 Task: Open a blank worksheet and write heading  Student grades data  Add 10 students name:-  'Joshua Rivera, Zoey Coleman, Ryan Wright, Addison Bailey, Jonathan Simmons, Brooklyn Ward, Caleb Barnes, Audrey Collins, Gabriel Perry, Sofia Bell. ' in April Last week sales are  100 to 150. Math Grade:-  90, 95, 80, 92, 85,88, 90, 78, 92, 85.Science Grade:-  85, 87, 92, 88, 90, 85, 92, 80, 88, 90.English Grade:-  92, 90, 85, 90, 88, 92, 85, 82, 90, 88.History Grade:-  88, 92, 78, 95, 90, 90, 80, 85, 92, 90. Total use the formula   =SUM(D2:G2) then presss enter. Save page analysisSalesDashboard_2022
Action: Key pressed <Key.shift>Student<Key.space><Key.shift>Grades<Key.space><Key.shift><Key.shift><Key.shift><Key.shift><Key.shift><Key.shift><Key.shift><Key.shift><Key.shift><Key.shift><Key.shift><Key.shift><Key.shift><Key.shift><Key.shift><Key.shift>Data<Key.enter><Key.shift>Name<Key.enter><Key.shift><Key.shift><Key.shift><Key.shift><Key.shift>Joshua<Key.space><Key.shift>Rivera<Key.enter><Key.shift>Zoey<Key.space><Key.shift>Coleman<Key.enter><Key.shift>Ryan<Key.space><Key.shift>Wright<Key.enter><Key.shift>Addison<Key.space><Key.shift>Bailey<Key.enter><Key.shift_r><Key.shift_r><Key.shift_r><Key.shift_r><Key.shift_r><Key.shift_r><Key.shift_r><Key.shift_r><Key.shift_r>Jonathan<Key.space><Key.shift>Simmons<Key.enter>
Screenshot: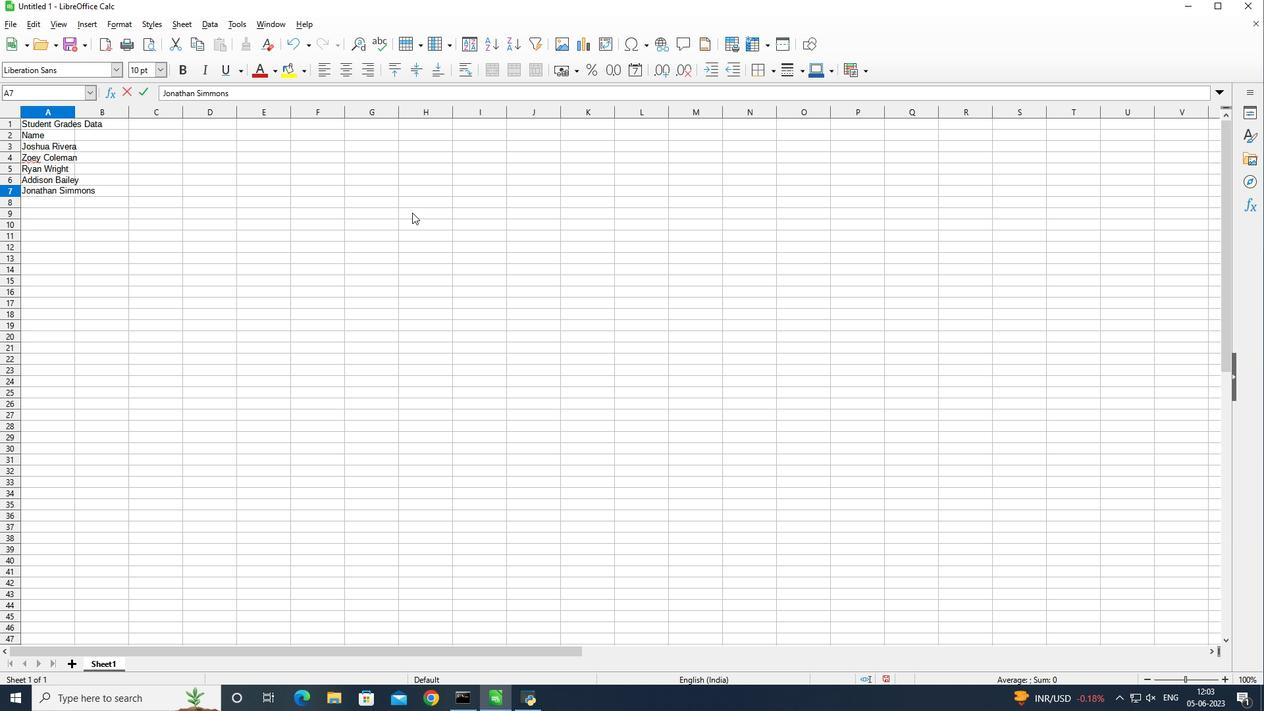 
Action: Mouse moved to (404, 251)
Screenshot: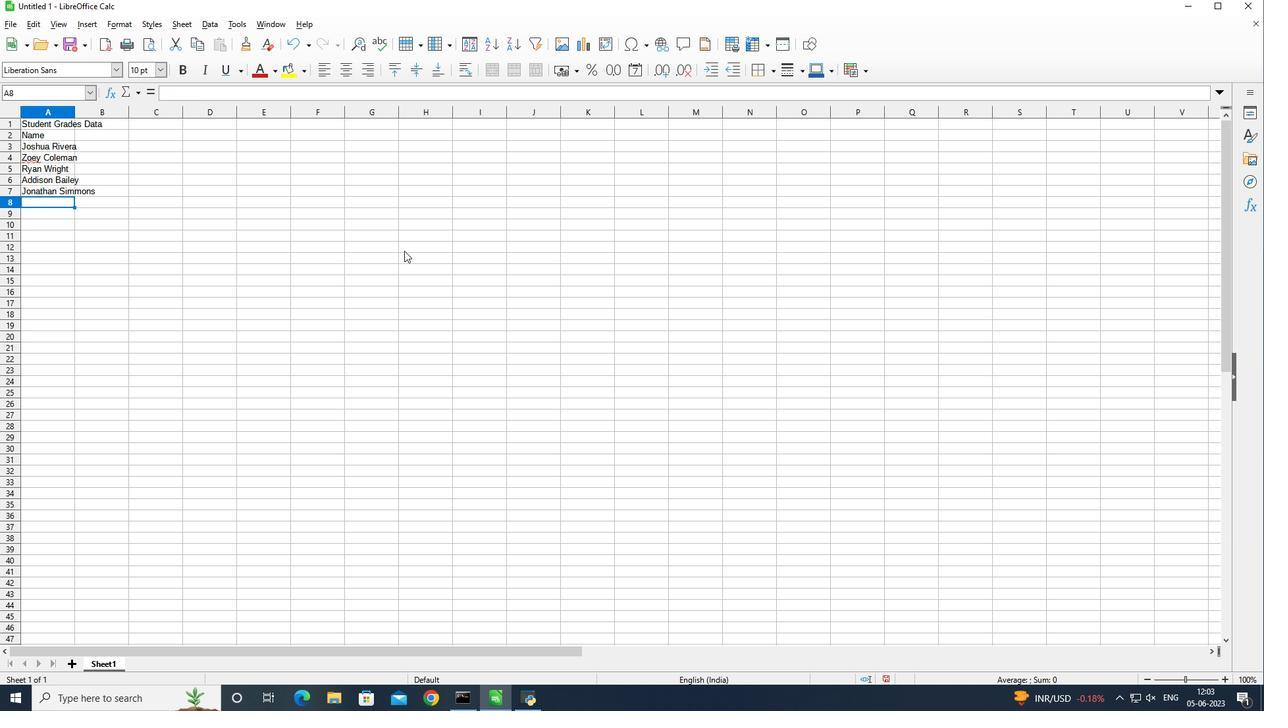 
Action: Key pressed <Key.shift>Brooklyn<Key.space><Key.shift>Ward<Key.enter><Key.shift>Caleb<Key.space><Key.shift>Barnes<Key.enter><Key.shift>Audrey<Key.space><Key.shift>Collins<Key.enter><Key.shift>Gabriel<Key.space><Key.shift_r>Perry<Key.space><Key.shift>Sfia<Key.space><Key.backspace><Key.backspace><Key.backspace><Key.backspace><Key.backspace><Key.backspace><Key.enter><Key.shift>Sofia<Key.space><Key.shift><Key.shift>Bell<Key.enter>
Screenshot: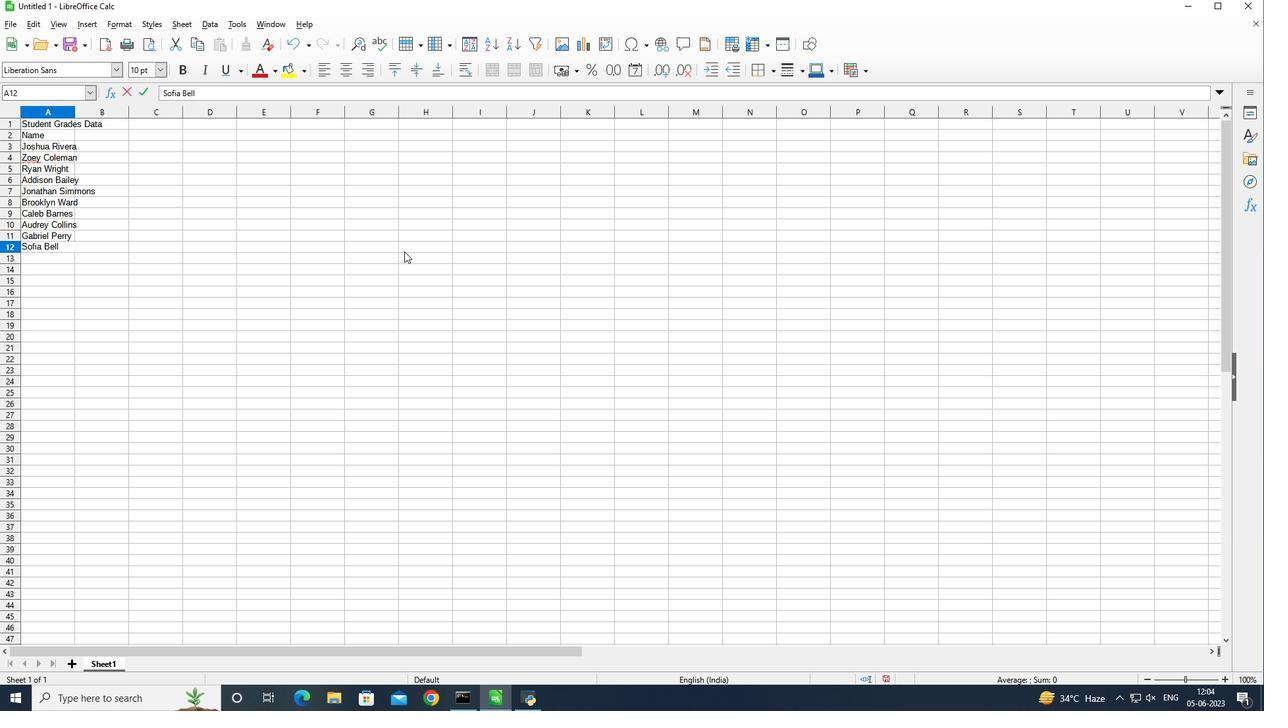 
Action: Mouse moved to (102, 136)
Screenshot: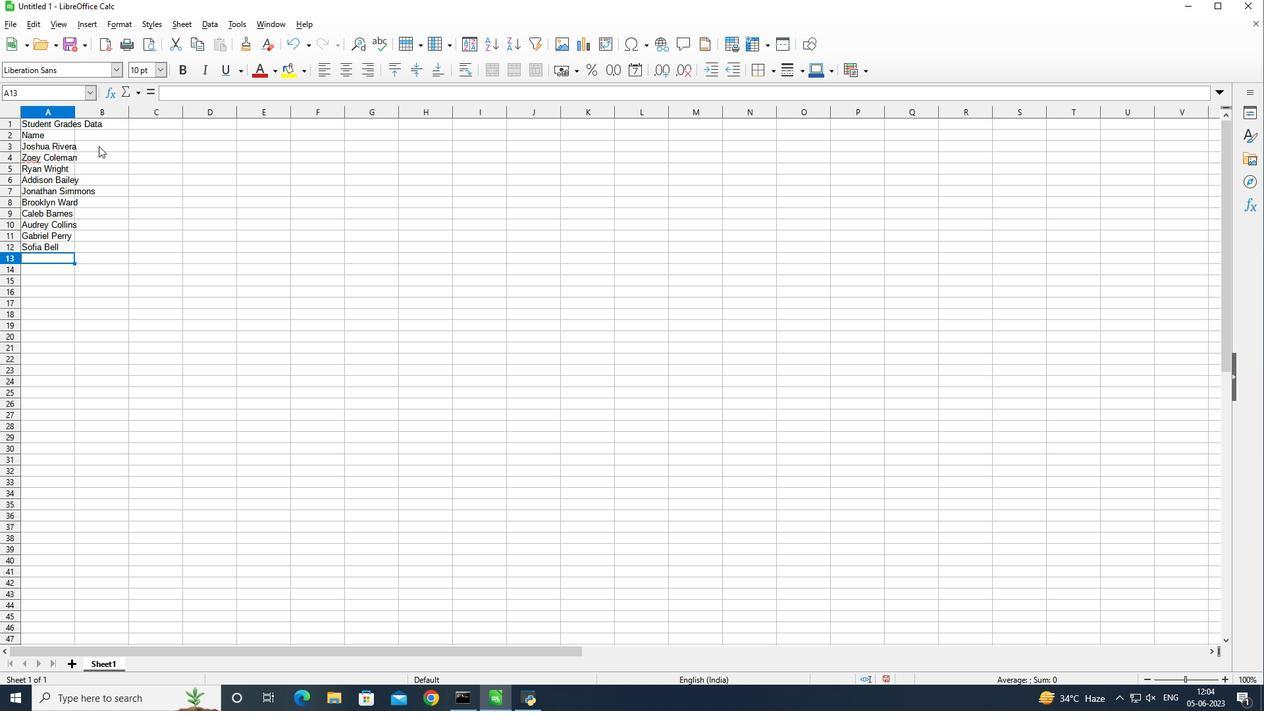 
Action: Mouse pressed left at (102, 136)
Screenshot: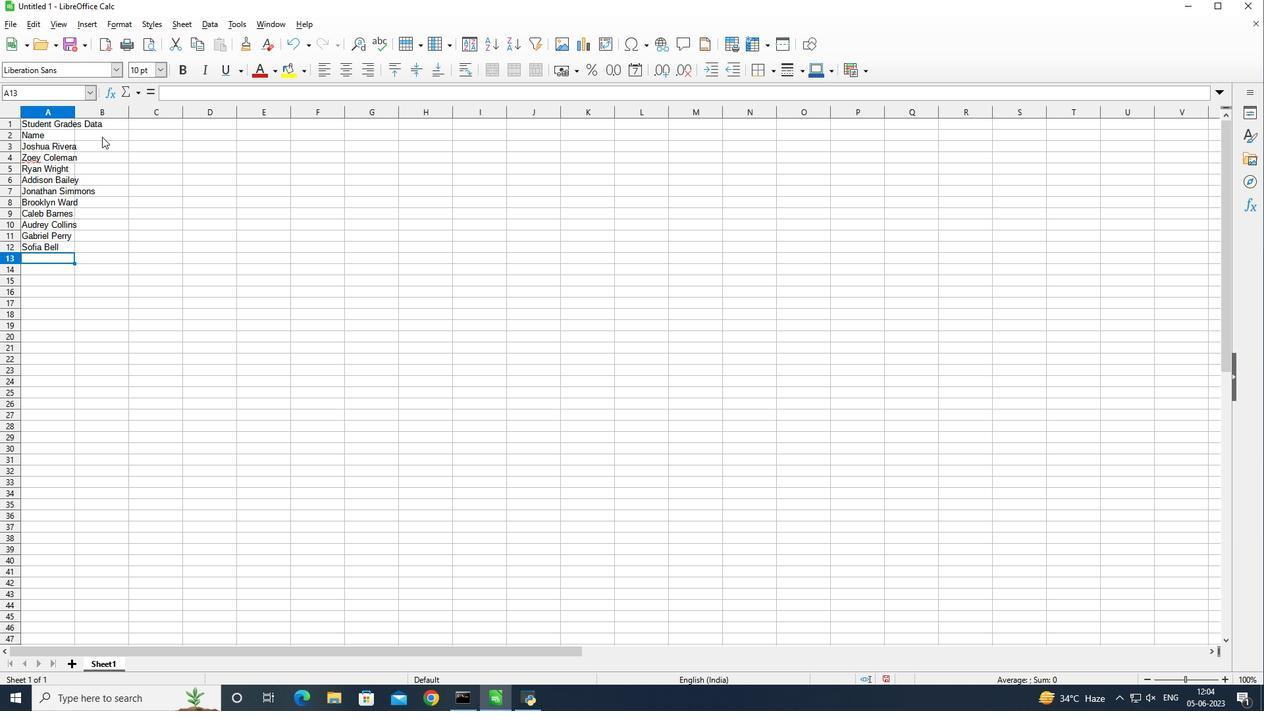 
Action: Mouse moved to (103, 216)
Screenshot: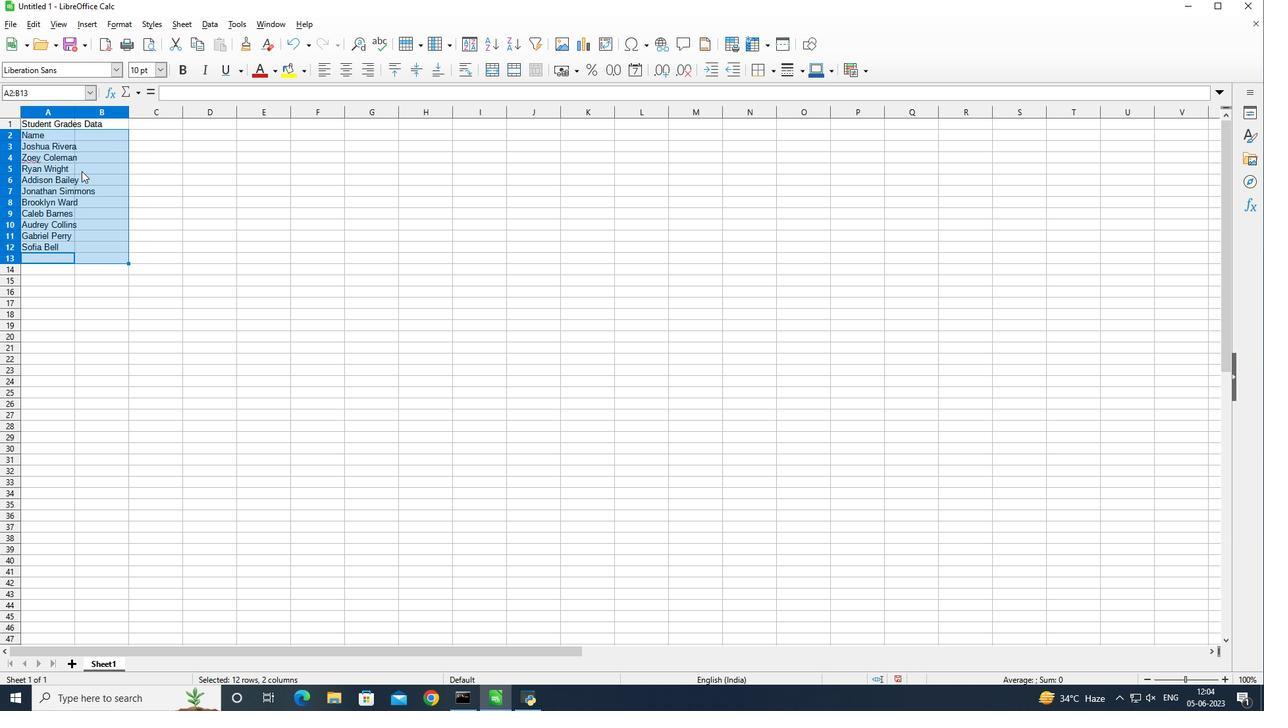 
Action: Mouse pressed left at (103, 216)
Screenshot: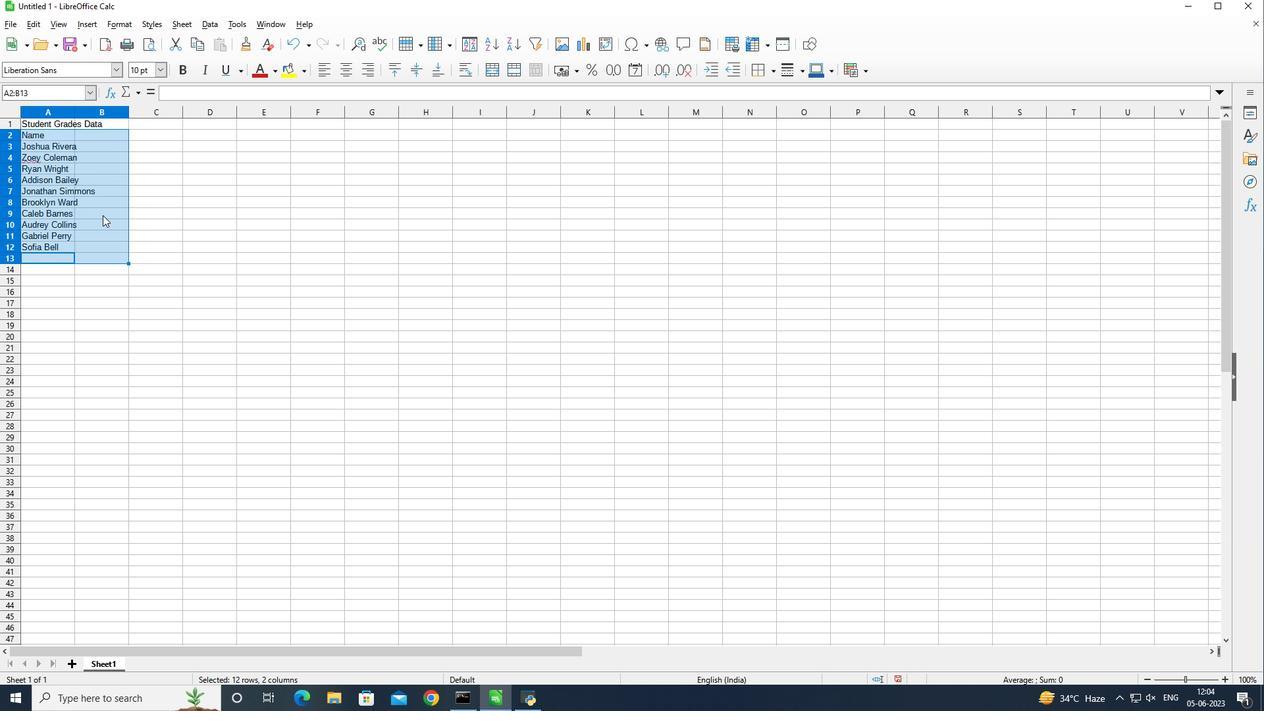 
Action: Mouse moved to (104, 251)
Screenshot: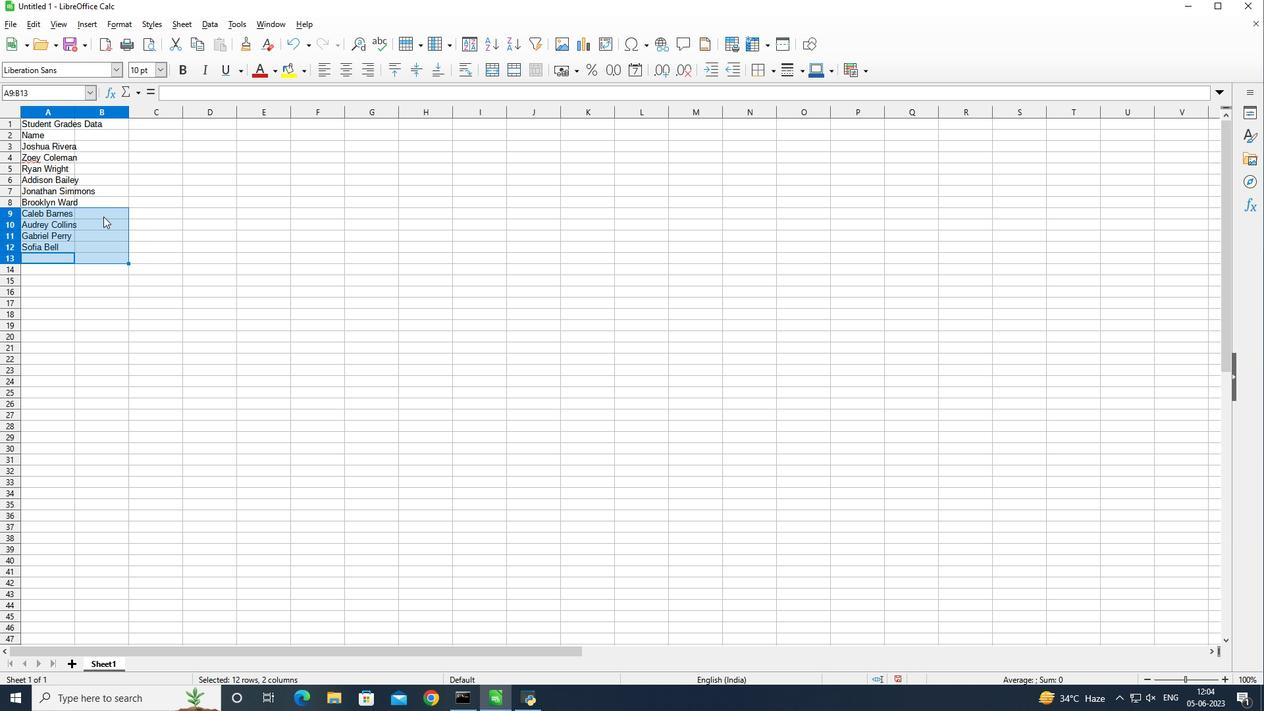 
Action: Mouse pressed left at (104, 251)
Screenshot: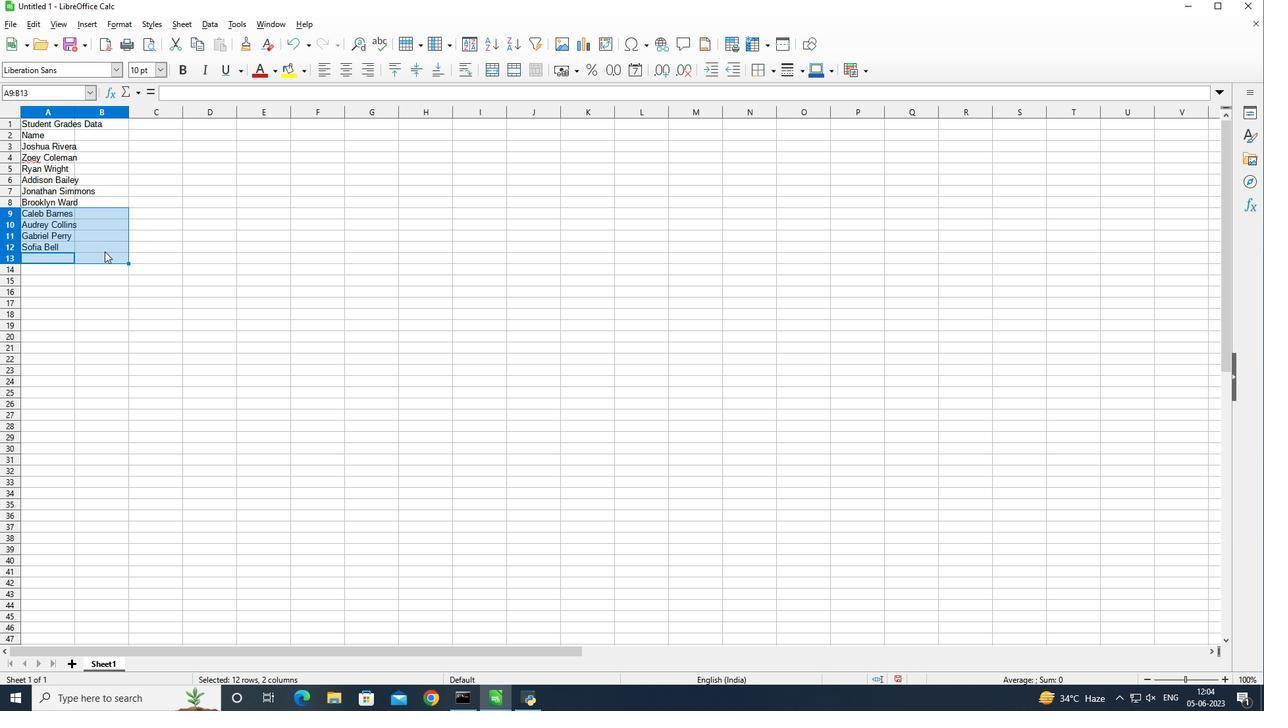 
Action: Mouse moved to (103, 212)
Screenshot: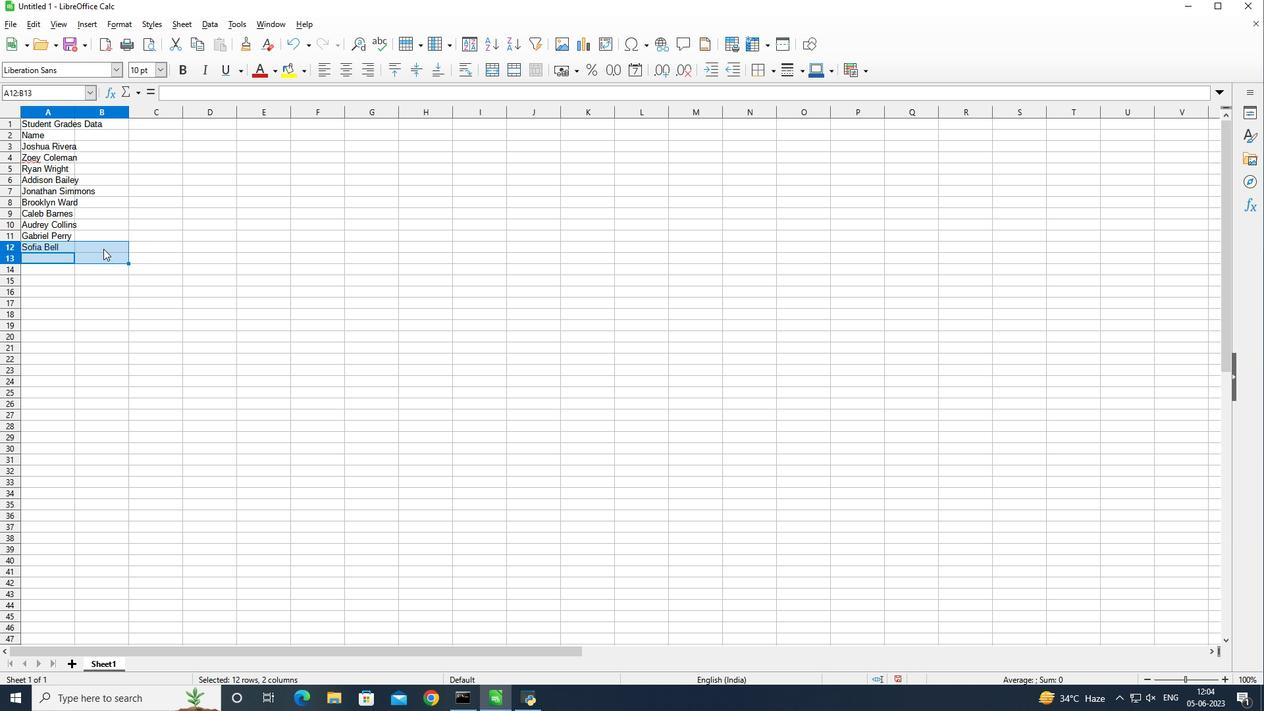 
Action: Mouse pressed left at (103, 212)
Screenshot: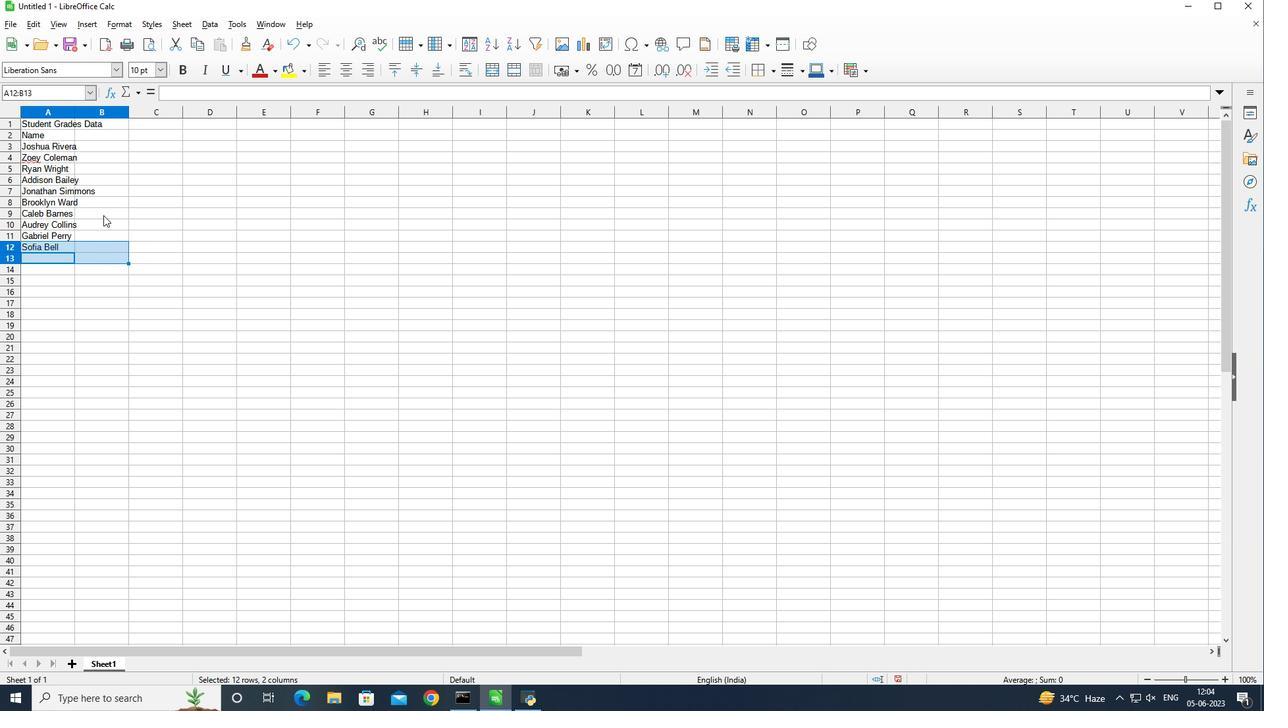 
Action: Mouse moved to (96, 250)
Screenshot: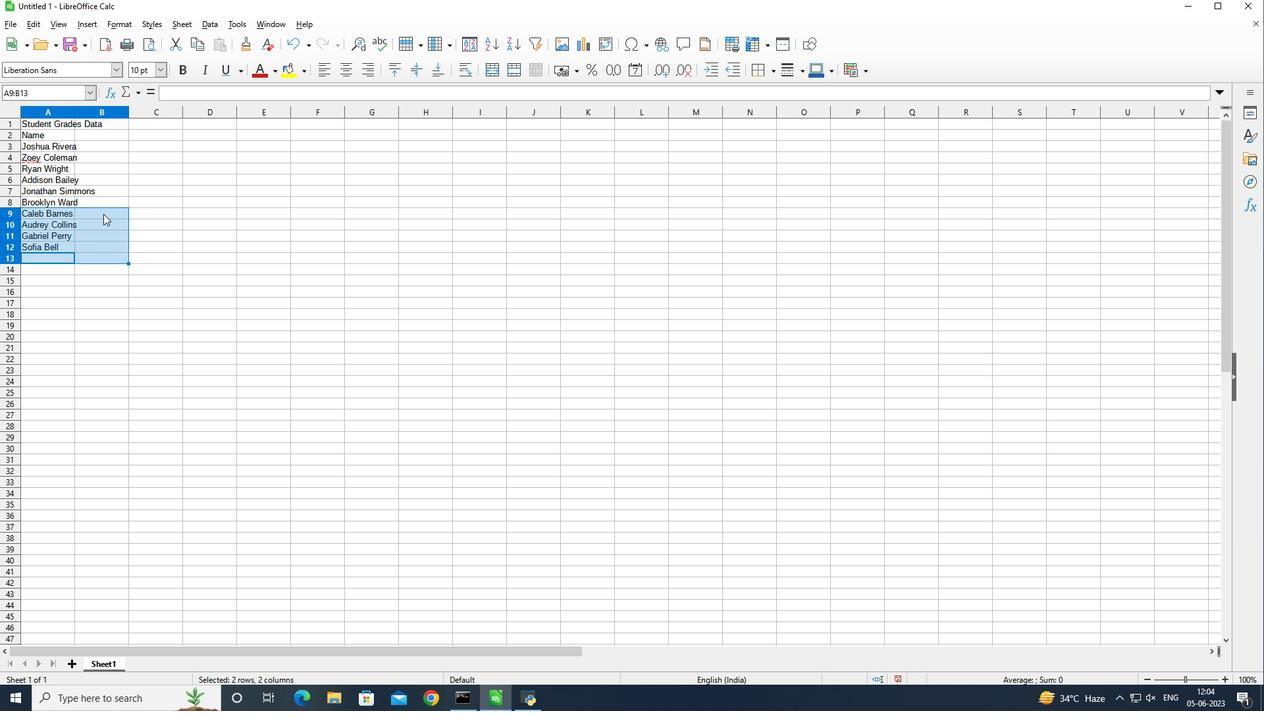 
Action: Mouse pressed left at (96, 250)
Screenshot: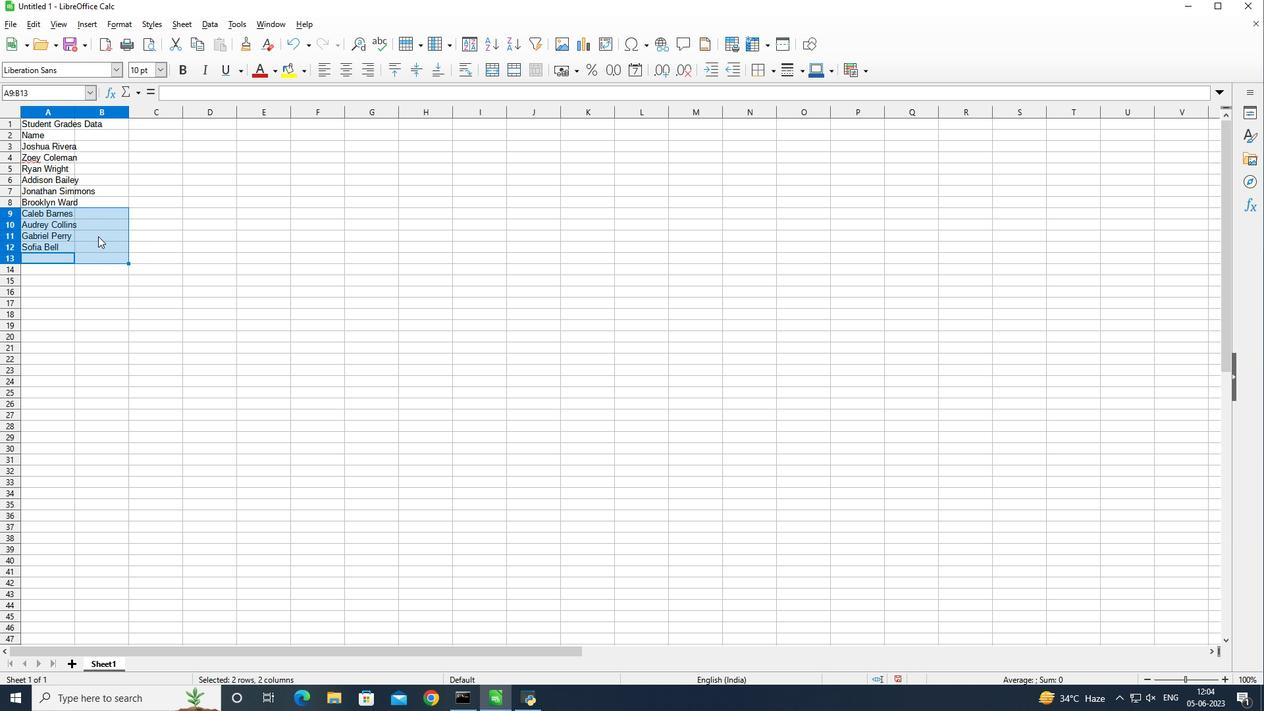 
Action: Mouse moved to (120, 67)
Screenshot: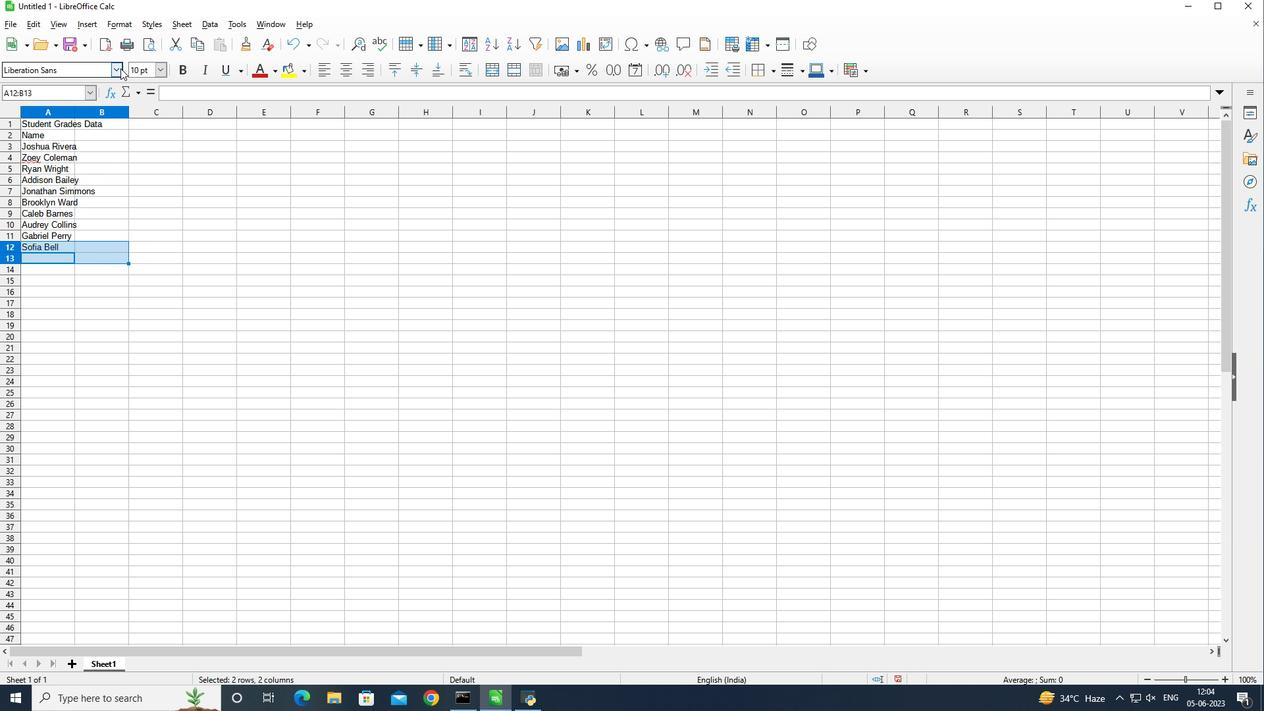 
Action: Mouse pressed left at (120, 67)
Screenshot: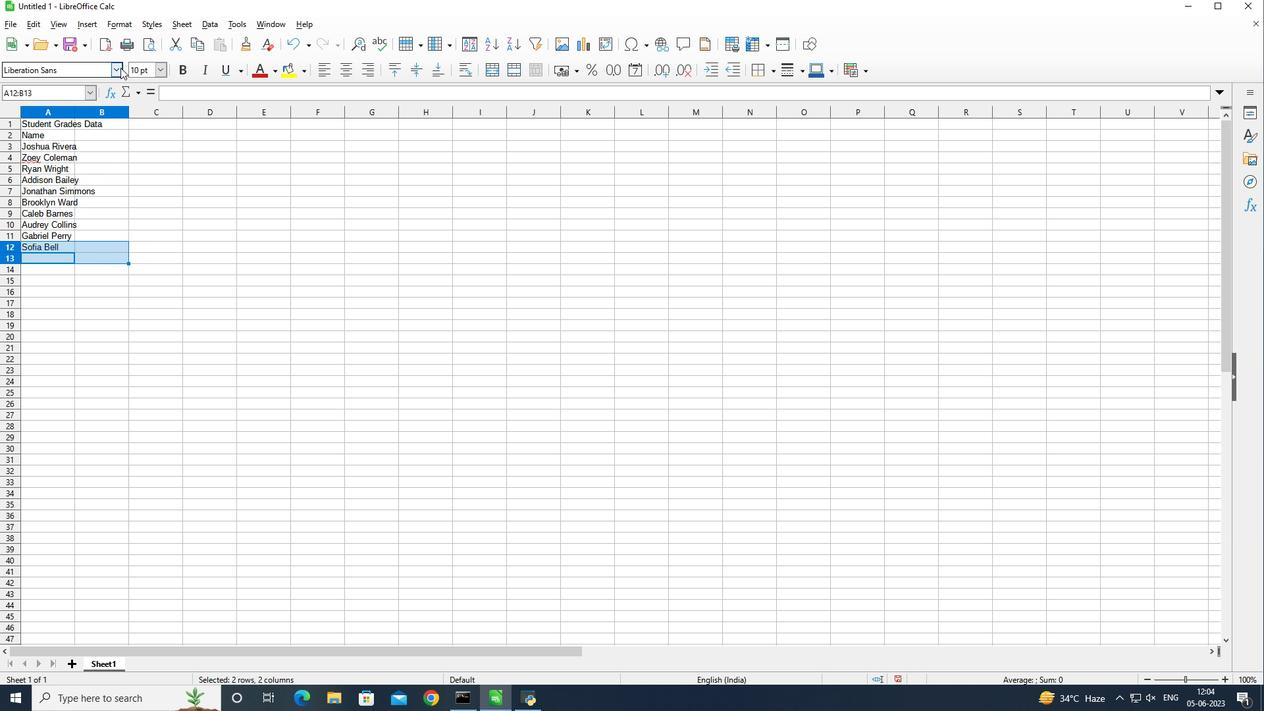 
Action: Mouse moved to (279, 153)
Screenshot: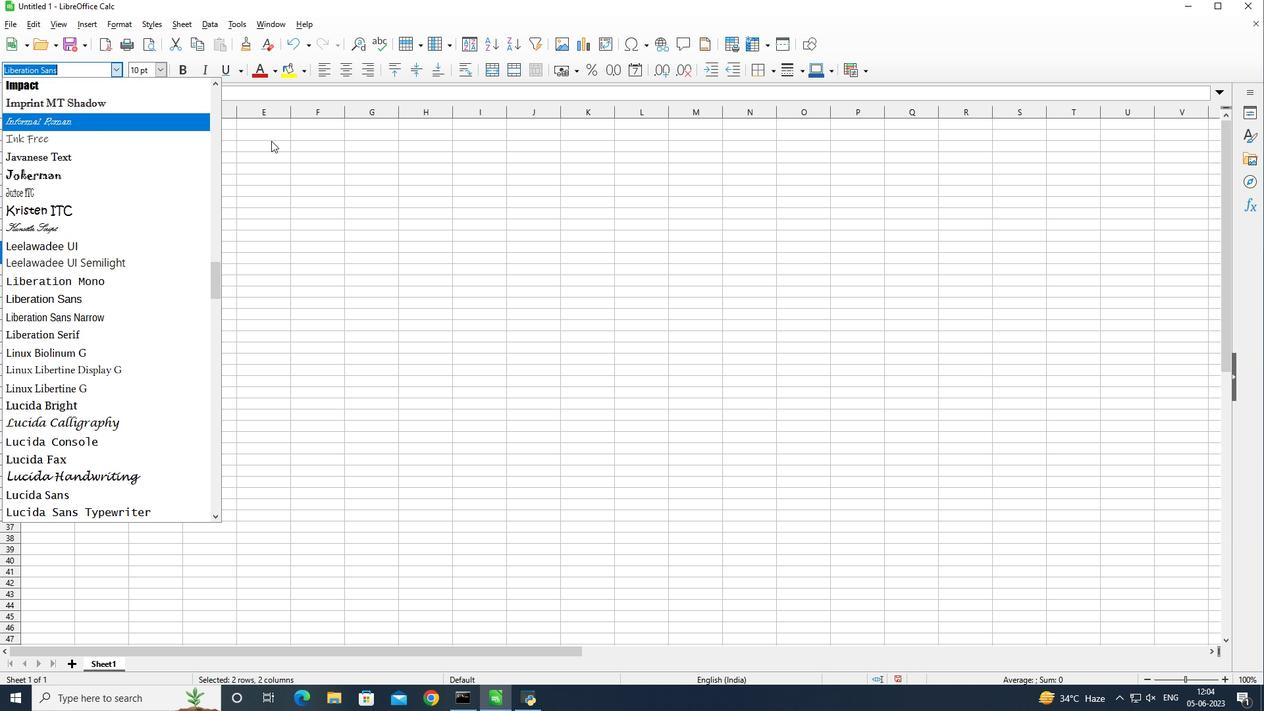 
Action: Mouse pressed left at (279, 153)
Screenshot: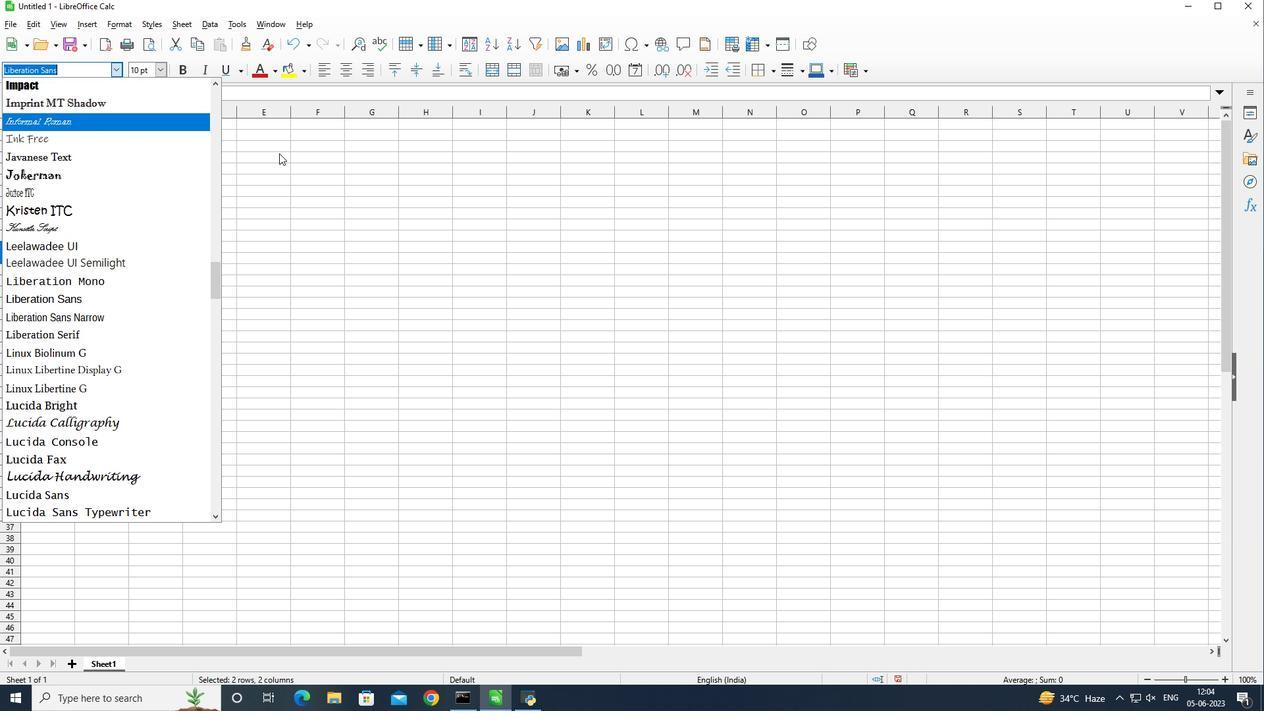 
Action: Mouse moved to (98, 144)
Screenshot: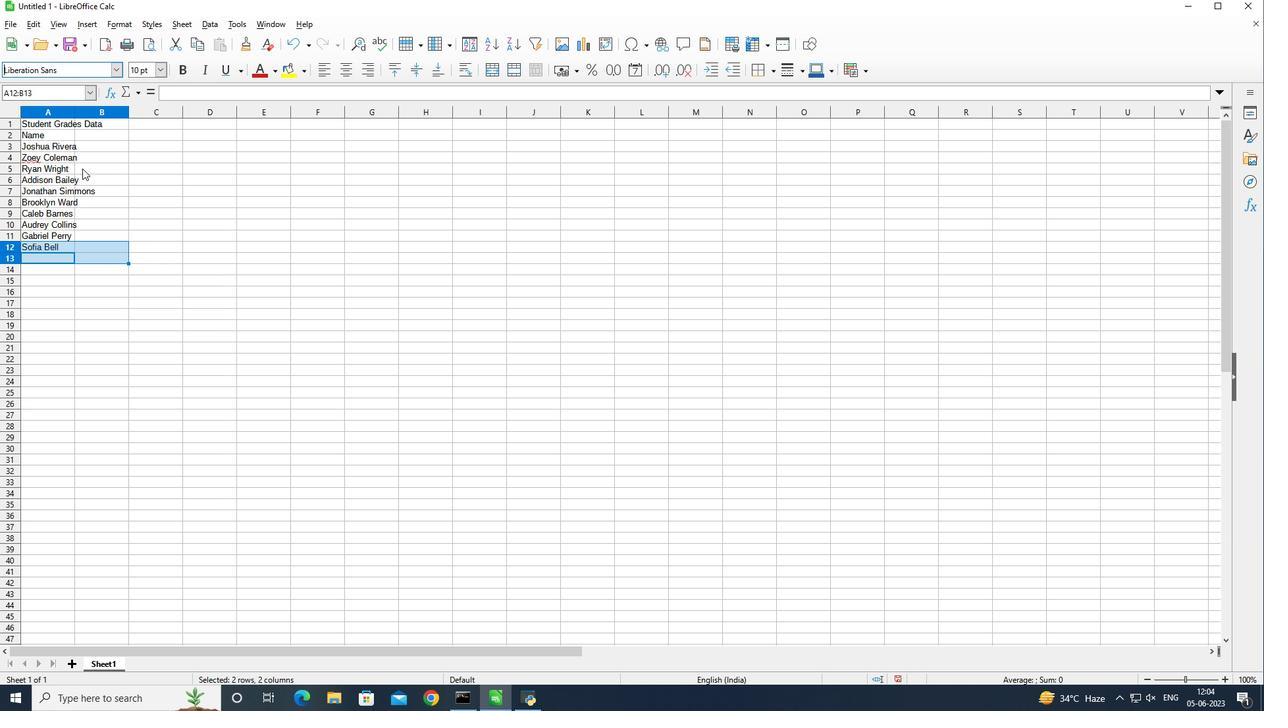 
Action: Mouse pressed left at (98, 144)
Screenshot: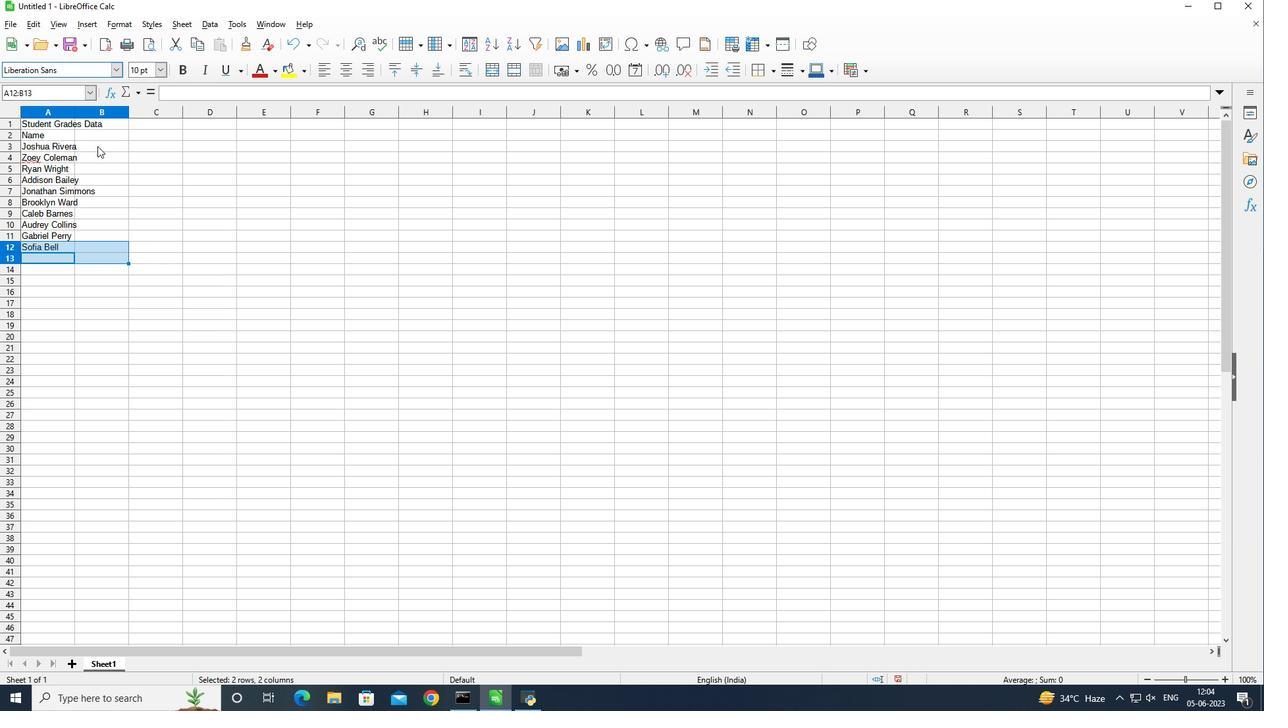 
Action: Mouse pressed left at (98, 144)
Screenshot: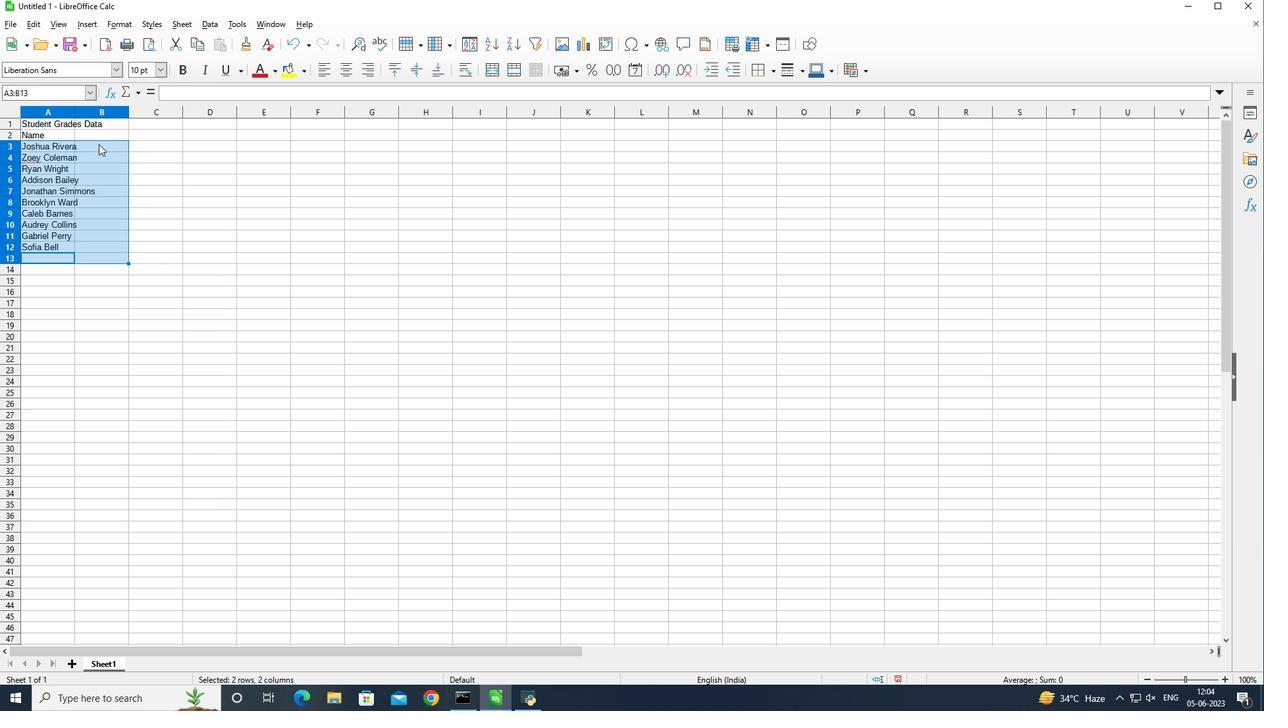 
Action: Mouse moved to (100, 133)
Screenshot: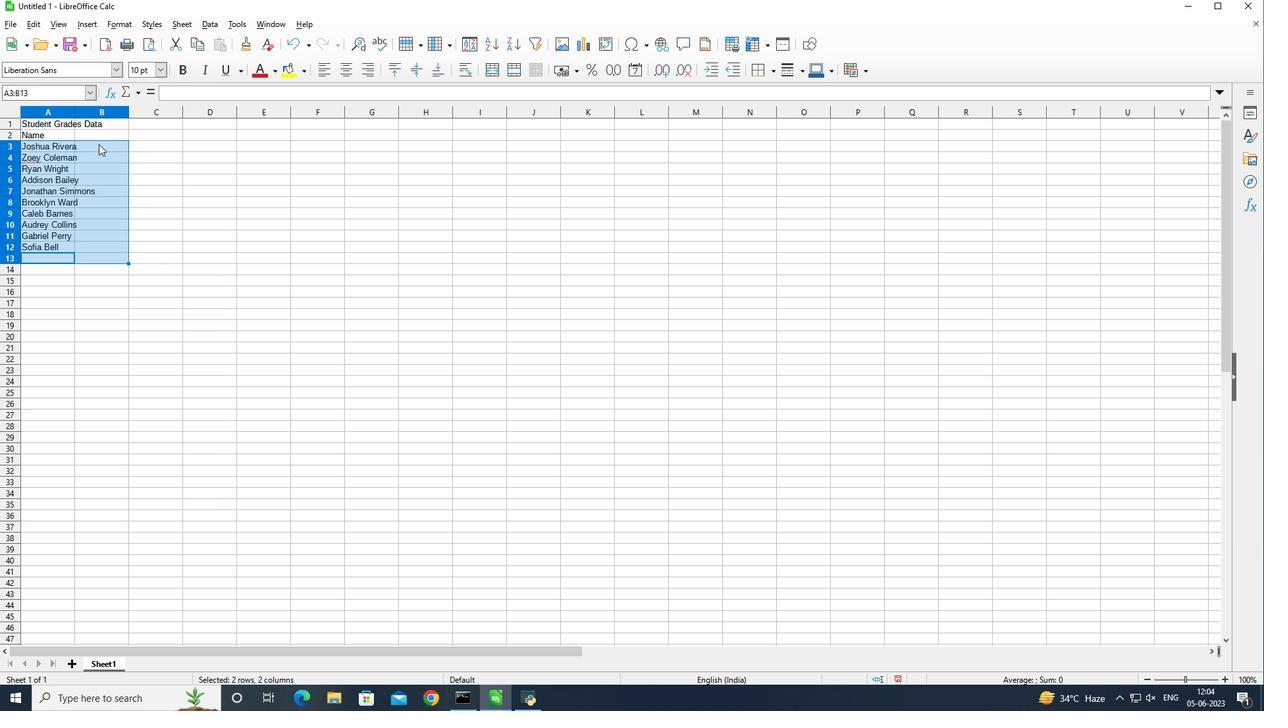 
Action: Mouse pressed left at (100, 133)
Screenshot: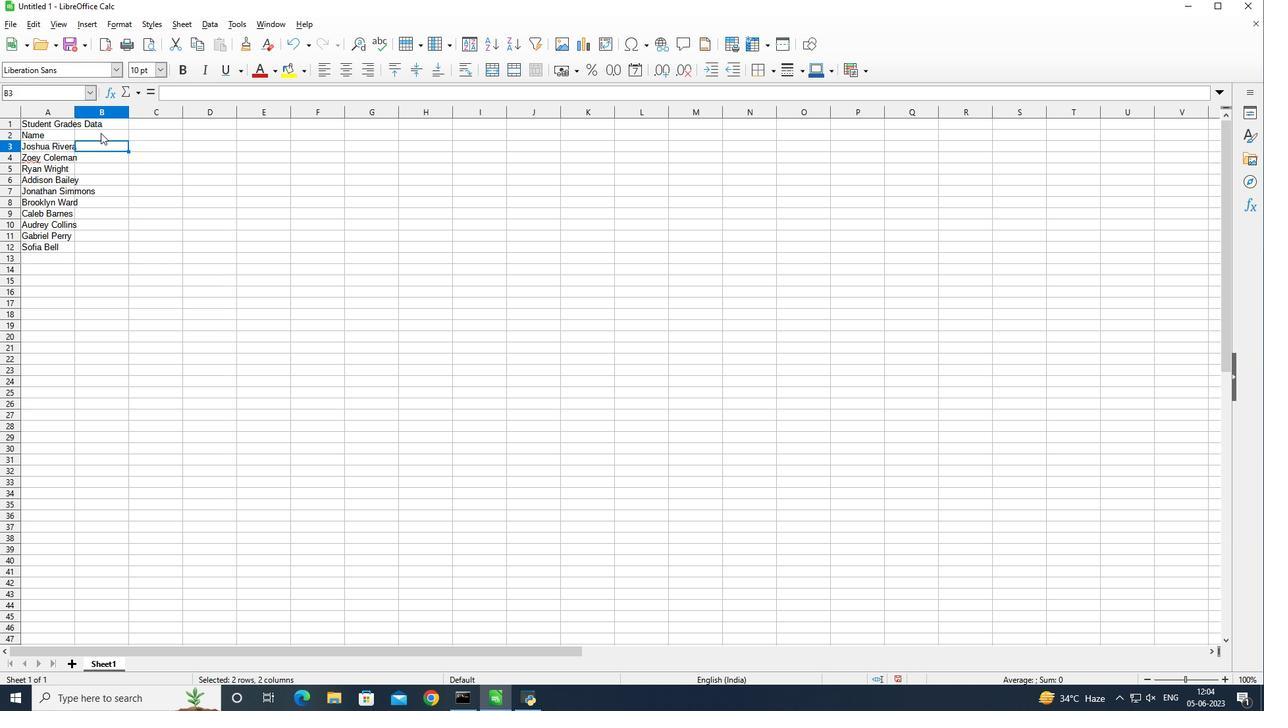 
Action: Mouse moved to (75, 111)
Screenshot: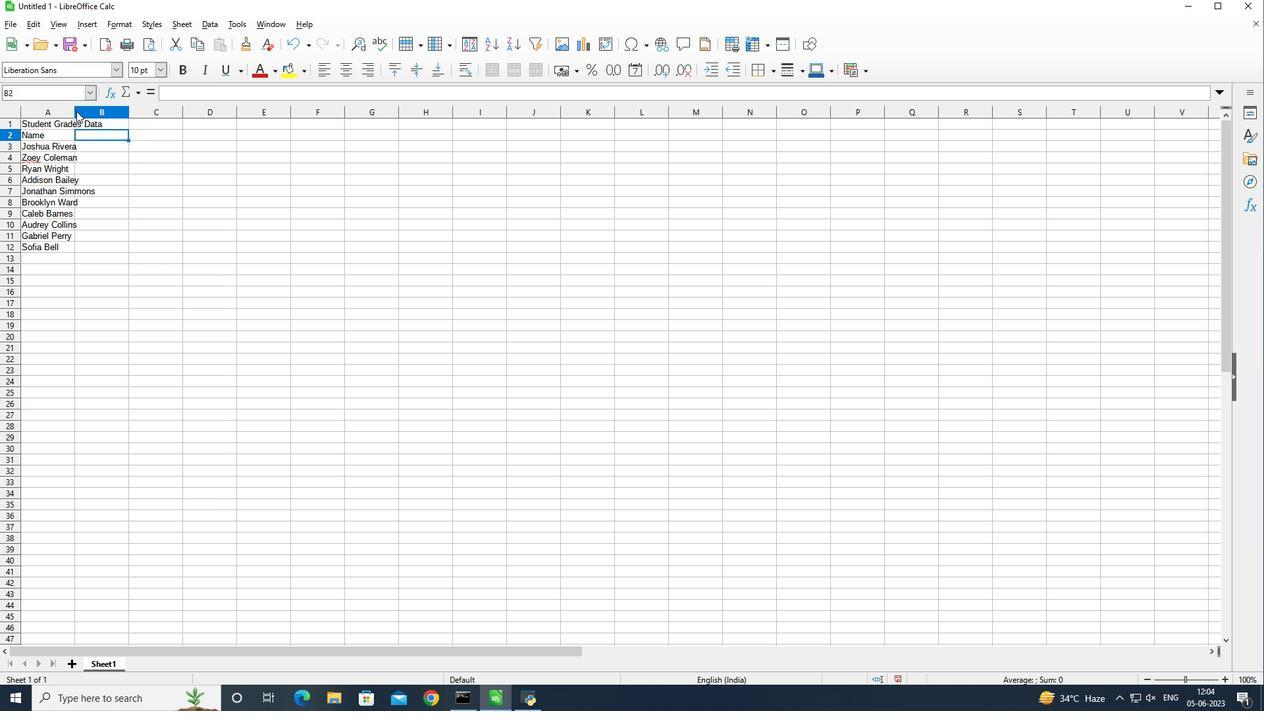 
Action: Mouse pressed left at (75, 111)
Screenshot: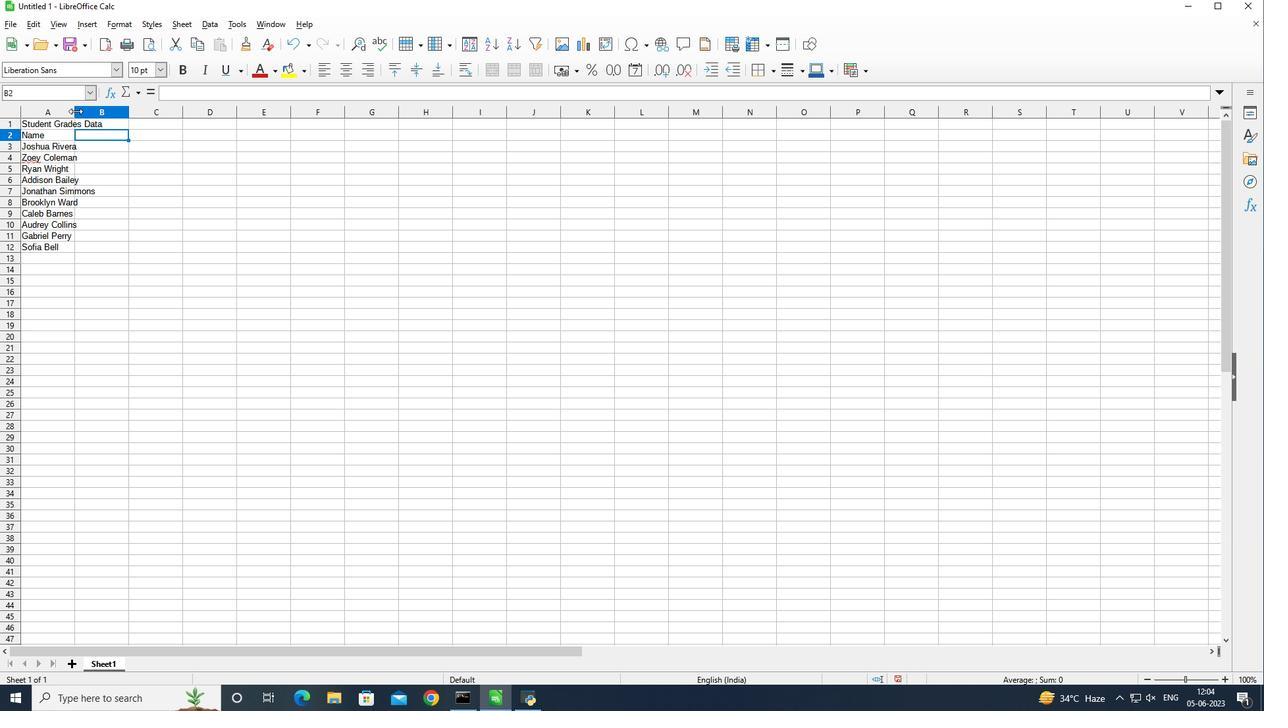 
Action: Mouse moved to (245, 270)
Screenshot: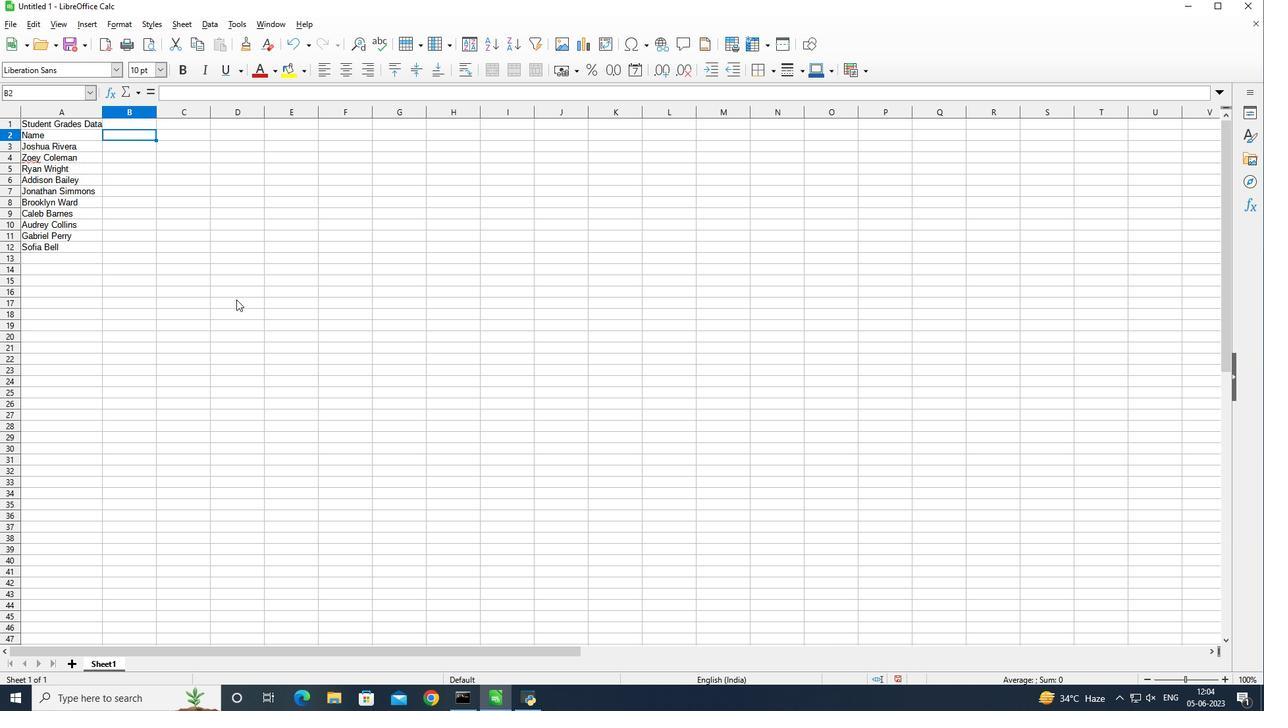 
Action: Key pressed <Key.shift>Last<Key.space><Key.shift>Week<Key.space><Key.shift>Sale<Key.space>of<Key.space><Key.shift><Key.shift><Key.shift><Key.shift><Key.shift><Key.shift><Key.shift><Key.shift><Key.shift><Key.shift><Key.shift><Key.shift><Key.shift><Key.shift><Key.shift><Key.shift><Key.shift><Key.shift><Key.shift><Key.shift><Key.shift><Key.shift><Key.shift><Key.shift><Key.shift><Key.shift><Key.shift><Key.shift><Key.shift><Key.shift><Key.shift><Key.shift><Key.shift><Key.shift><Key.shift><Key.shift><Key.shift>April<Key.enter>
Screenshot: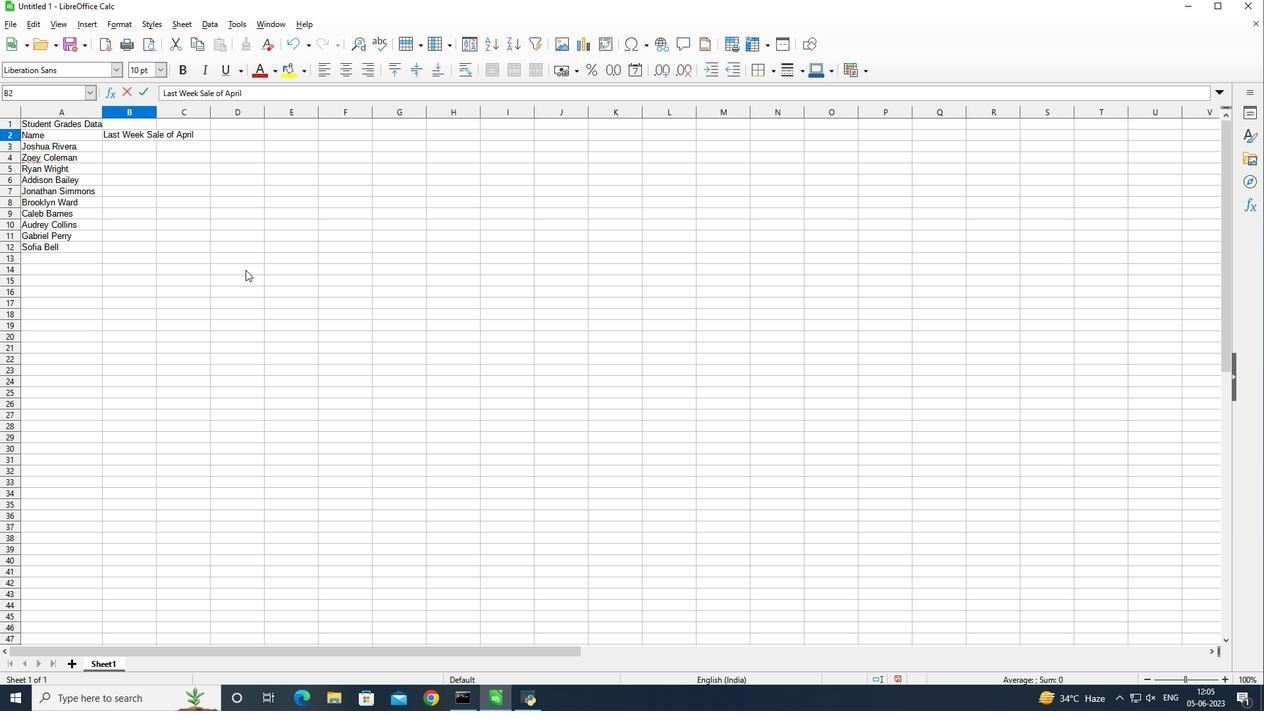 
Action: Mouse moved to (156, 113)
Screenshot: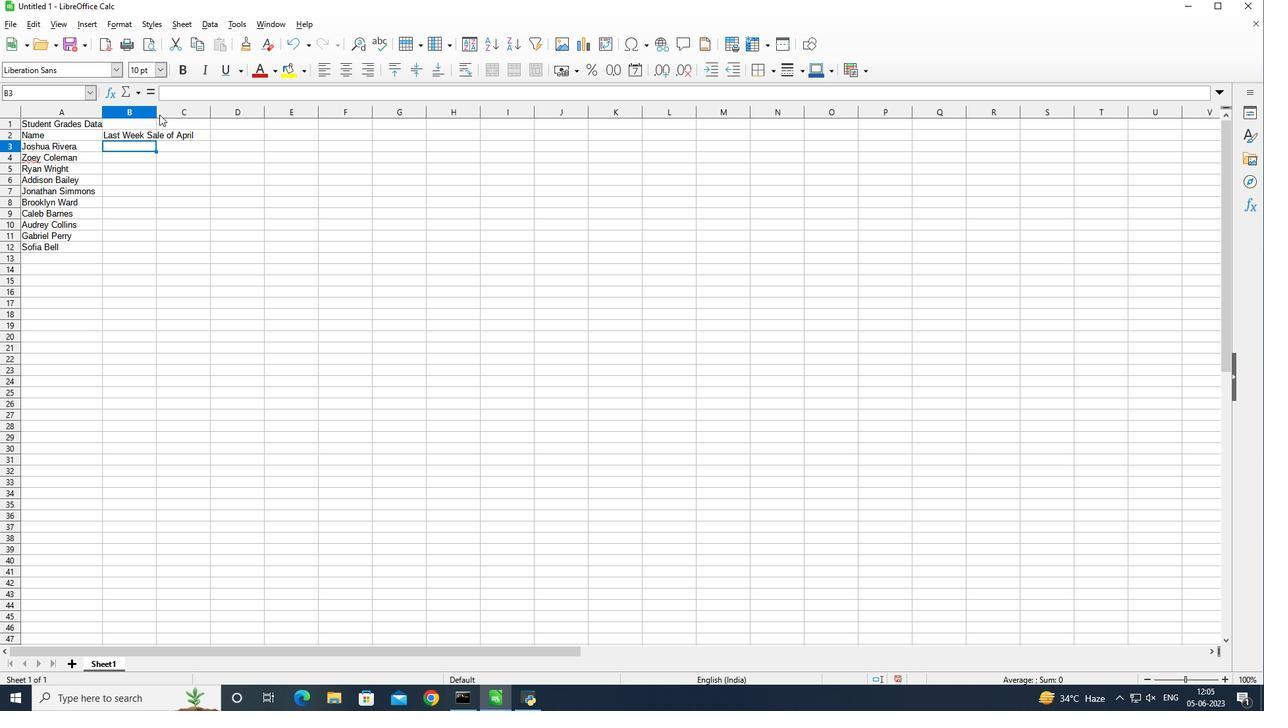 
Action: Mouse pressed left at (156, 113)
Screenshot: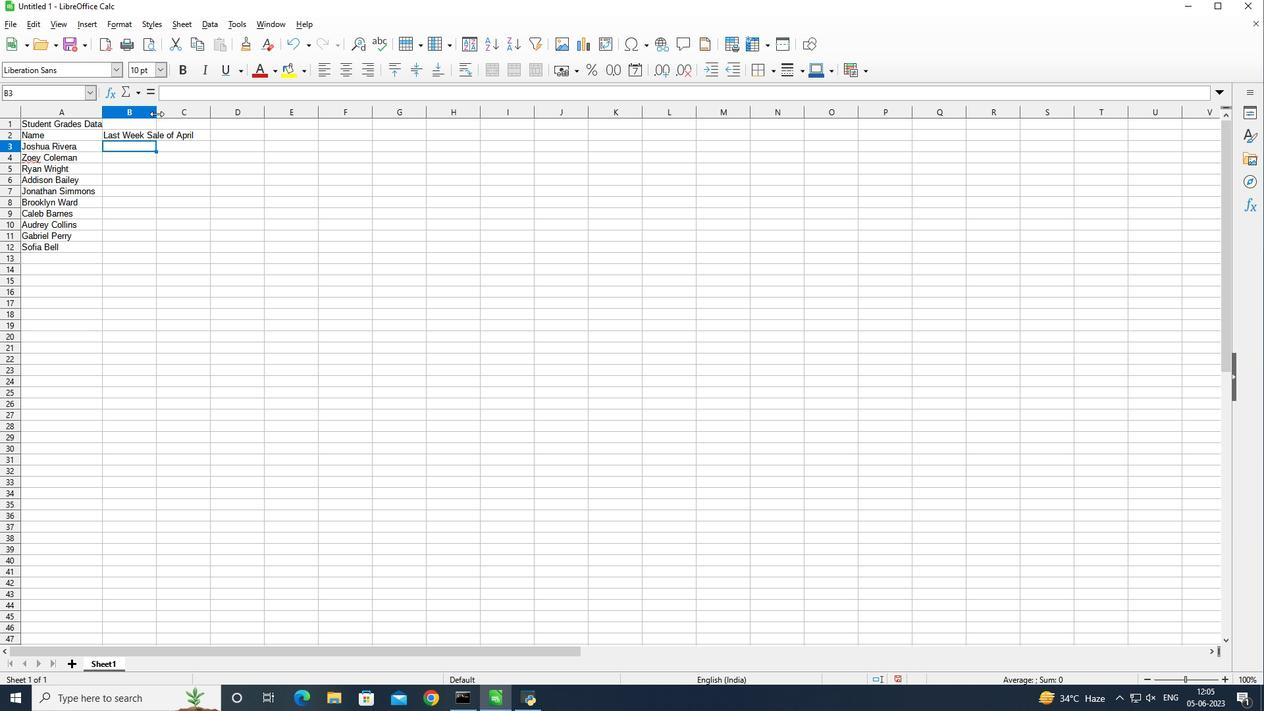
Action: Mouse moved to (190, 191)
Screenshot: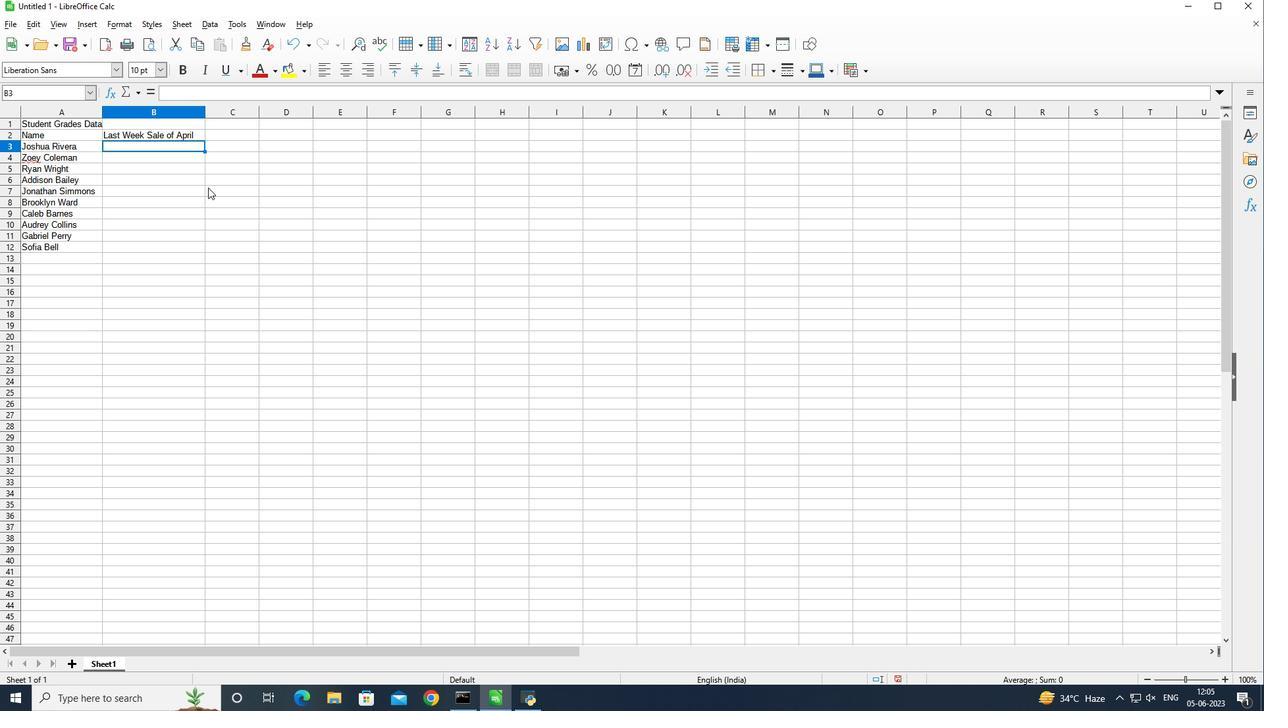 
Action: Key pressed 105<Key.enter>110<Key.enter>115<Key.enter>120<Key.enter>125<Key.enter>130<Key.enter>135<Key.enter>140<Key.enter>145<Key.enter>150
Screenshot: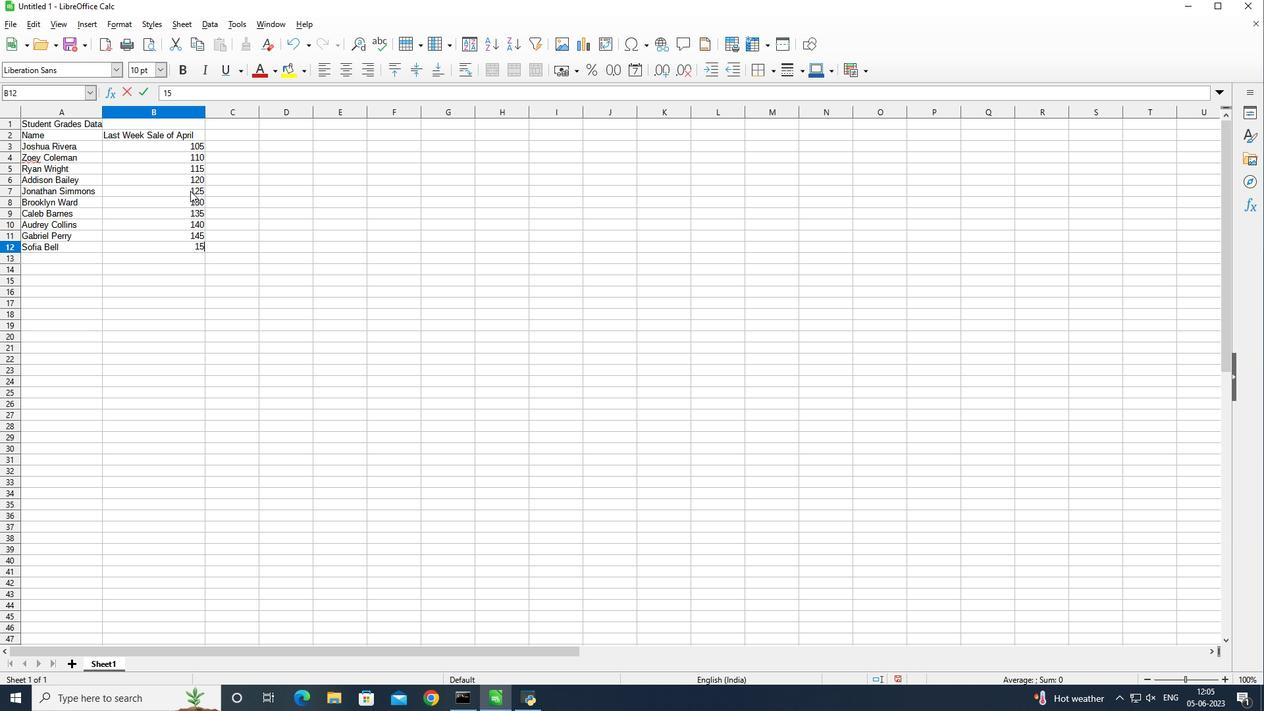 
Action: Mouse moved to (230, 132)
Screenshot: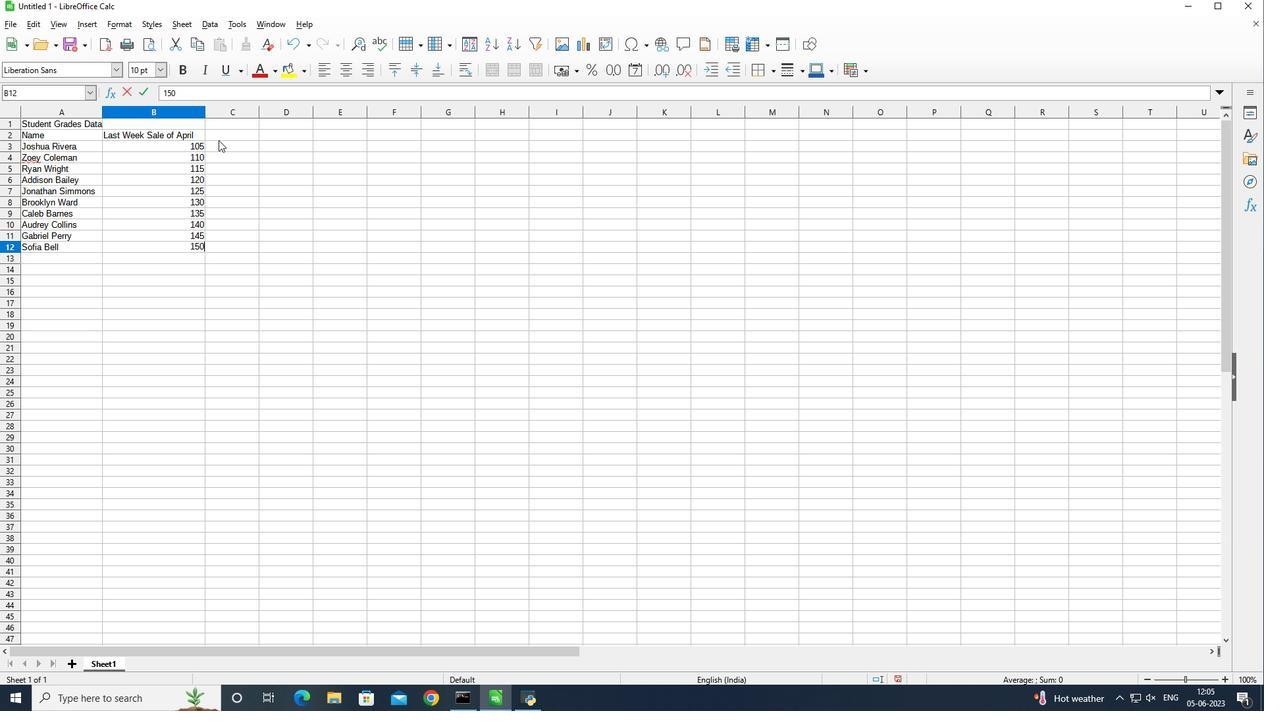 
Action: Mouse pressed left at (230, 132)
Screenshot: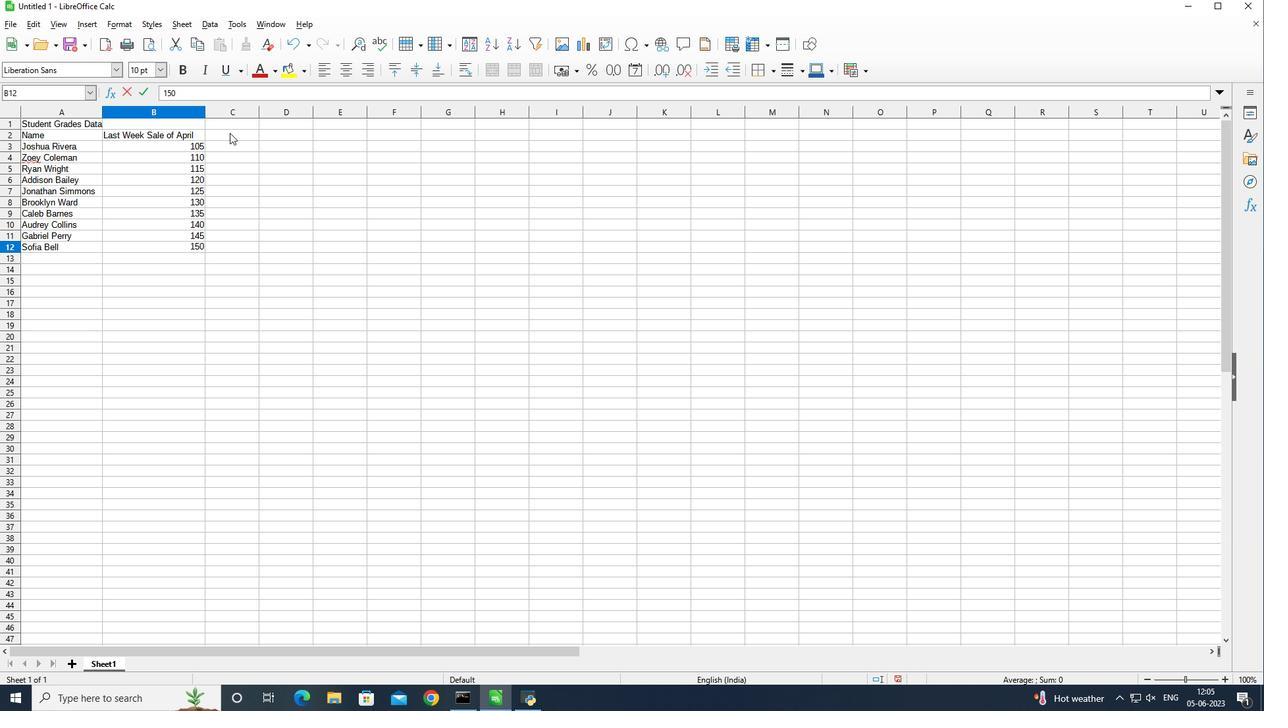 
Action: Key pressed ctrl+M<Key.shift>Math<Key.space><Key.shift>Grade<Key.enter>90<Key.enter>95<Key.enter>80<Key.enter>92<Key.enter>85<Key.enter>88<Key.enter>90<Key.enter>78<Key.enter>92<Key.enter>85<Key.enter>
Screenshot: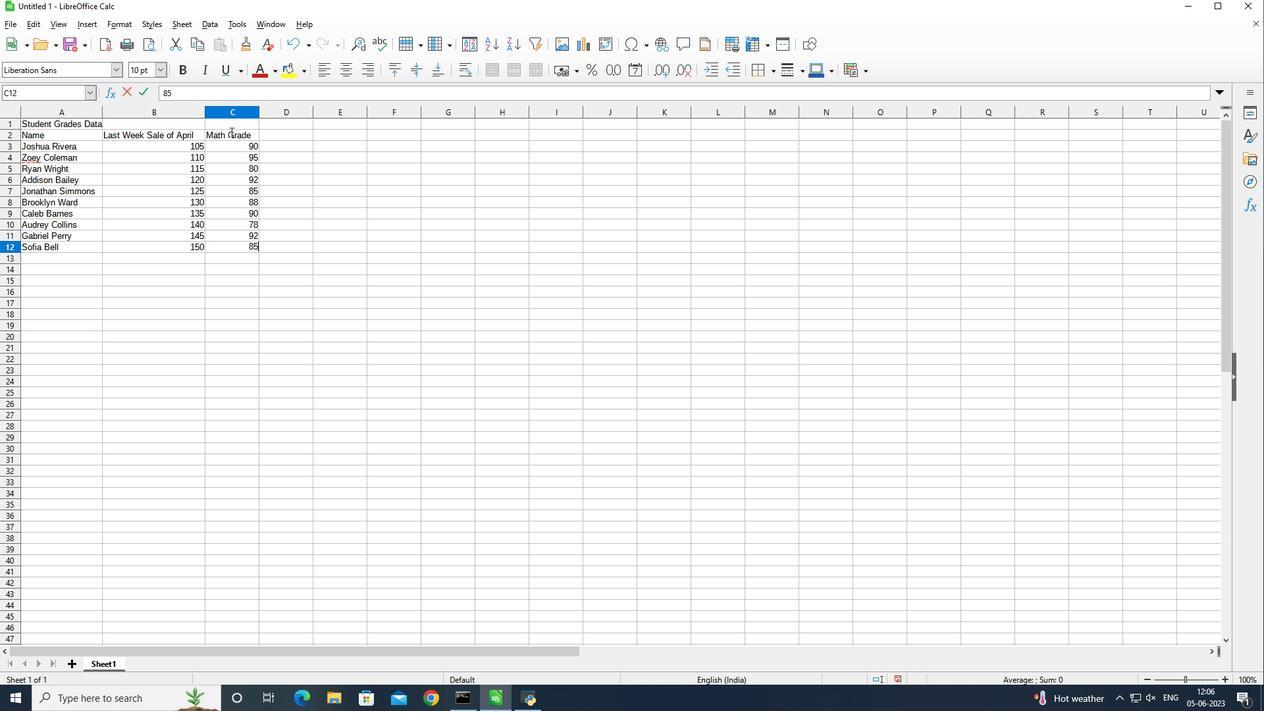 
Action: Mouse moved to (288, 127)
Screenshot: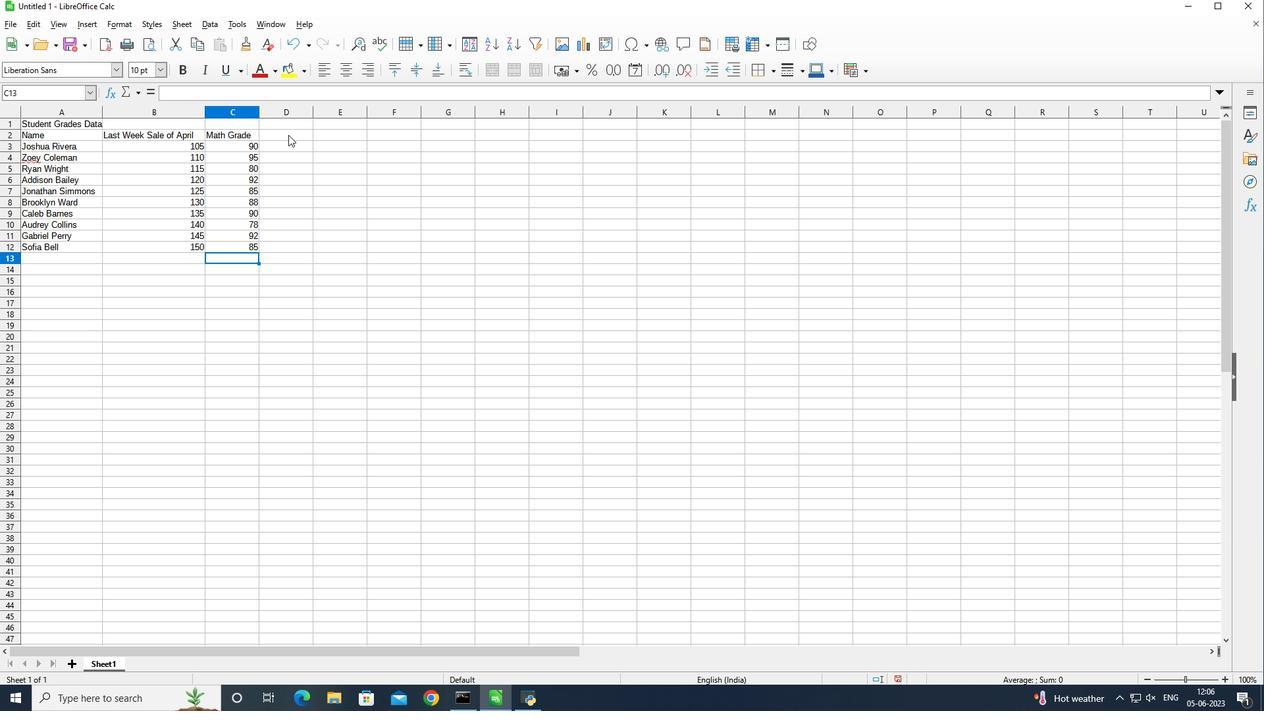 
Action: Mouse pressed left at (288, 127)
Screenshot: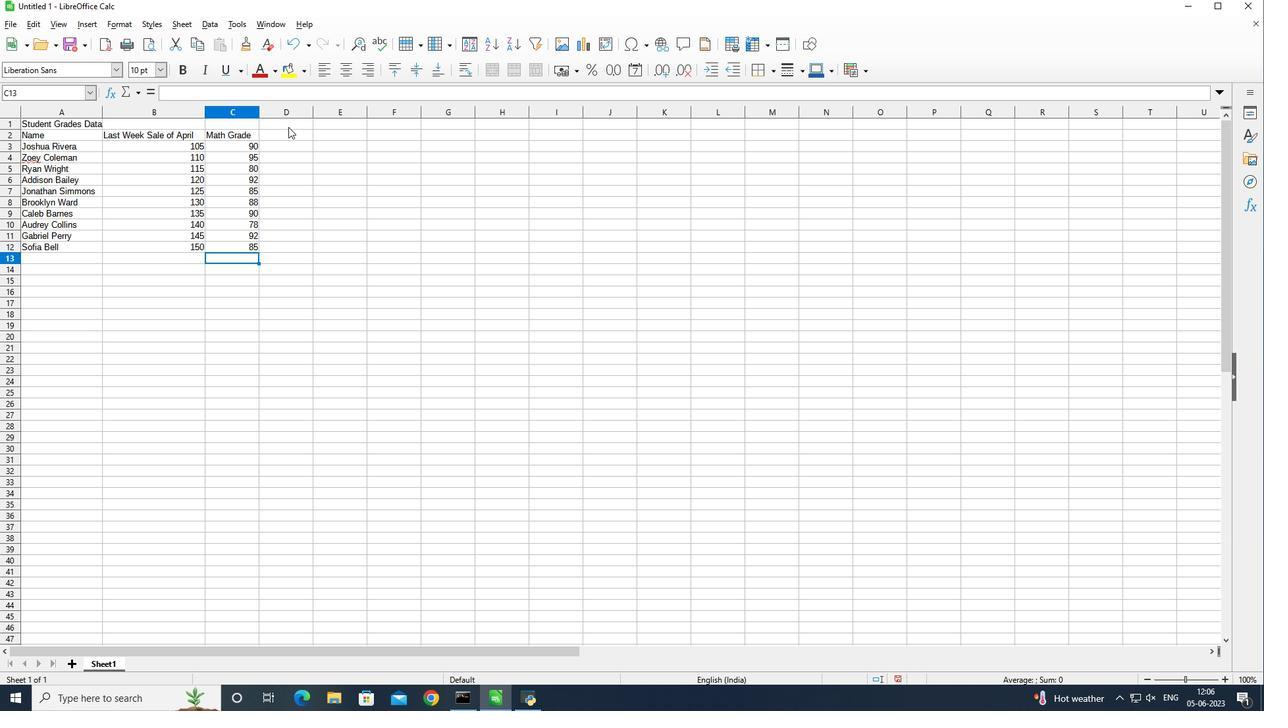 
Action: Mouse moved to (278, 138)
Screenshot: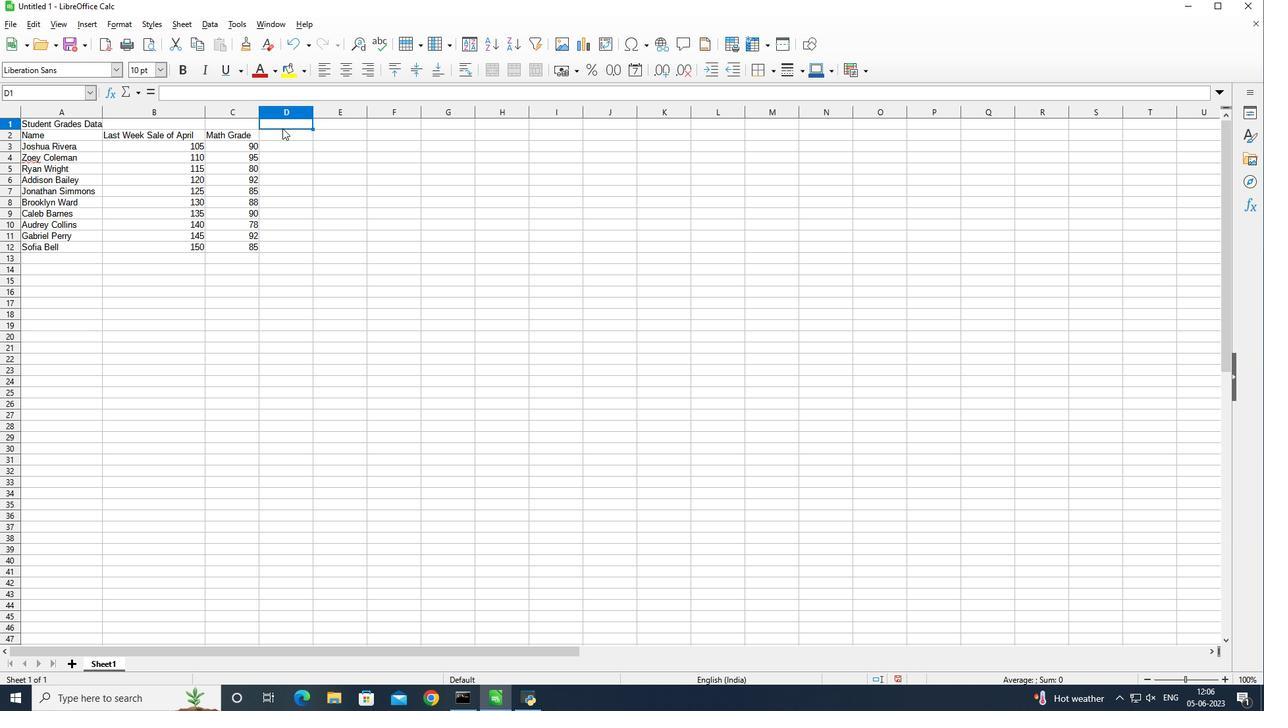 
Action: Mouse pressed left at (278, 138)
Screenshot: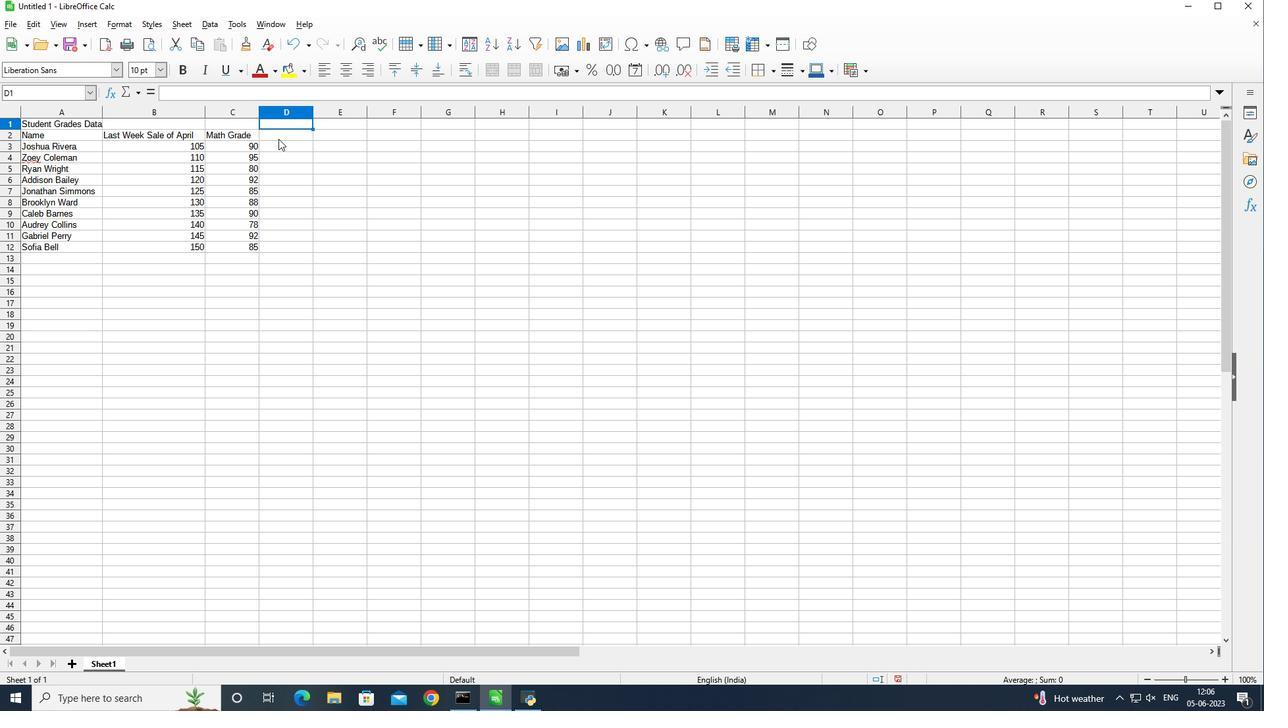
Action: Mouse moved to (357, 188)
Screenshot: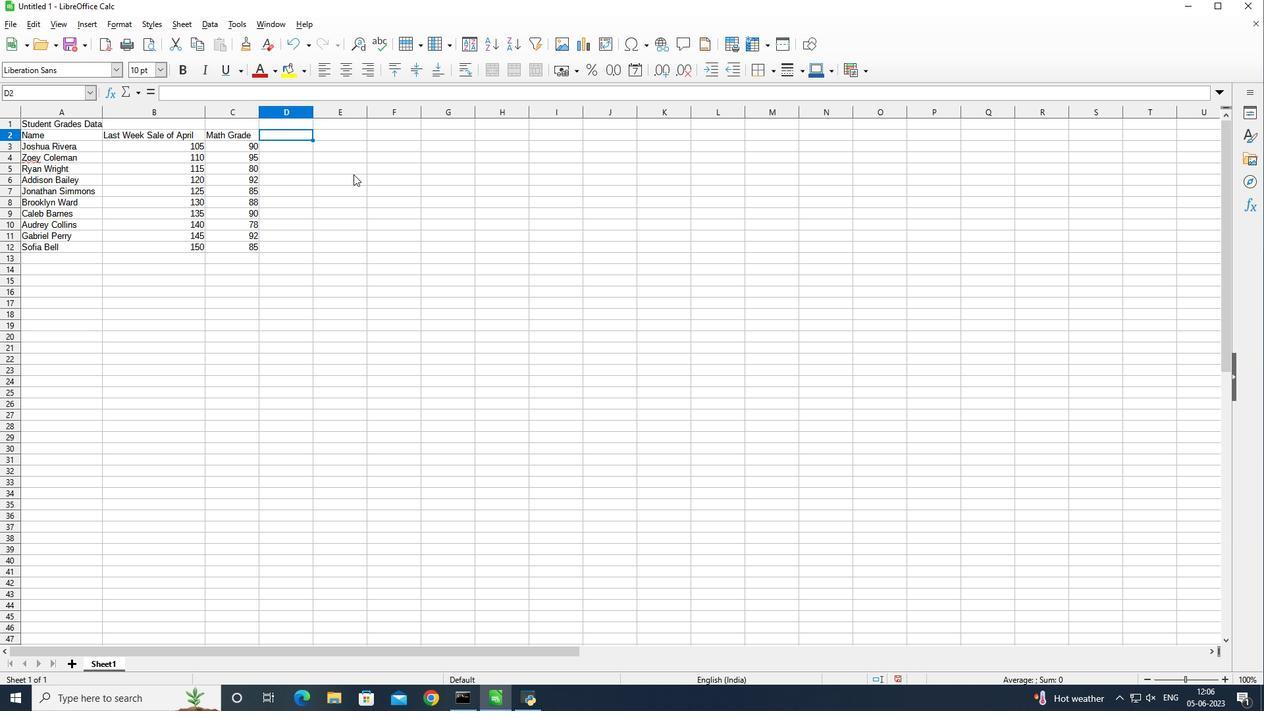 
Action: Key pressed <Key.shift>Science<Key.space><Key.shift>Grade<Key.enter>85<Key.enter>87<Key.enter>92<Key.enter>88<Key.enter>90<Key.enter>85<Key.enter>92<Key.enter>80<Key.enter>88<Key.enter>90
Screenshot: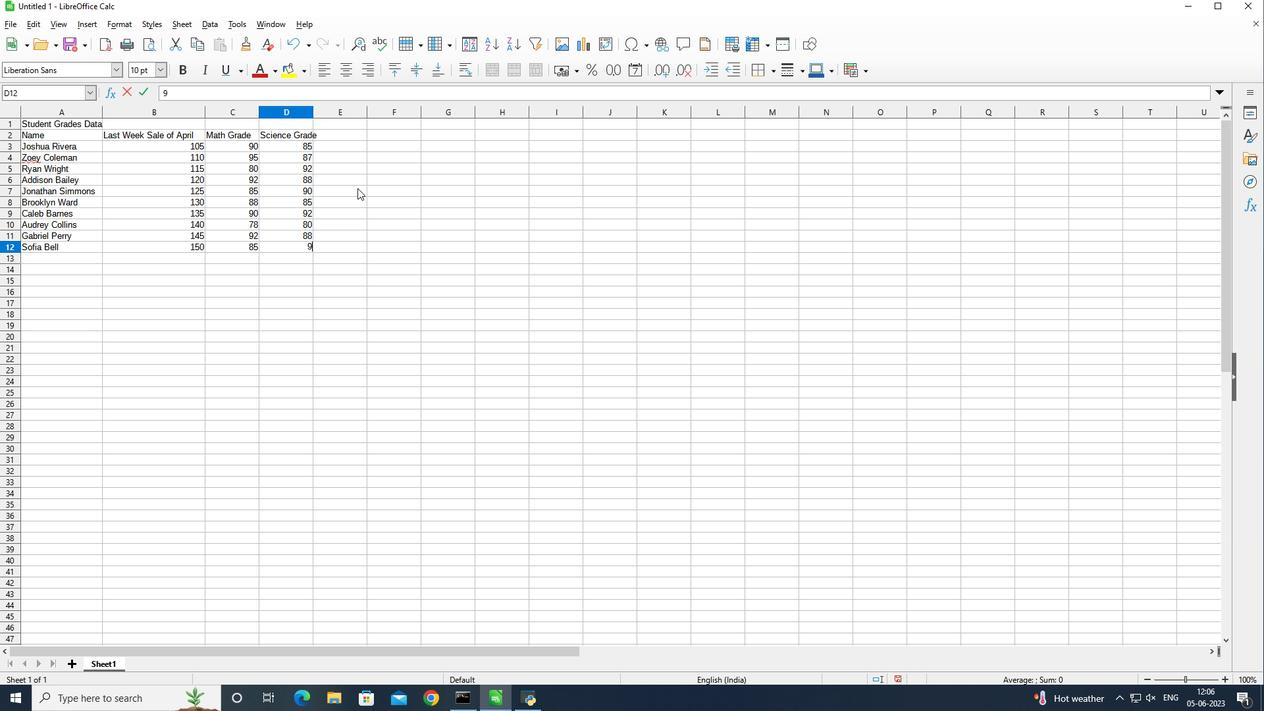 
Action: Mouse moved to (346, 136)
Screenshot: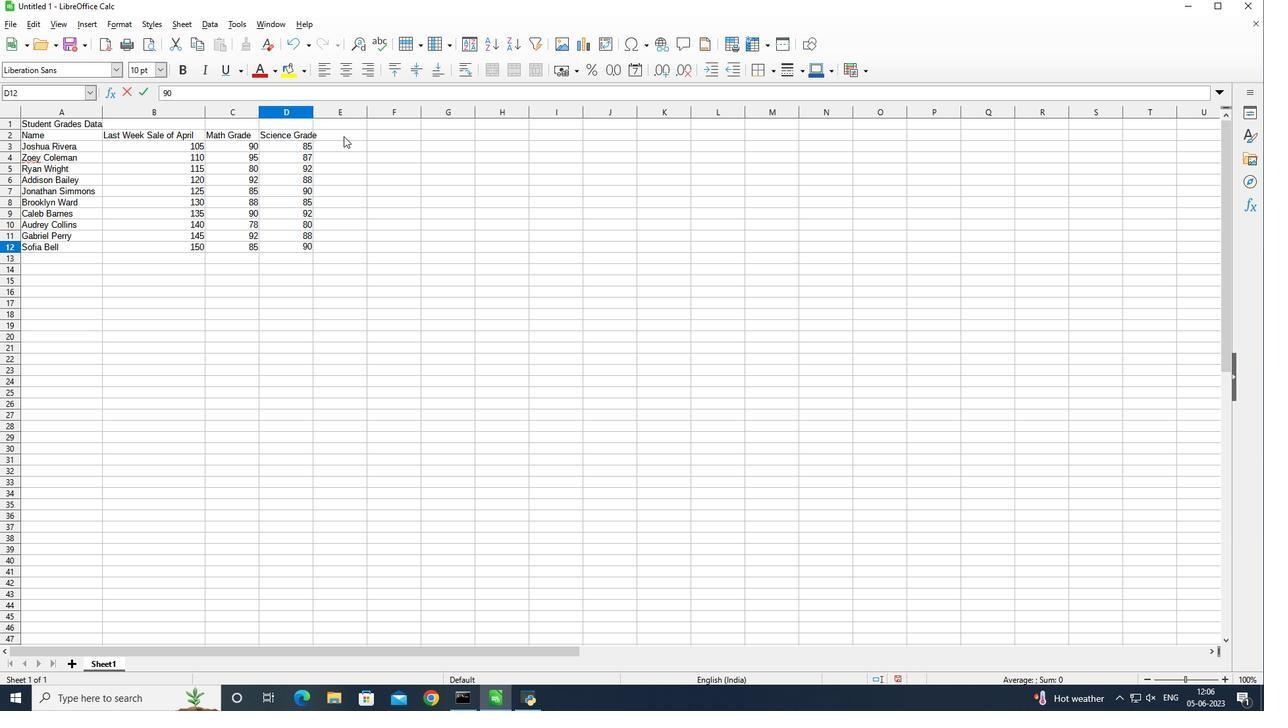 
Action: Mouse pressed left at (346, 136)
Screenshot: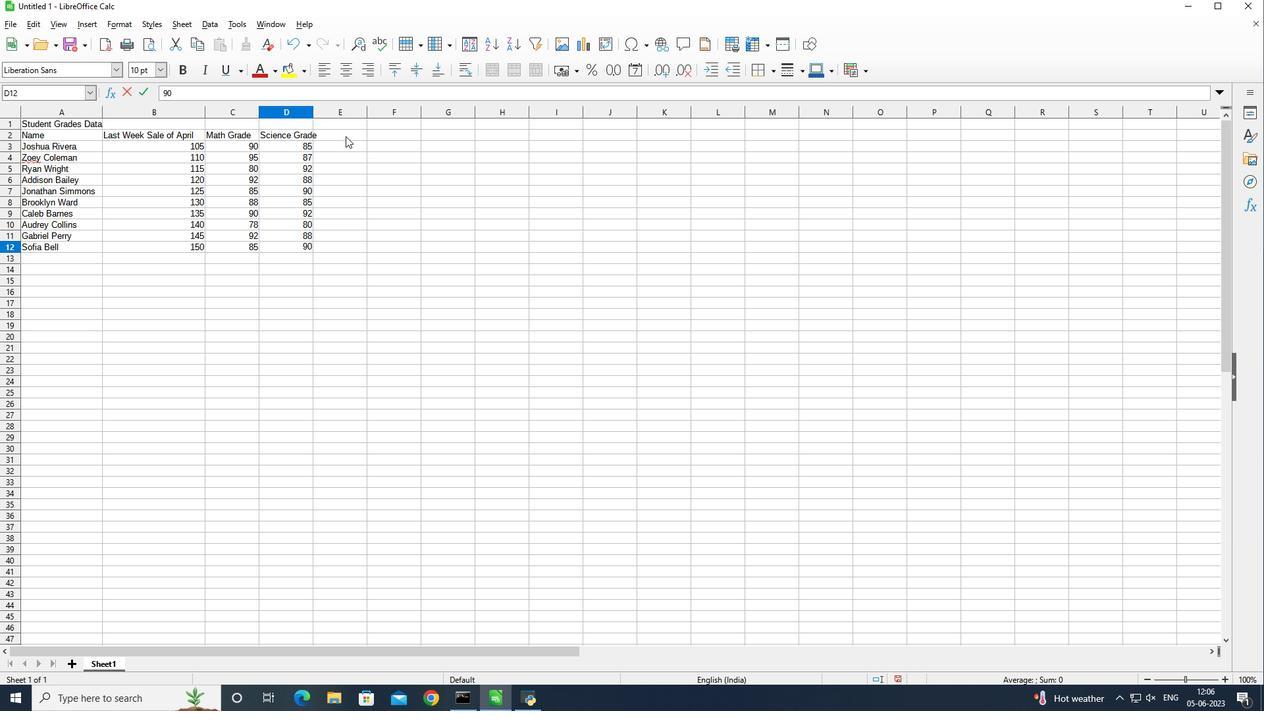 
Action: Mouse moved to (312, 112)
Screenshot: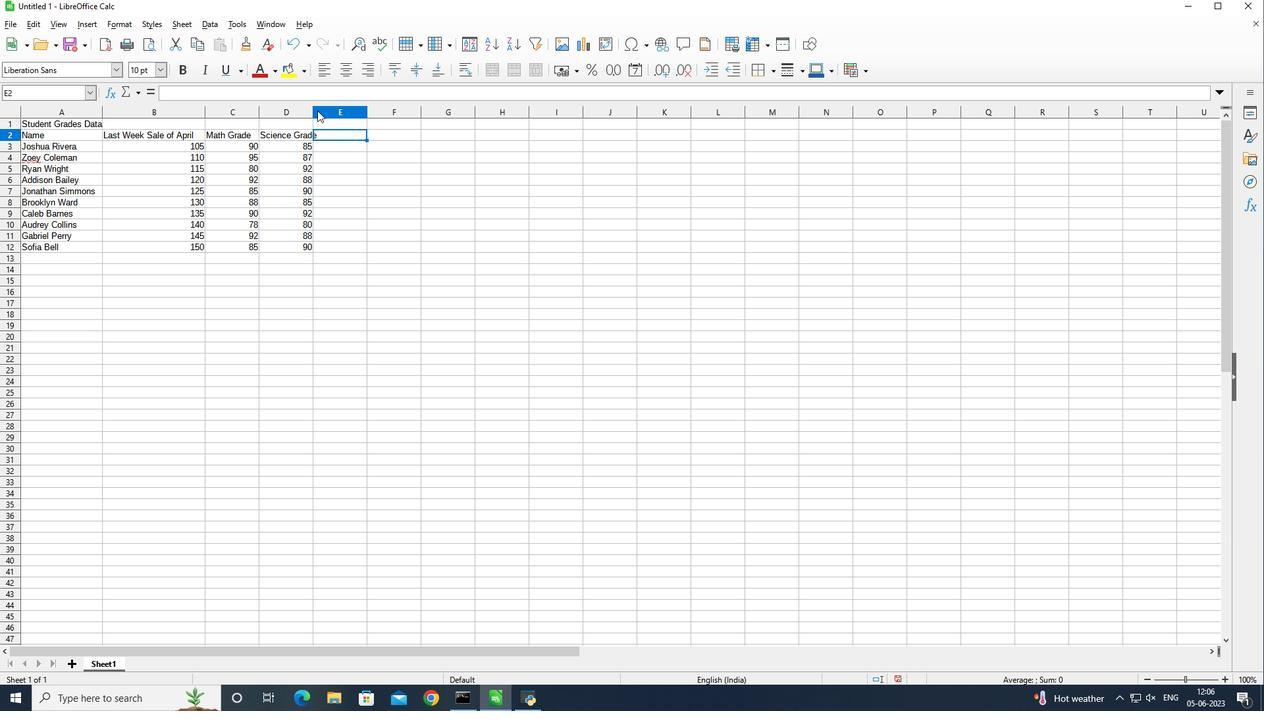 
Action: Mouse pressed left at (312, 112)
Screenshot: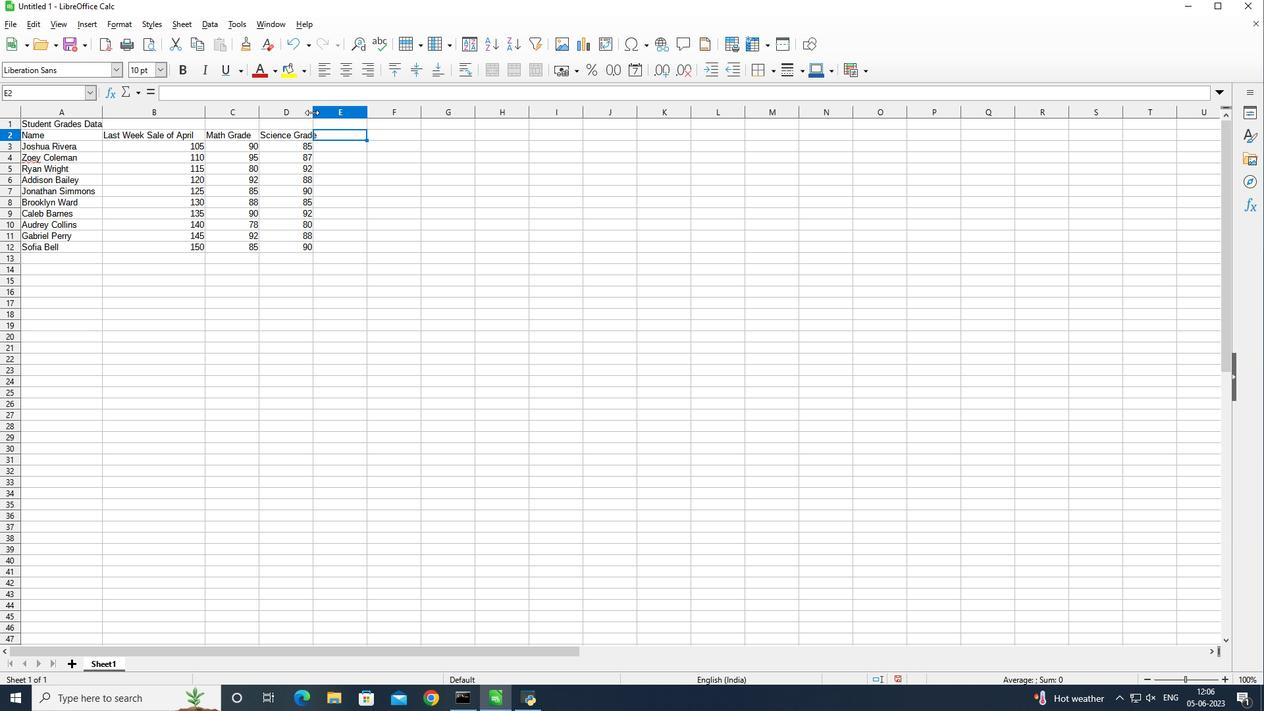 
Action: Mouse moved to (391, 181)
Screenshot: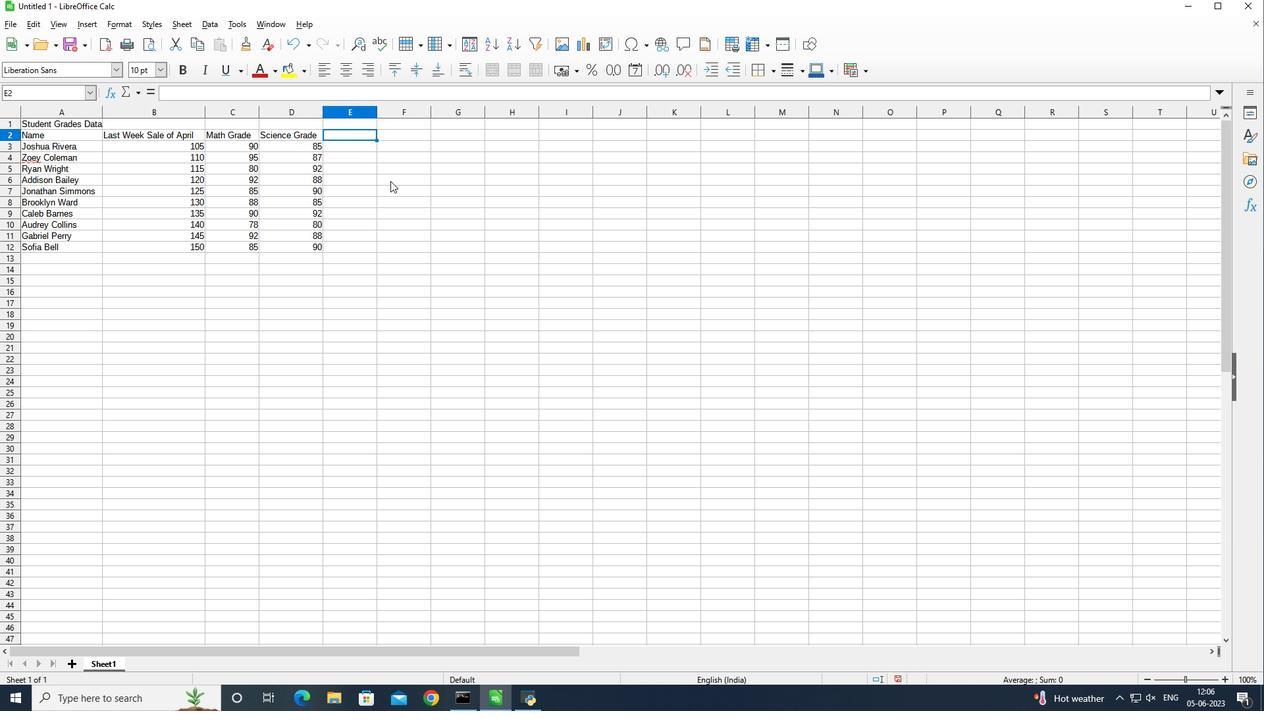 
Action: Key pressed <Key.shift><Key.shift><Key.shift><Key.shift>English<Key.enter>
Screenshot: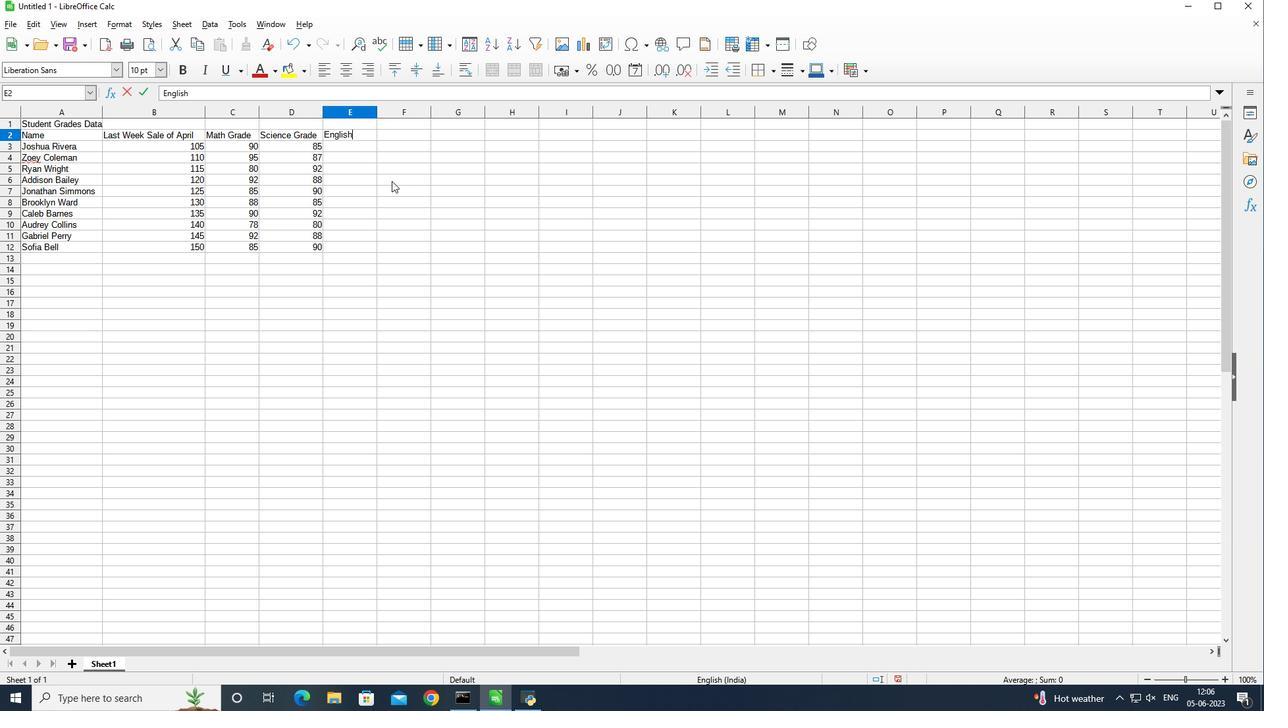 
Action: Mouse moved to (353, 135)
Screenshot: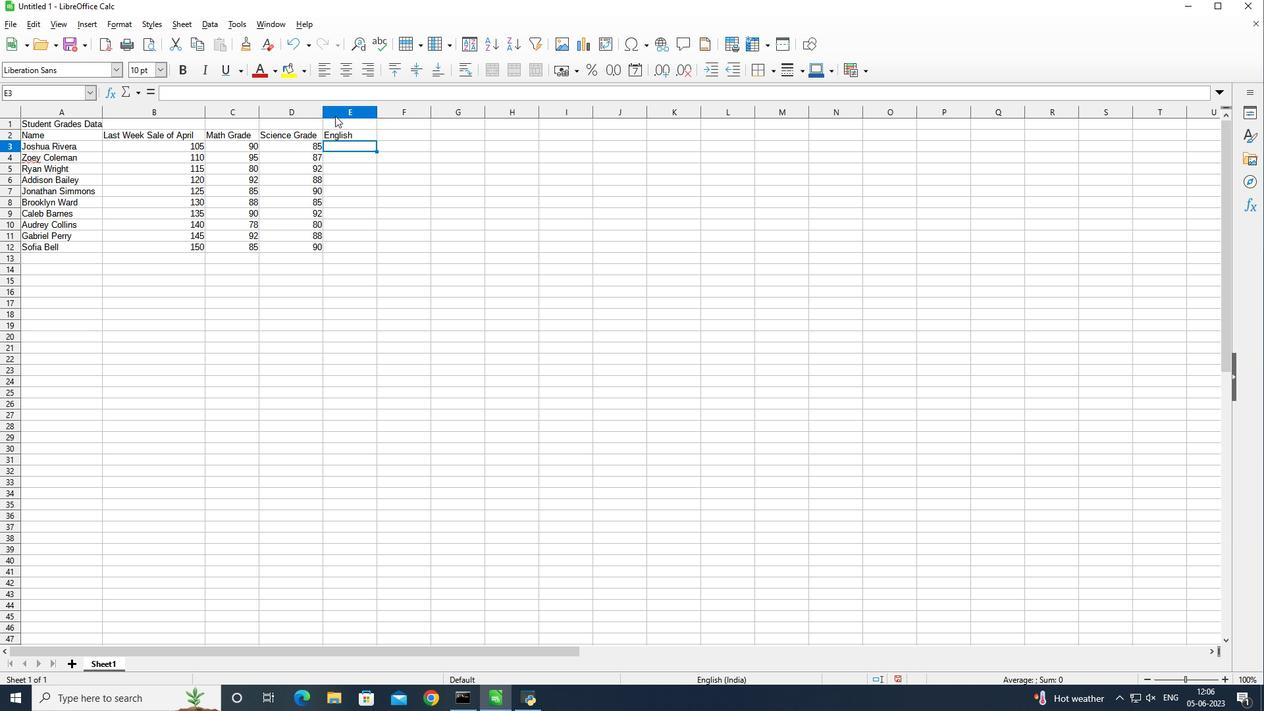 
Action: Mouse pressed left at (353, 135)
Screenshot: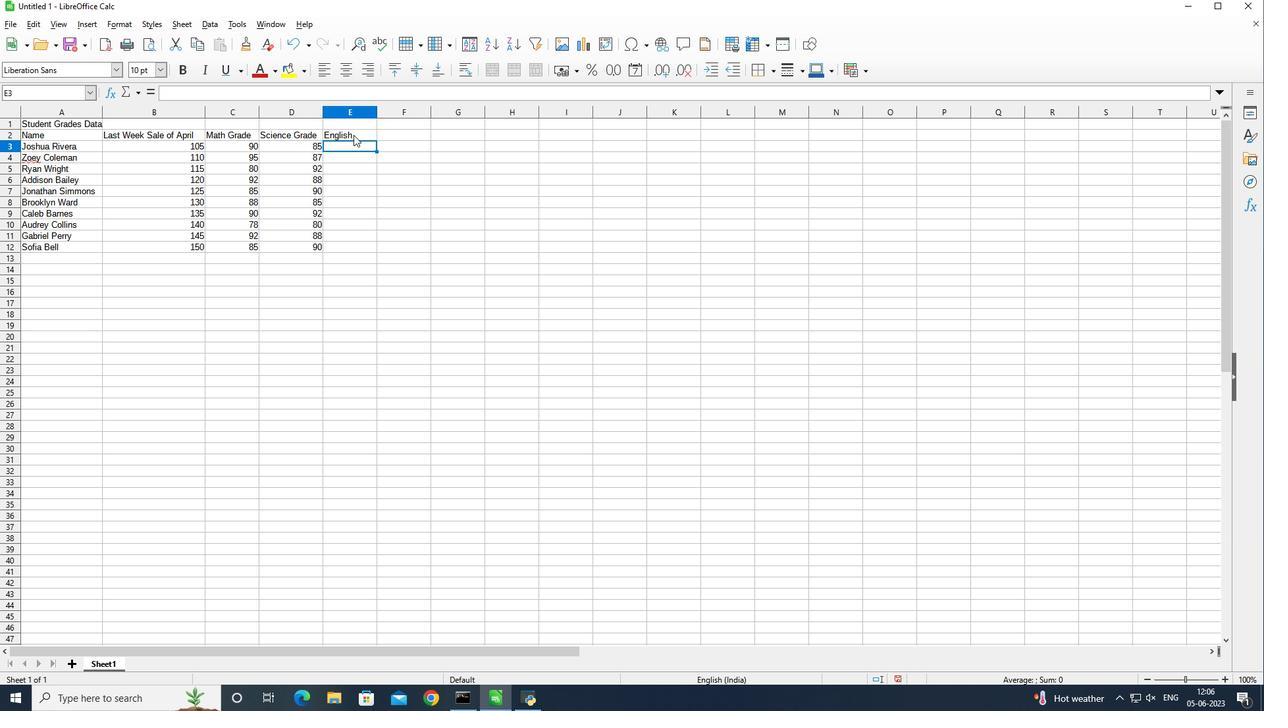 
Action: Mouse moved to (366, 136)
Screenshot: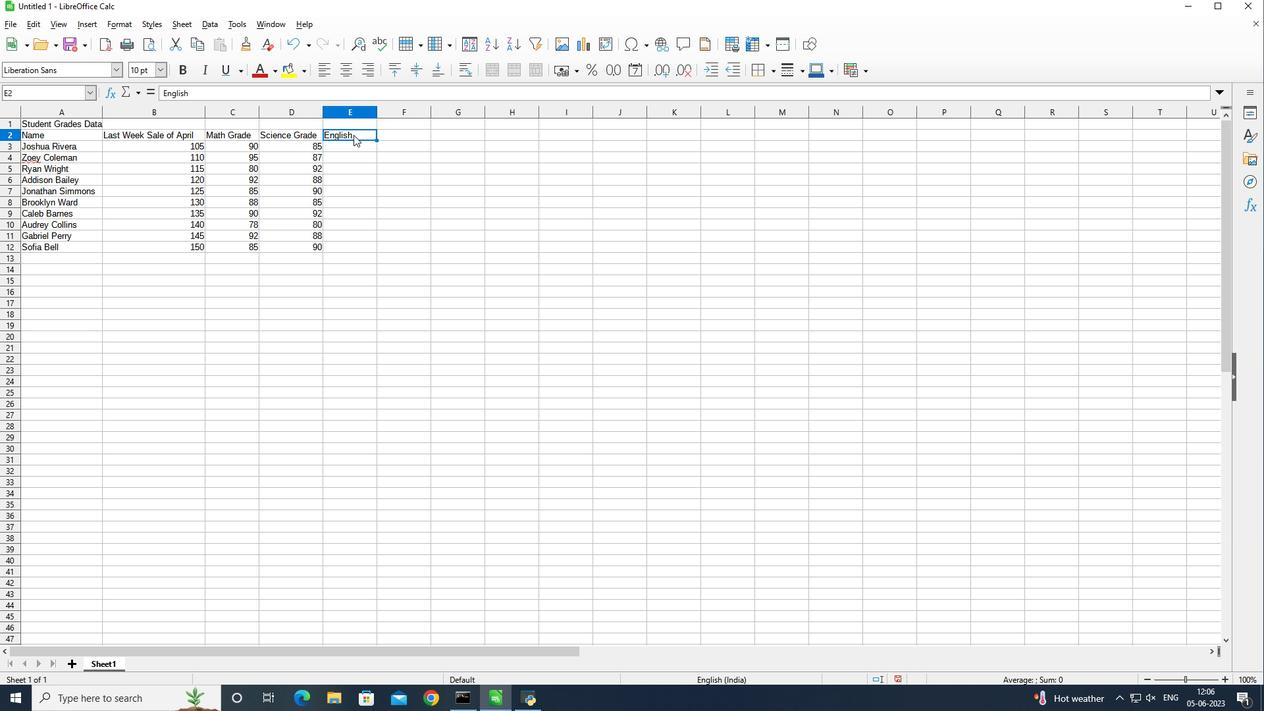 
Action: Mouse pressed left at (366, 136)
Screenshot: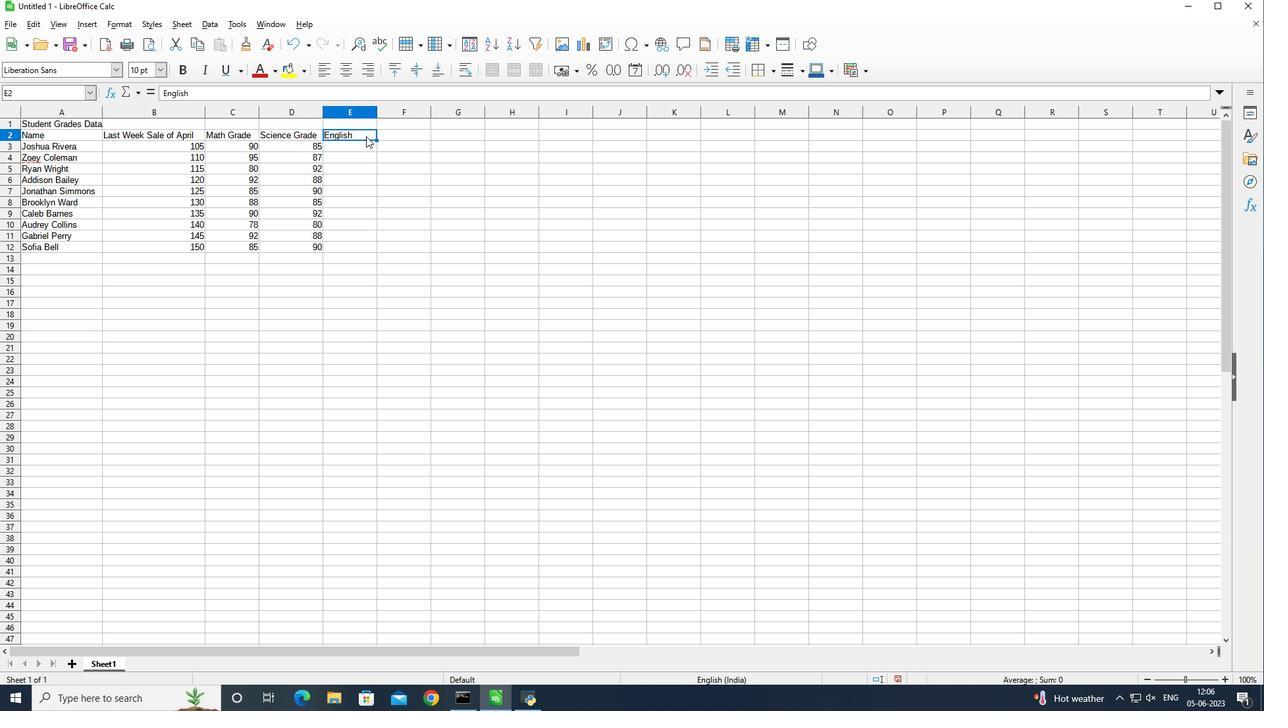 
Action: Mouse pressed left at (366, 136)
Screenshot: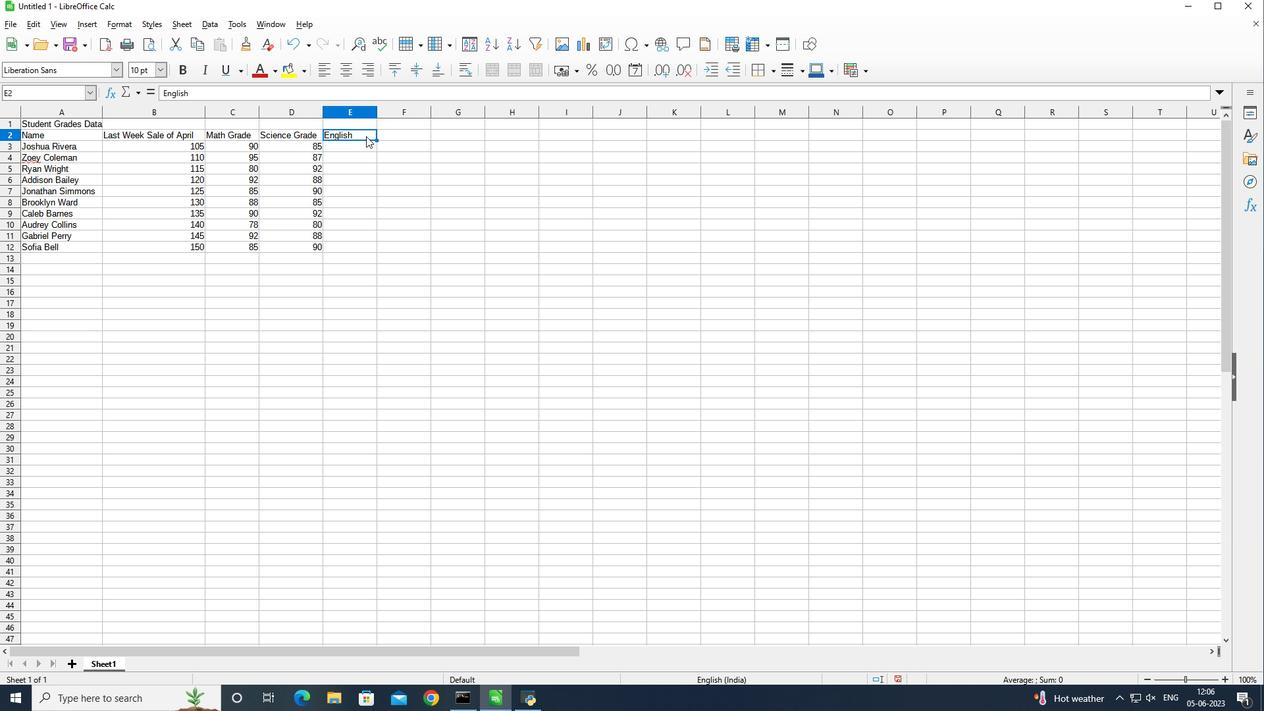 
Action: Key pressed <Key.space><Key.shift>Grade<Key.enter>
Screenshot: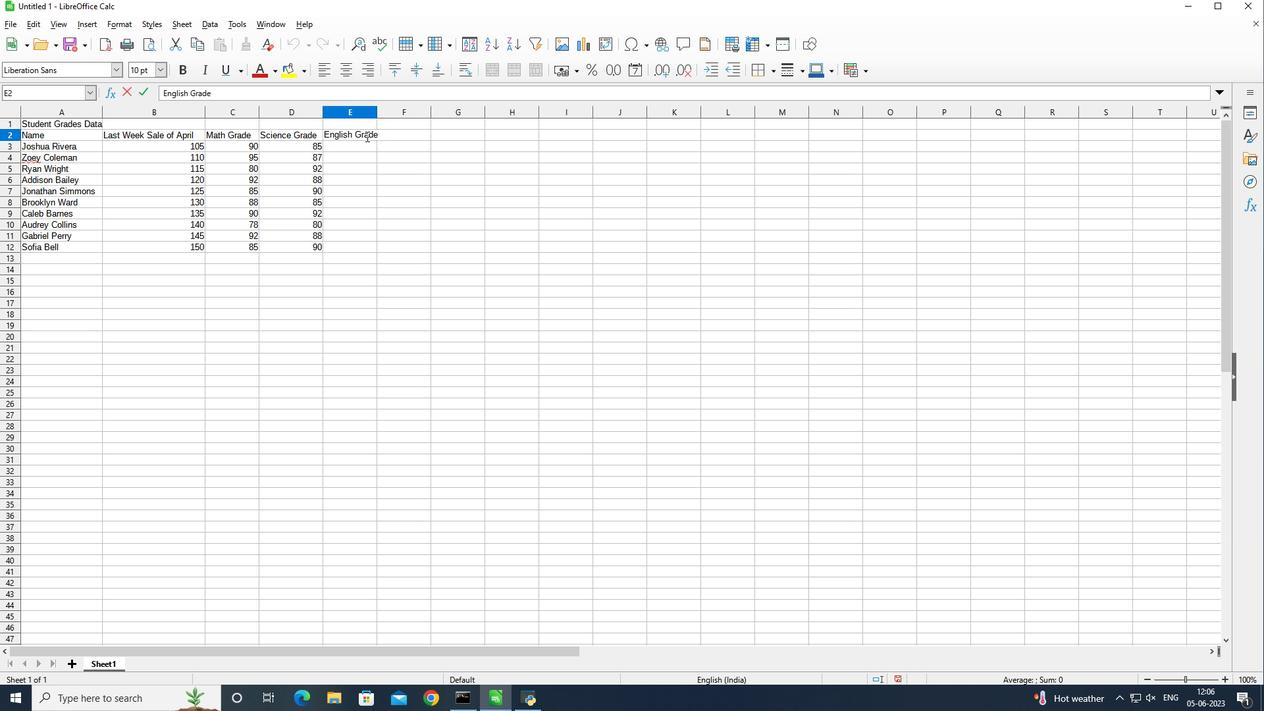 
Action: Mouse moved to (375, 116)
Screenshot: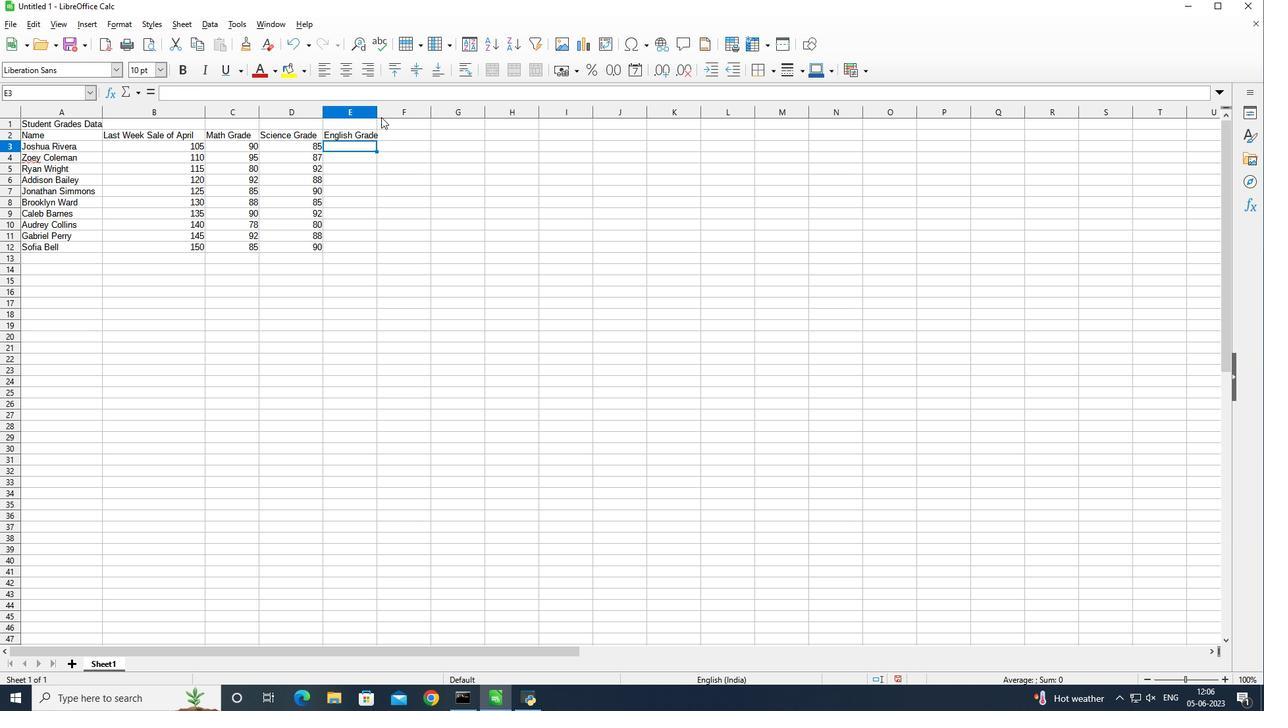 
Action: Mouse pressed left at (375, 116)
Screenshot: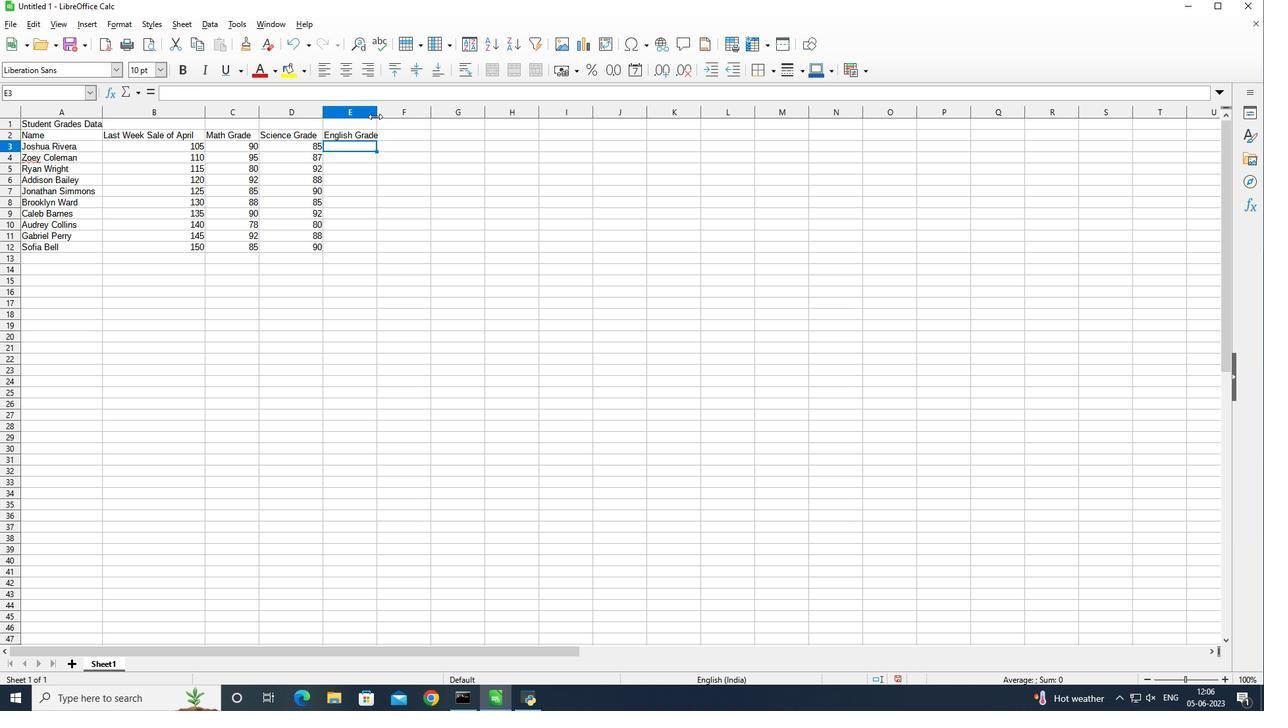 
Action: Mouse moved to (465, 187)
Screenshot: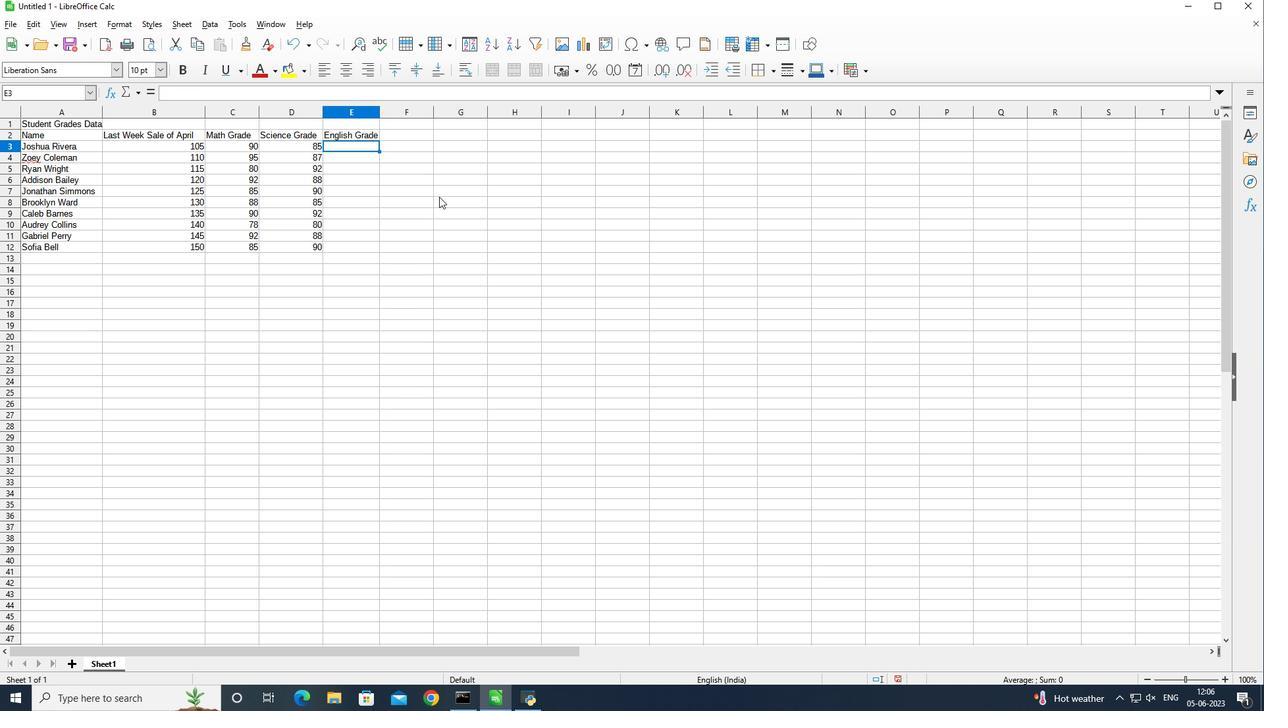 
Action: Key pressed 92<Key.enter>90<Key.enter>85<Key.enter>90<Key.enter>88<Key.enter>92<Key.enter>85<Key.enter>82<Key.enter>90<Key.enter>88<Key.enter>
Screenshot: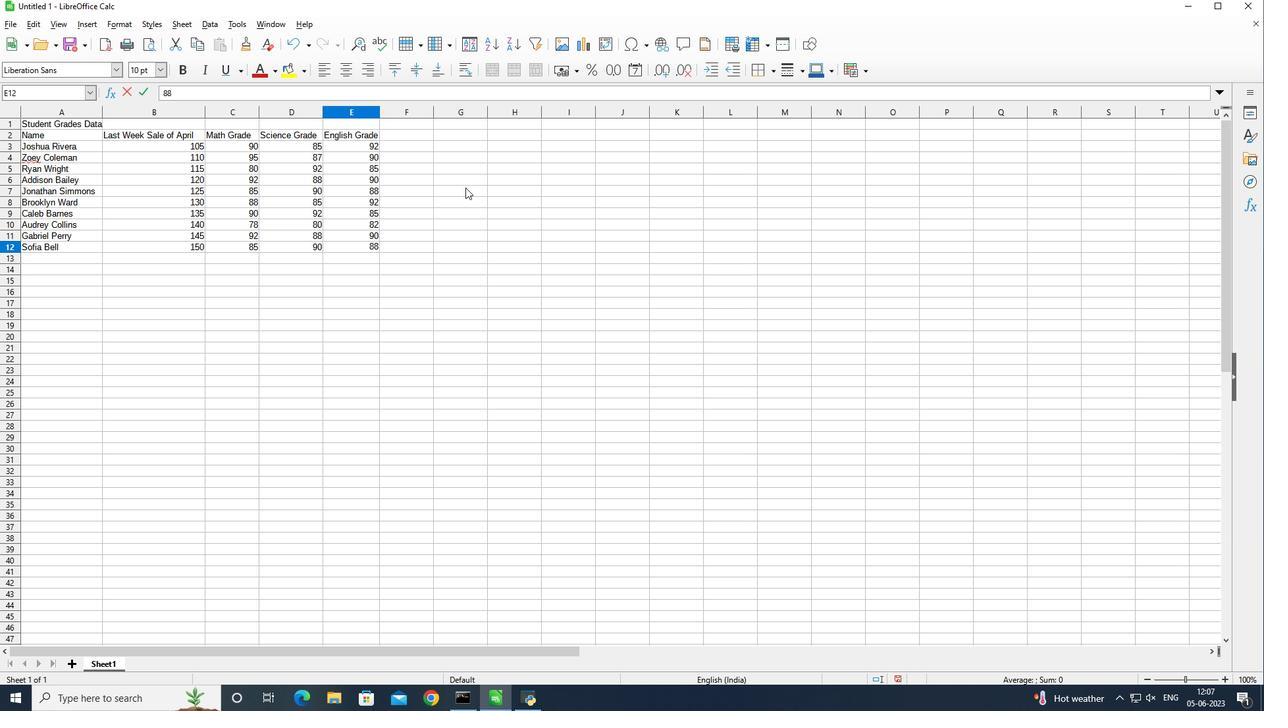 
Action: Mouse moved to (414, 135)
Screenshot: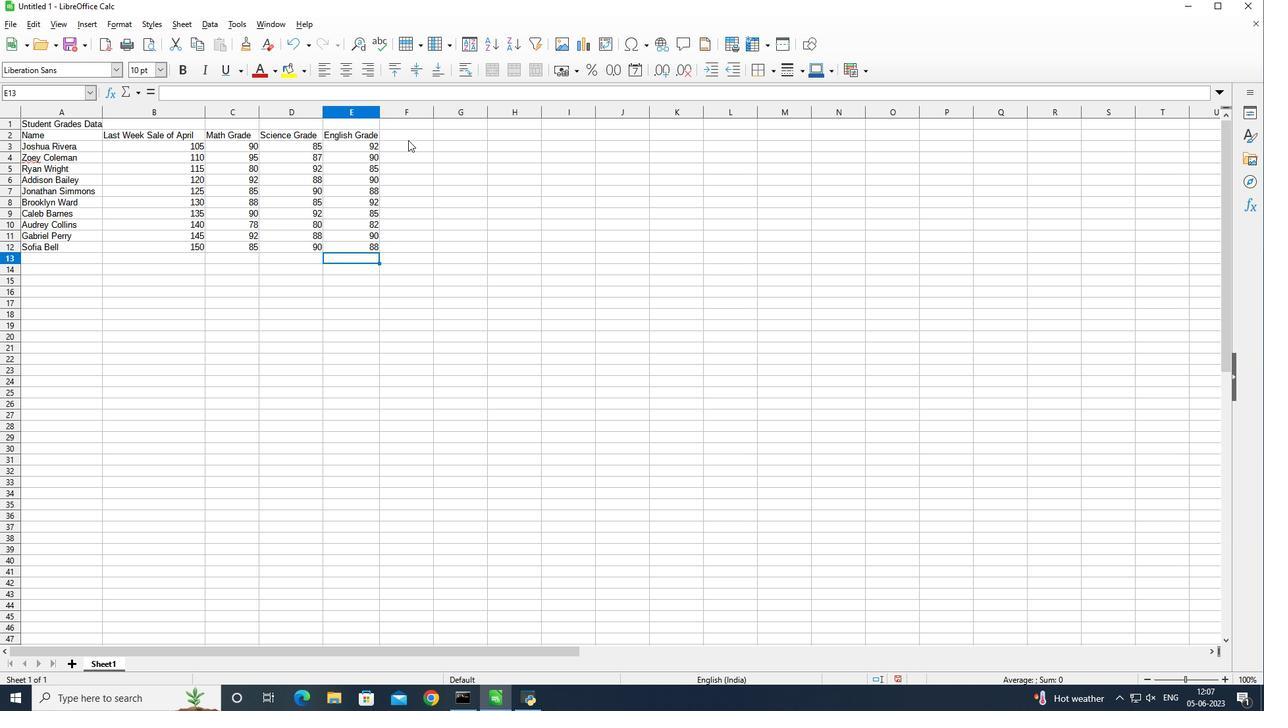
Action: Mouse pressed left at (414, 135)
Screenshot: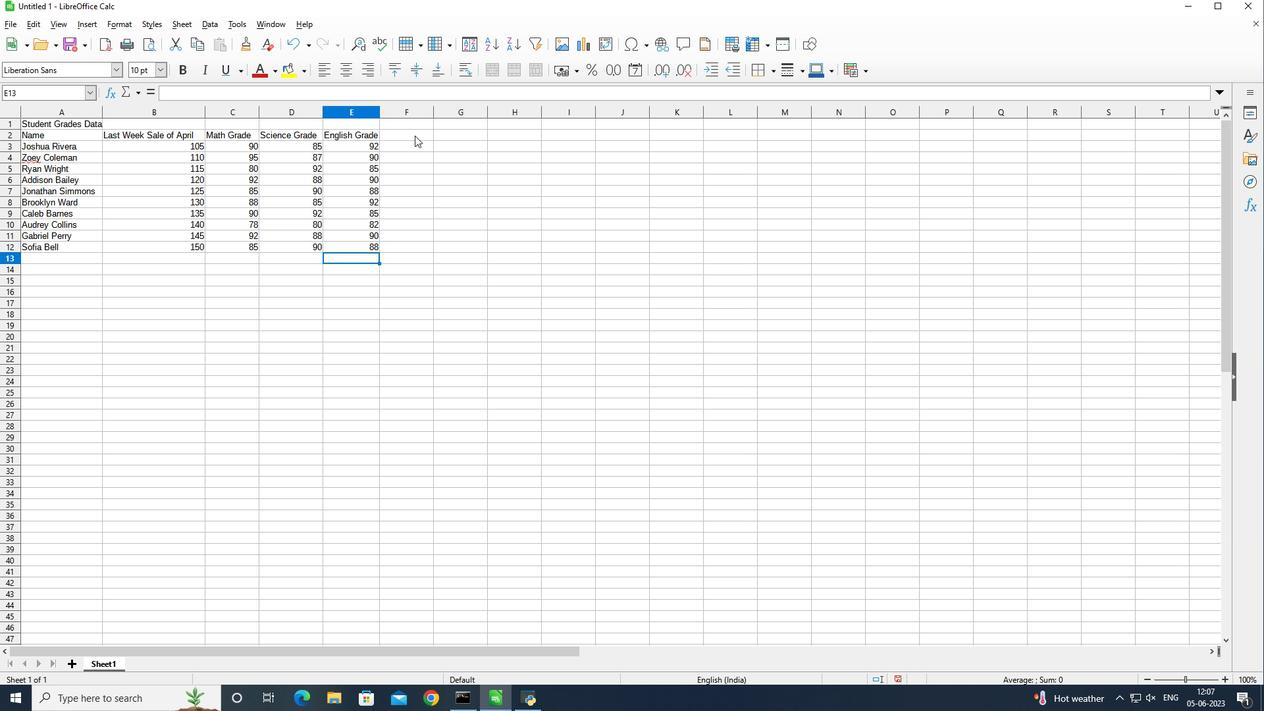 
Action: Key pressed <Key.shift><Key.shift>History<Key.space><Key.shift>Grades<Key.enter>88<Key.enter>92<Key.enter>78<Key.enter>95<Key.enter>90<Key.enter>90<Key.enter>80<Key.enter>85<Key.enter>92<Key.enter>90
Screenshot: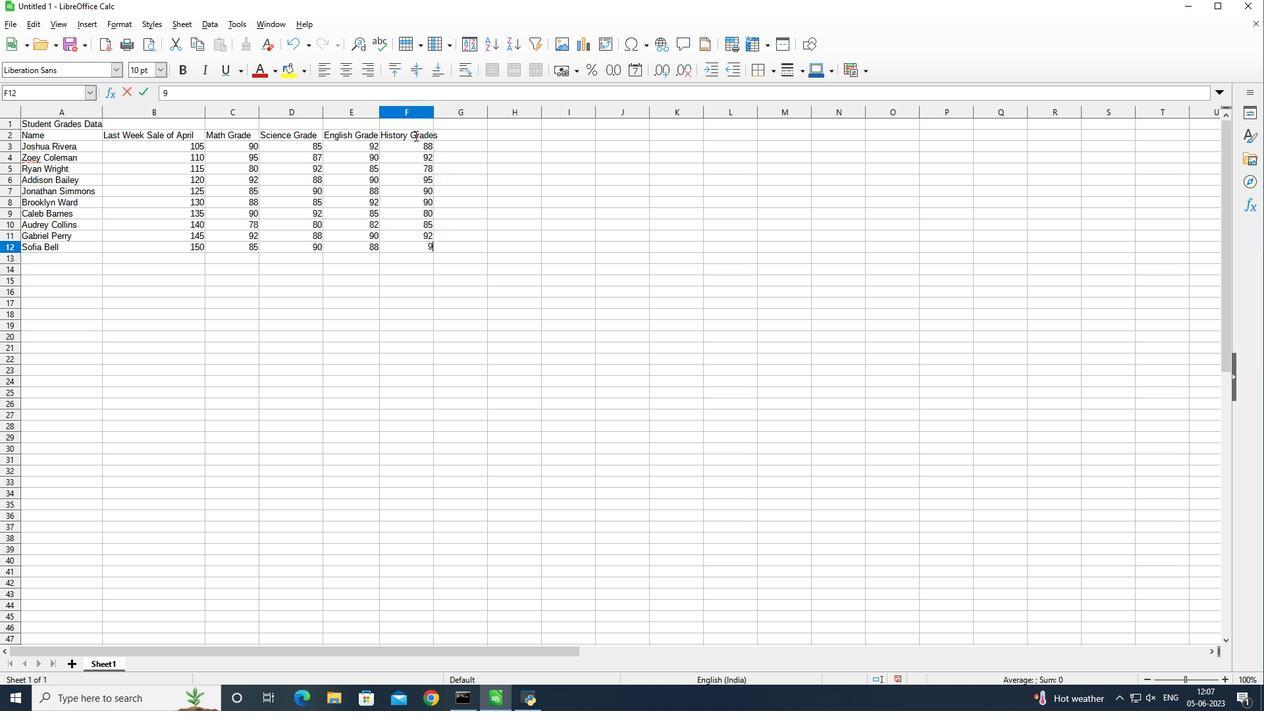 
Action: Mouse moved to (467, 134)
Screenshot: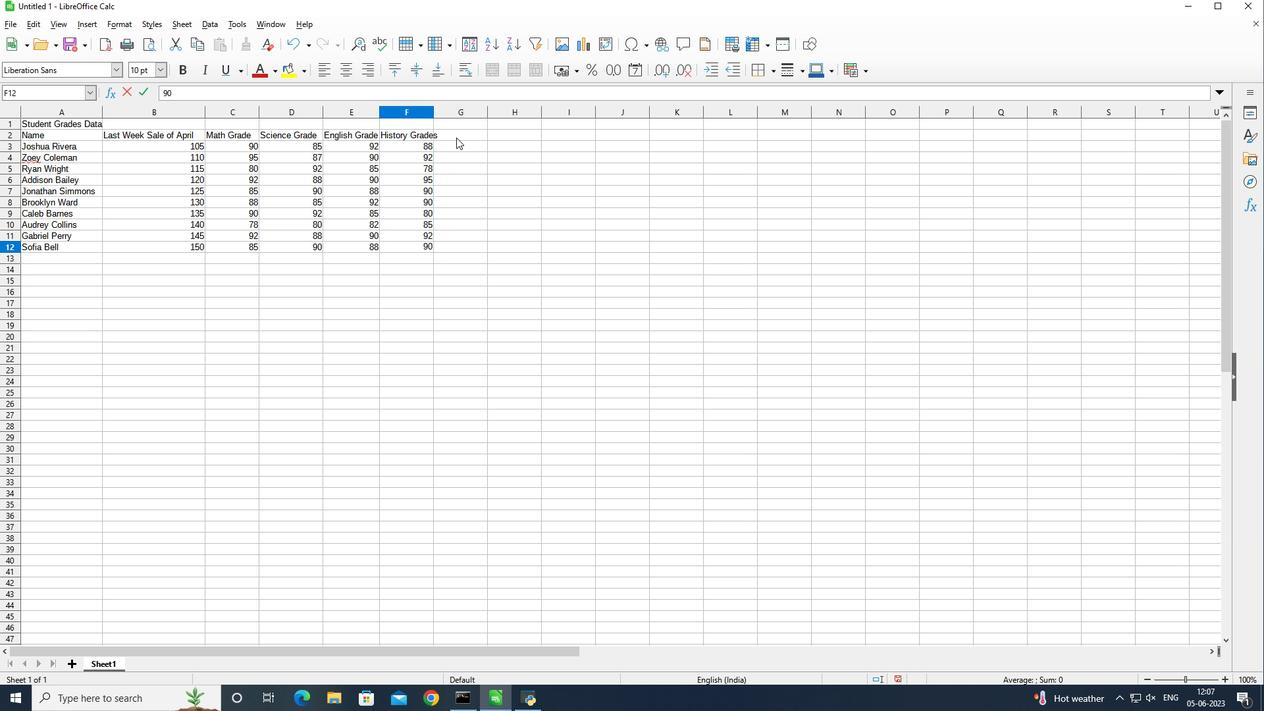
Action: Mouse pressed left at (467, 134)
Screenshot: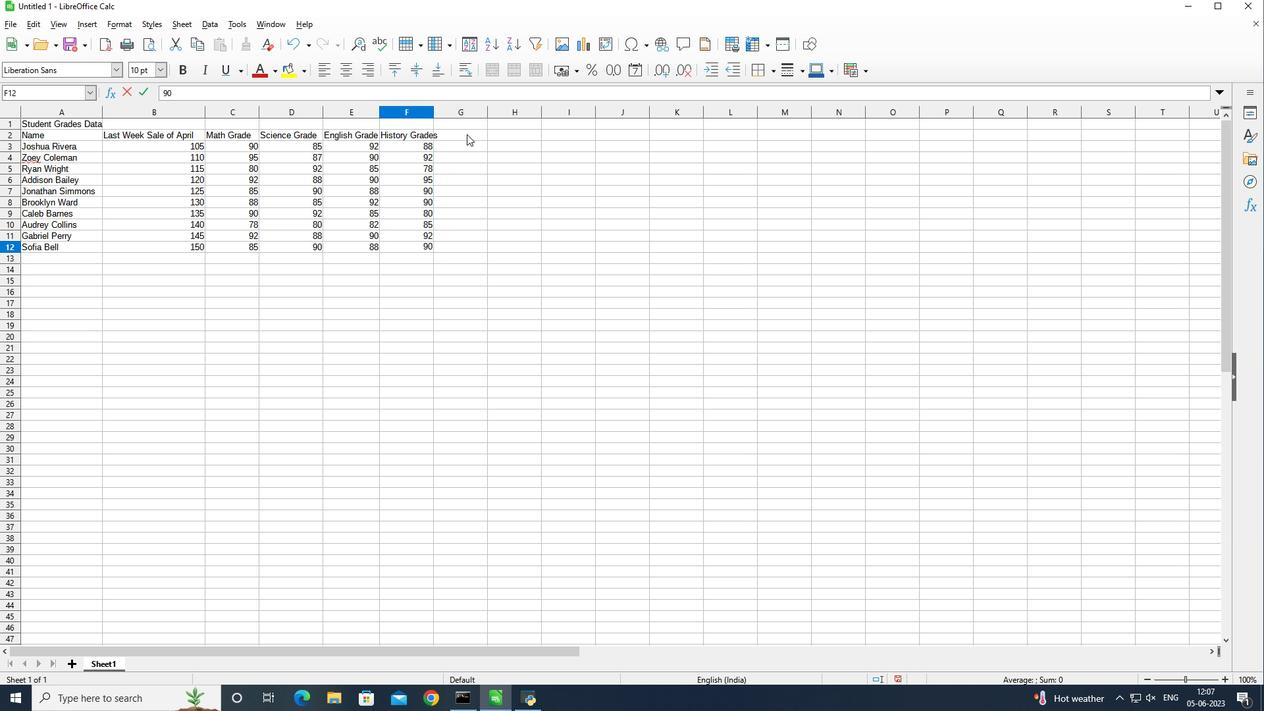 
Action: Mouse moved to (433, 107)
Screenshot: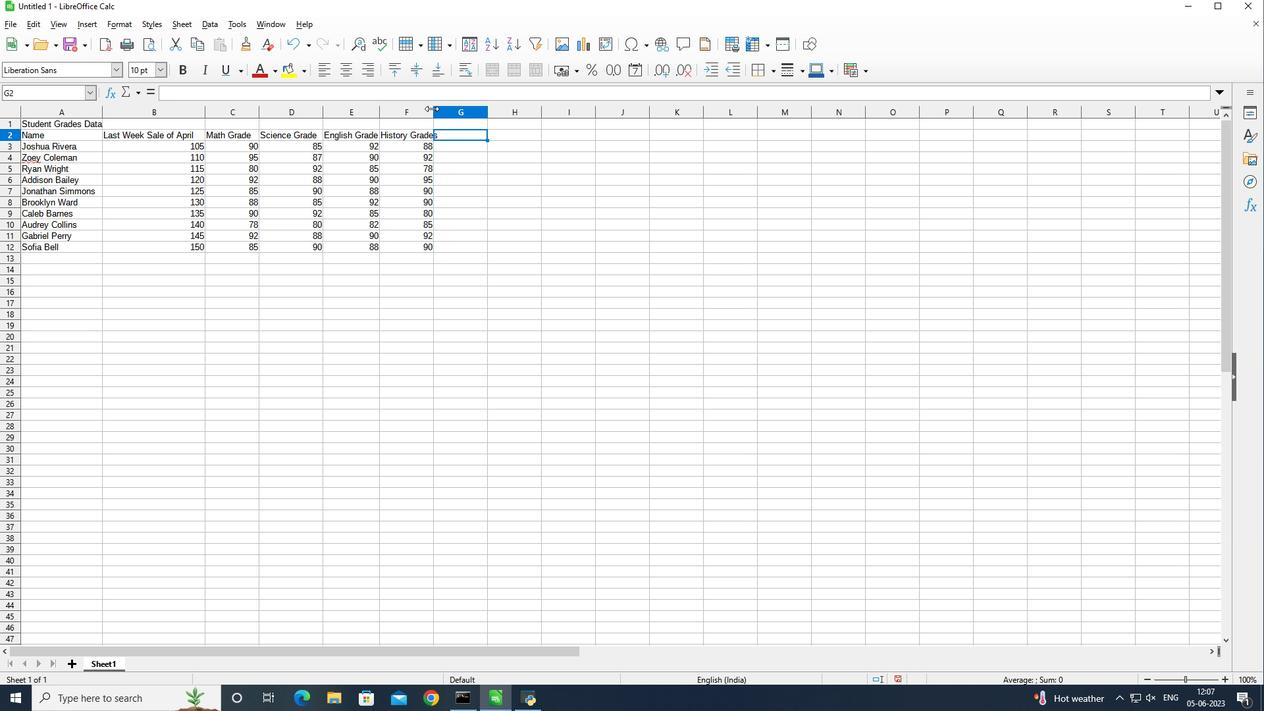 
Action: Mouse pressed left at (433, 107)
Screenshot: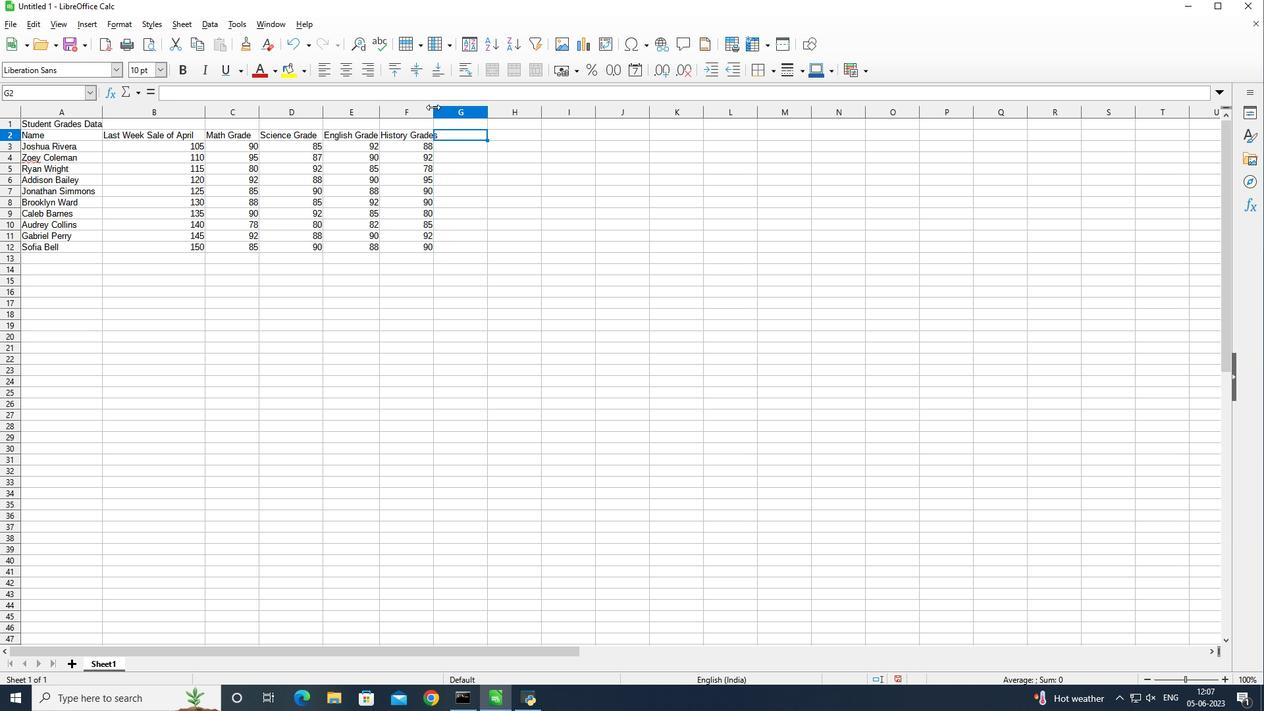 
Action: Mouse moved to (476, 140)
Screenshot: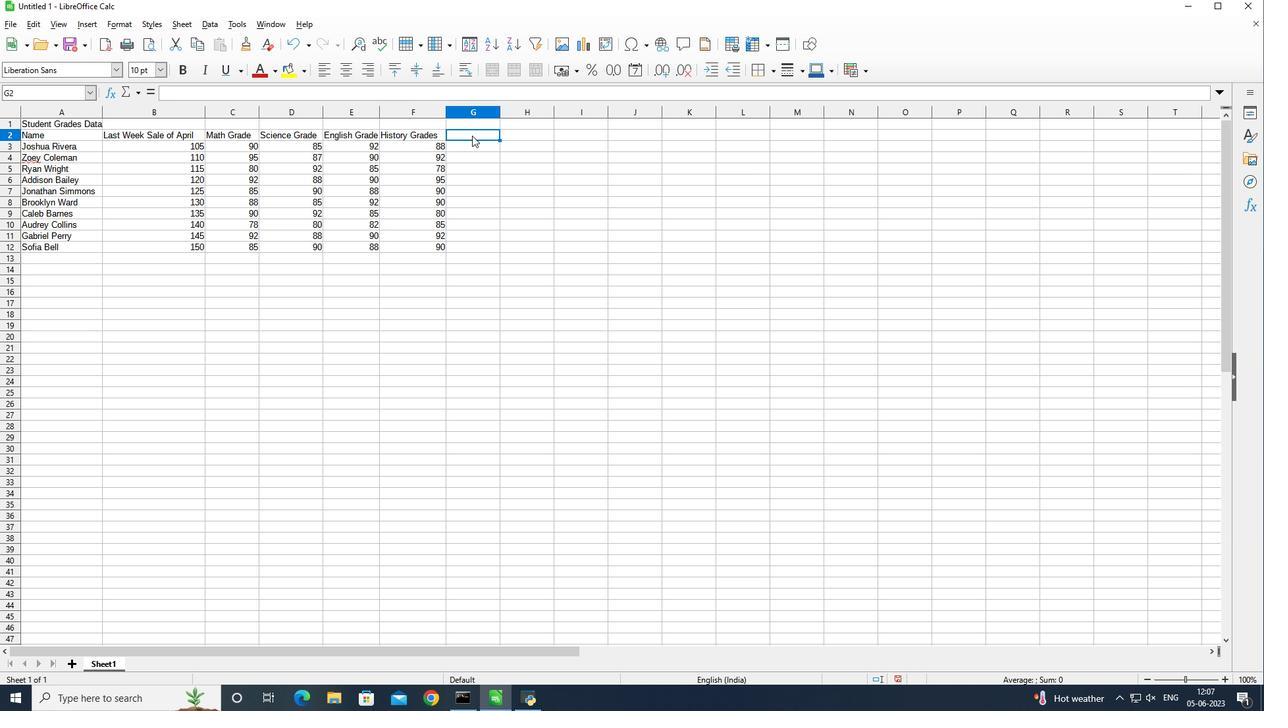 
Action: Key pressed <Key.shift>Total<Key.space><Key.shift><Key.enter>
Screenshot: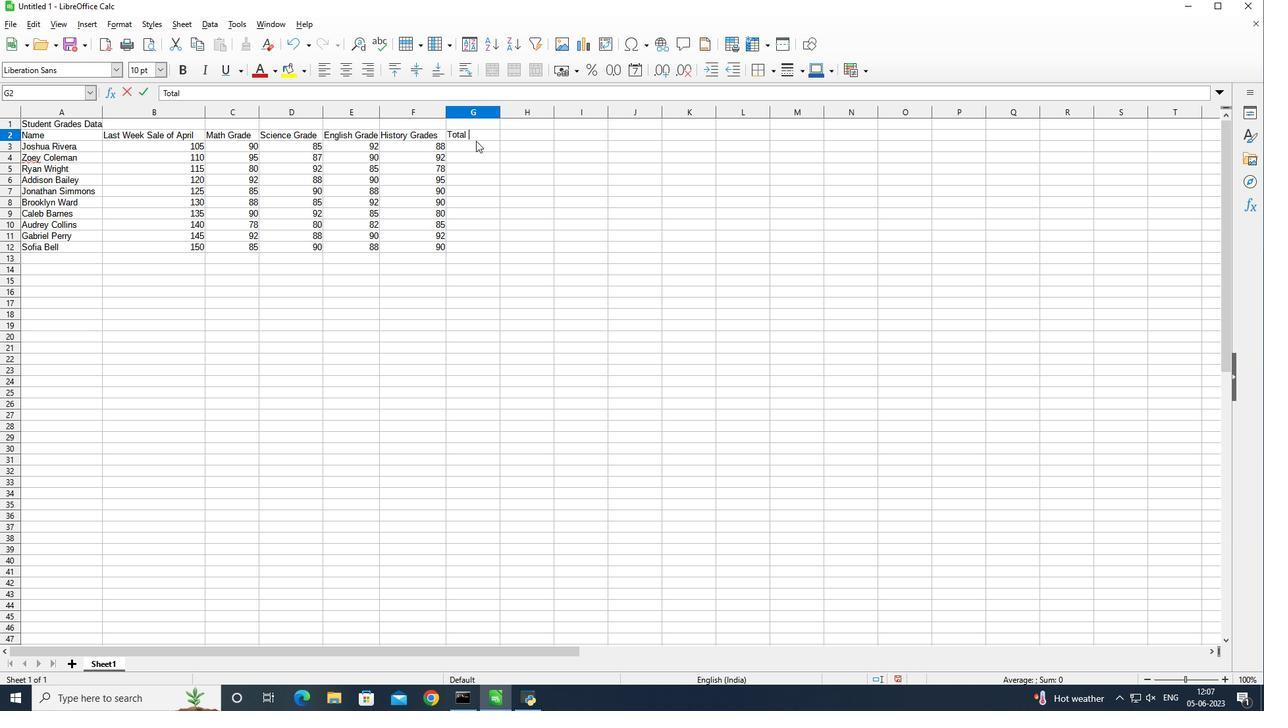 
Action: Mouse moved to (378, 111)
Screenshot: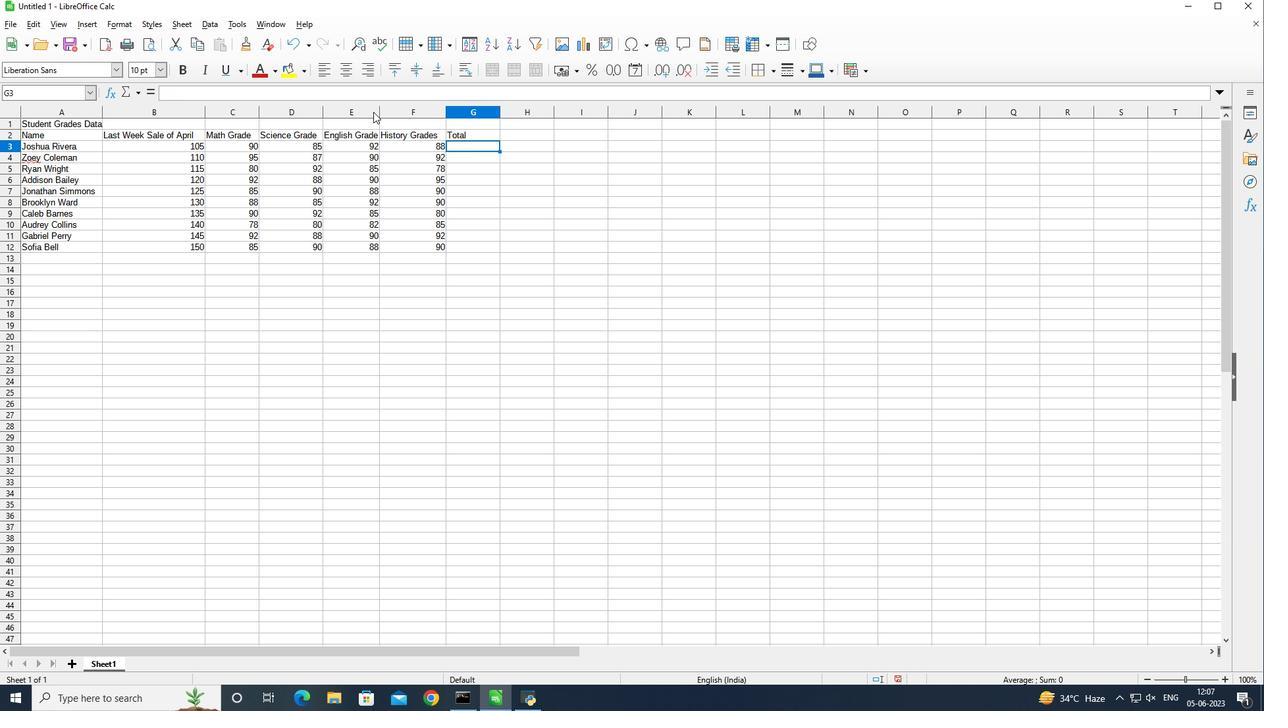 
Action: Mouse pressed left at (378, 111)
Screenshot: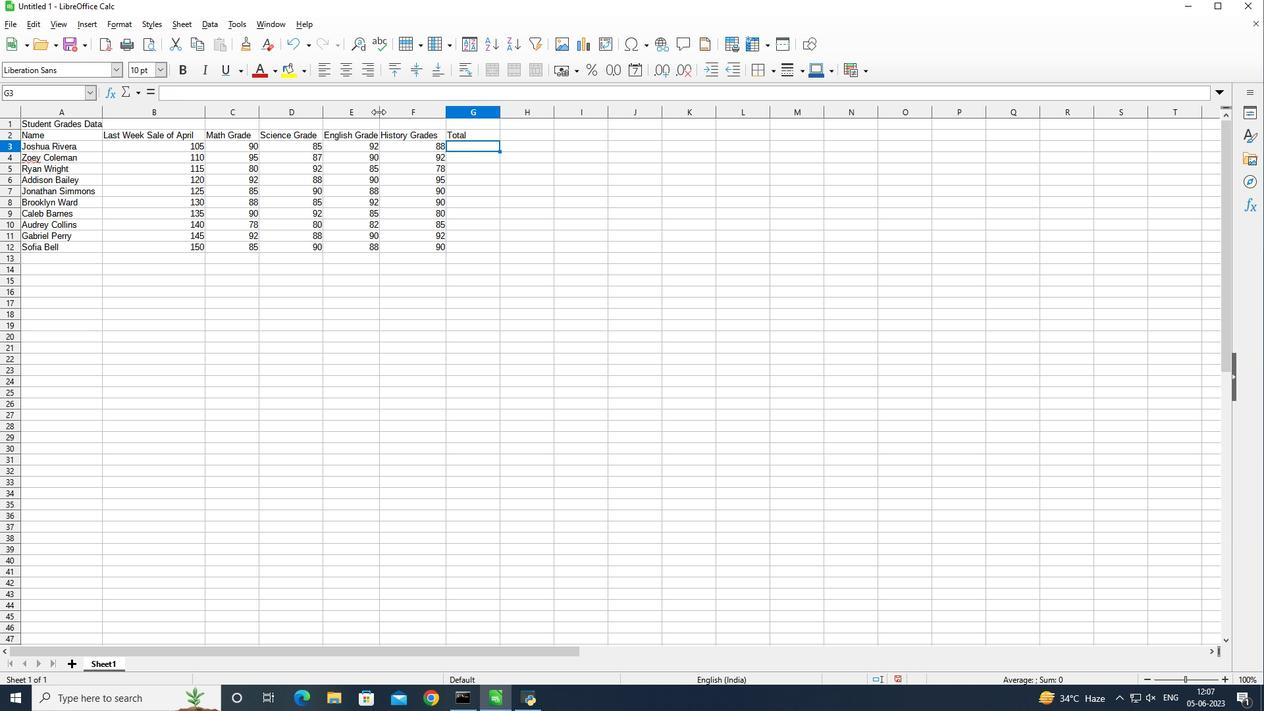 
Action: Mouse moved to (528, 211)
Screenshot: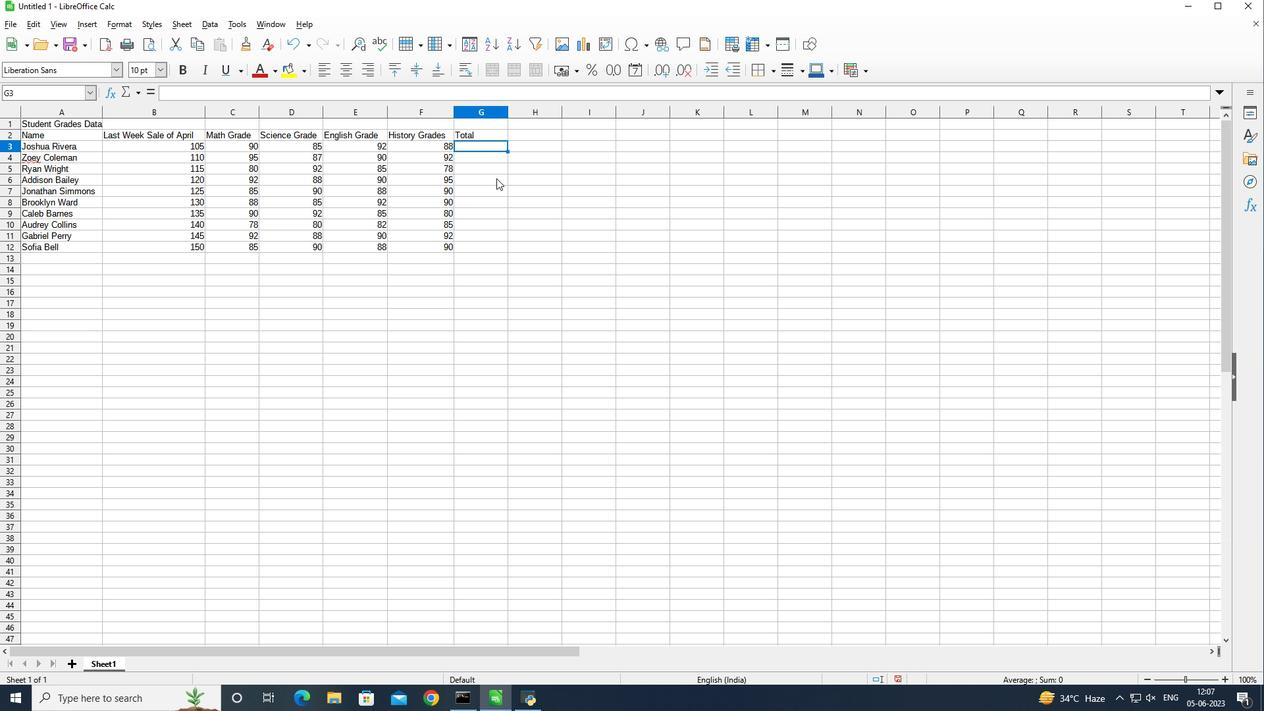 
Action: Key pressed =sum<Key.shift_r><Key.shift_r><Key.shift_r><Key.shift_r><Key.shift_r><Key.shift_r><Key.shift_r><Key.shift_r>(c3<Key.shift_r>:f3<Key.shift_r><Key.shift_r><Key.shift_r><Key.shift_r><Key.shift_r><Key.shift_r><Key.shift_r><Key.shift_r>)
Screenshot: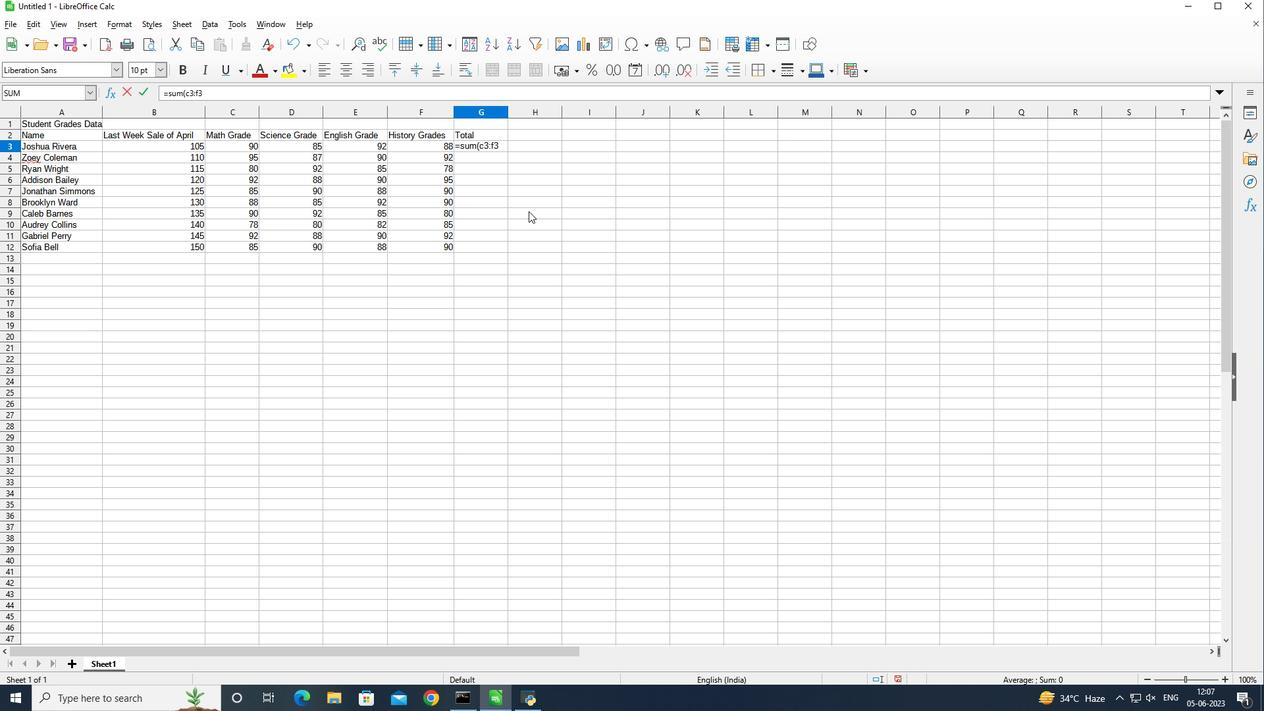 
Action: Mouse moved to (457, 228)
Screenshot: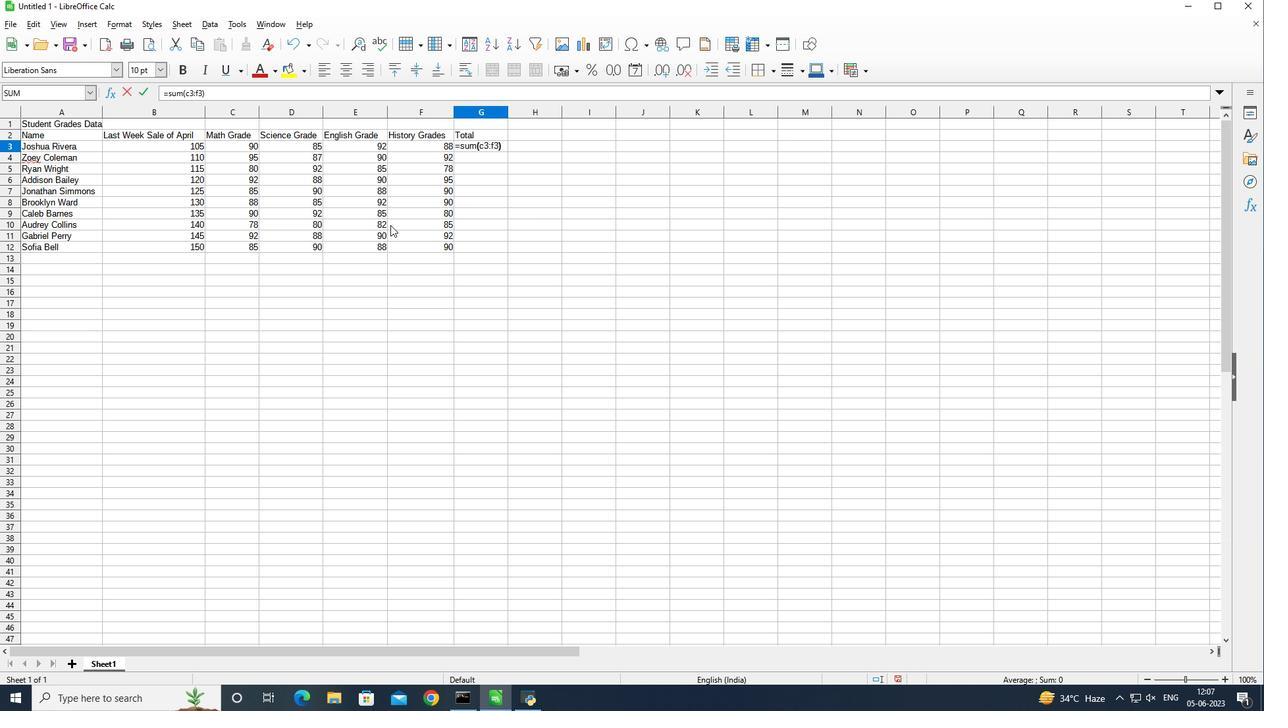 
Action: Key pressed <Key.enter>
Screenshot: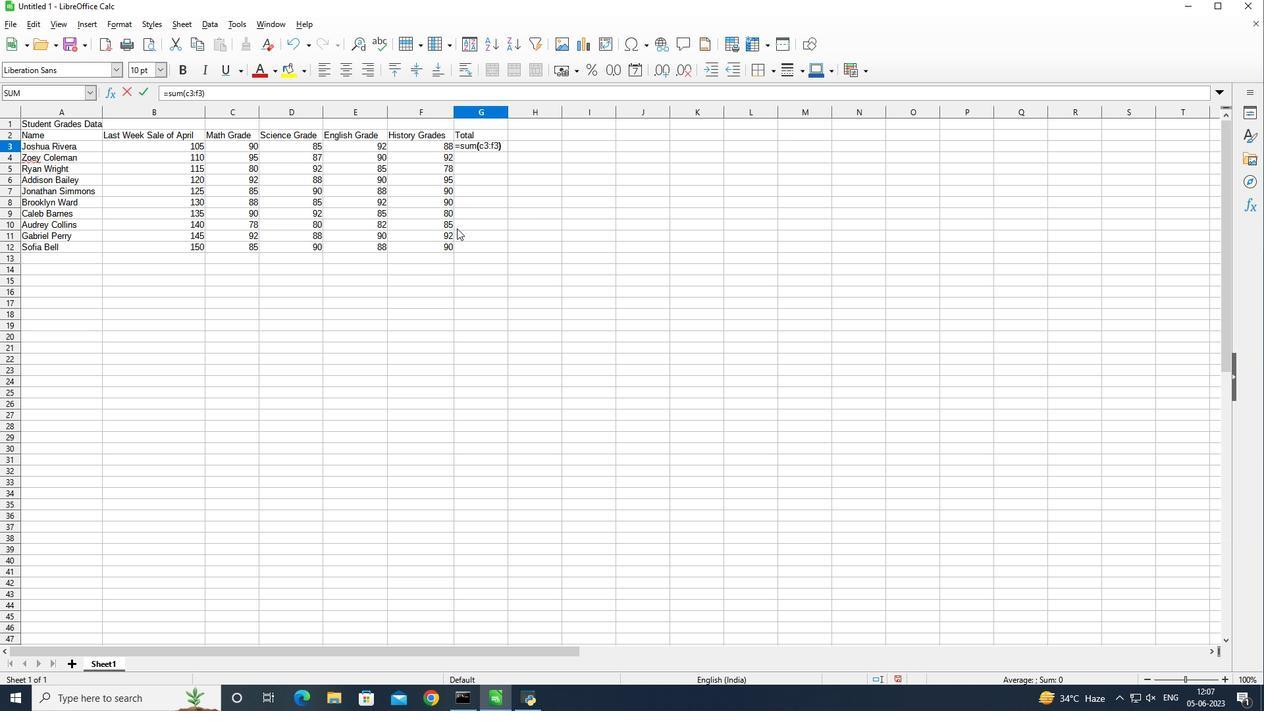 
Action: Mouse moved to (490, 142)
Screenshot: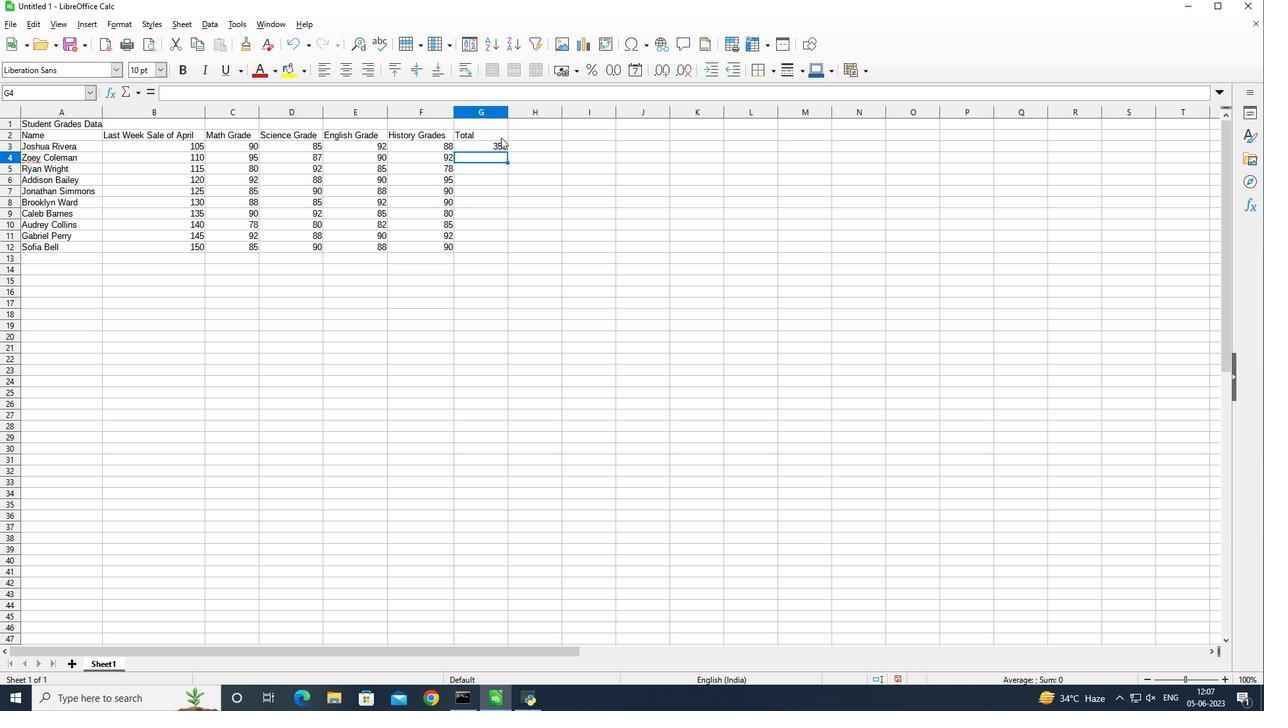 
Action: Mouse pressed left at (490, 142)
Screenshot: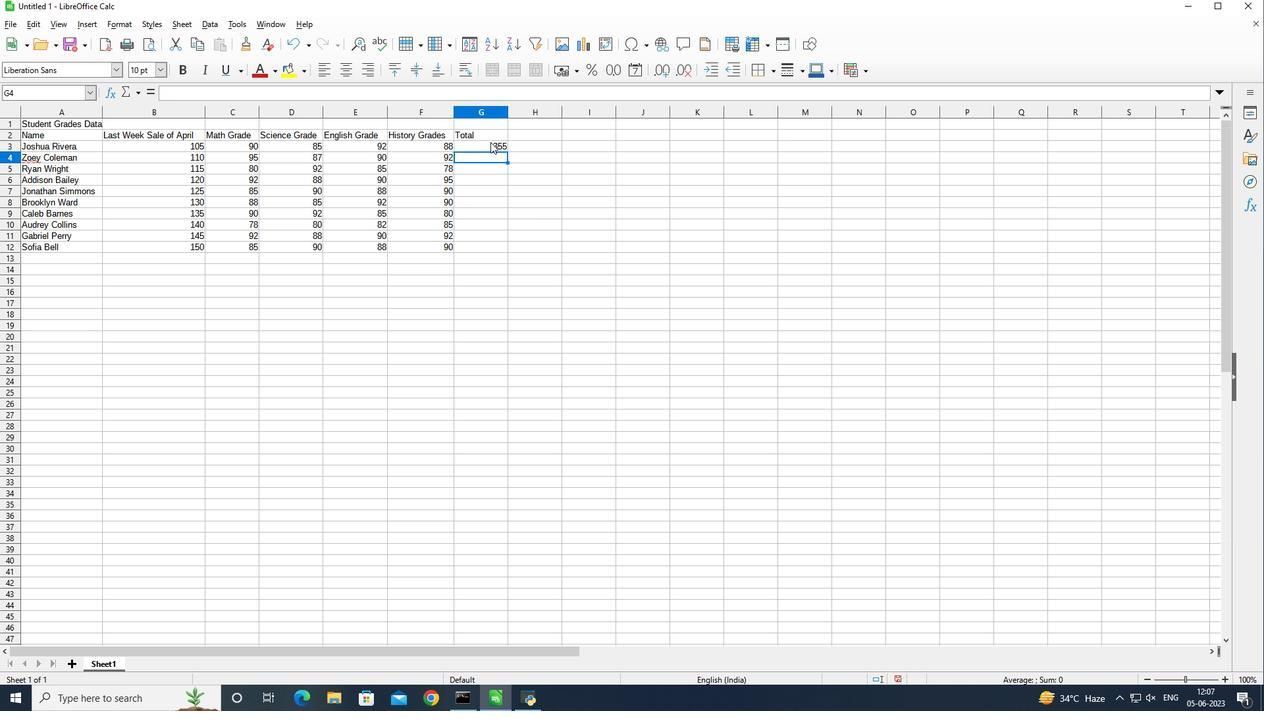 
Action: Mouse moved to (509, 150)
Screenshot: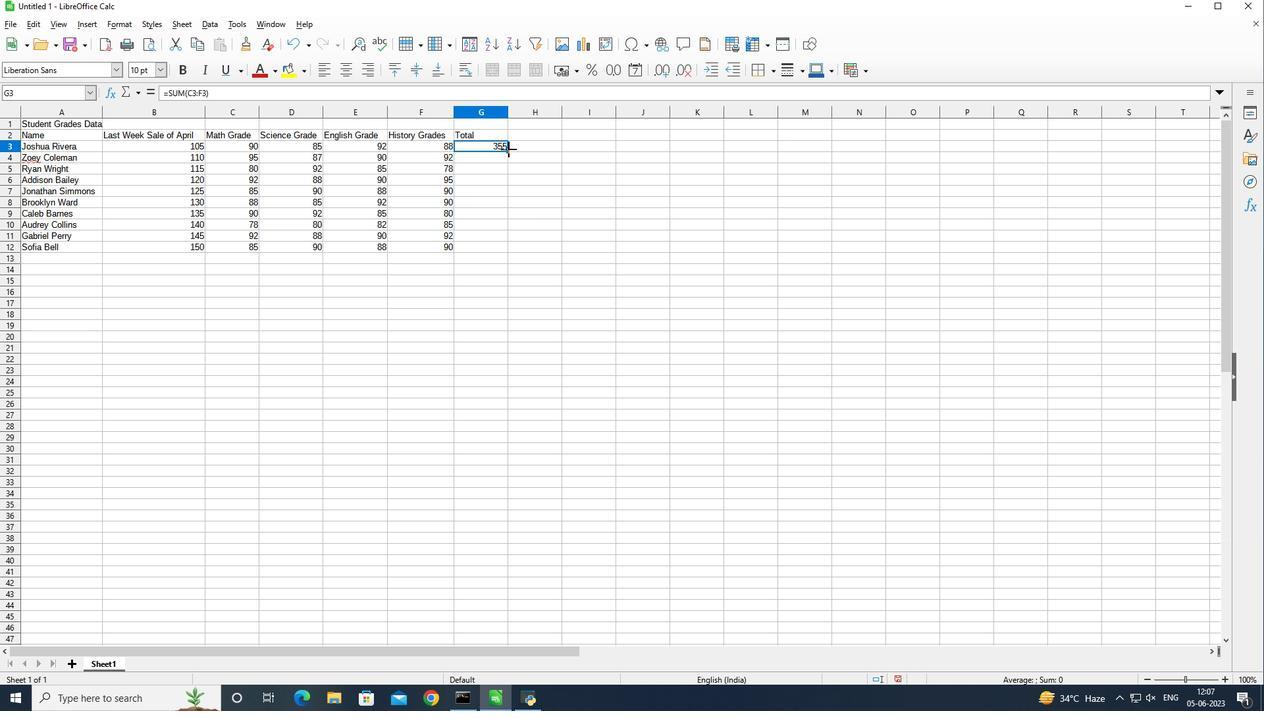 
Action: Mouse pressed left at (509, 150)
Screenshot: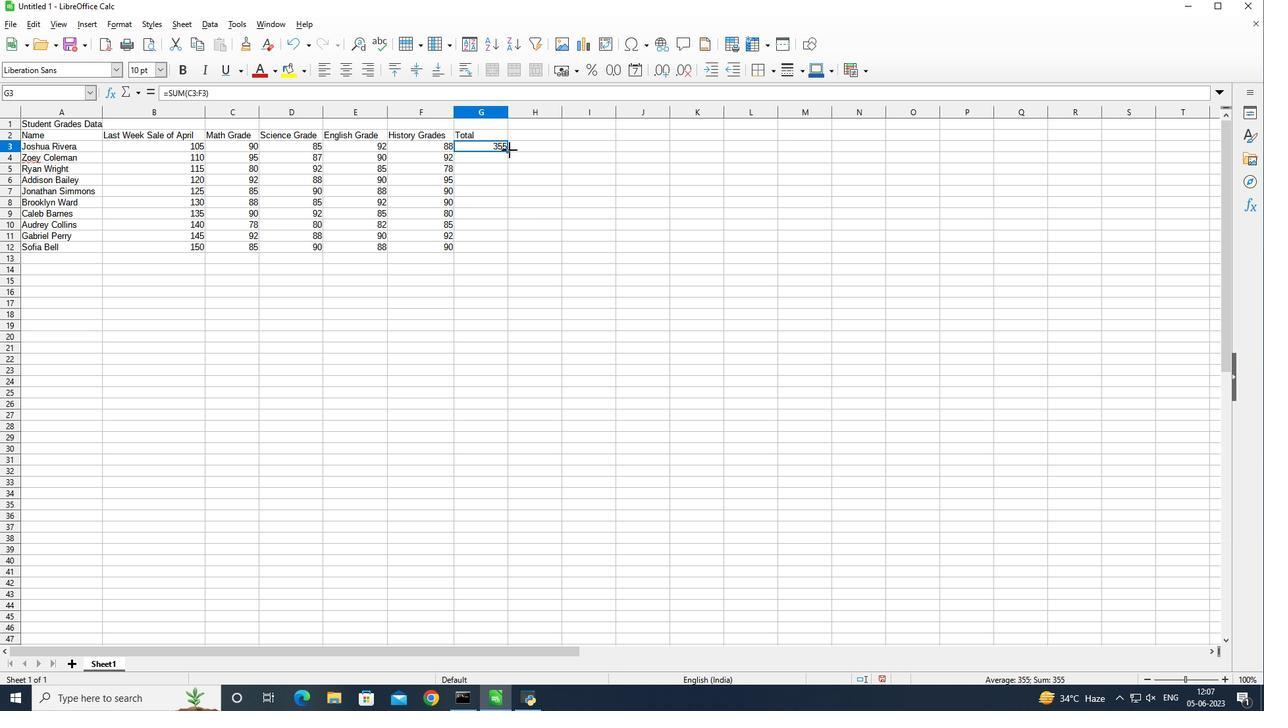 
Action: Mouse moved to (496, 249)
Screenshot: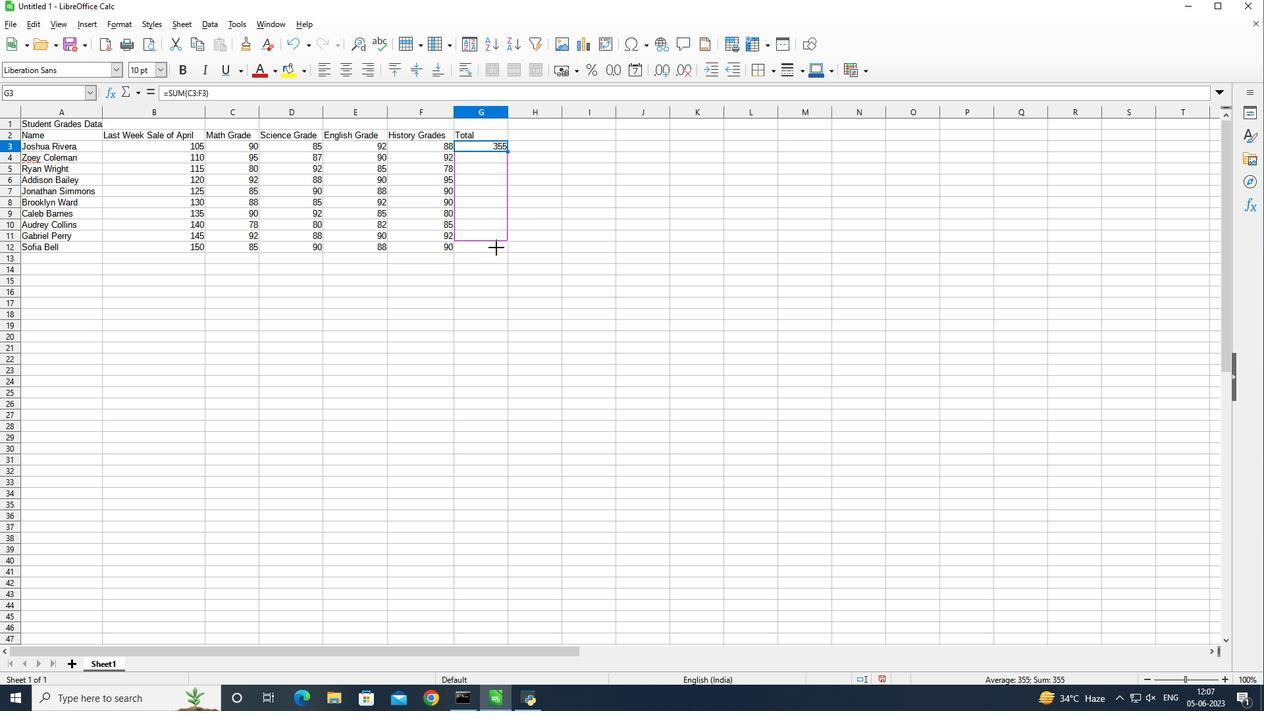 
Action: Mouse pressed left at (496, 249)
Screenshot: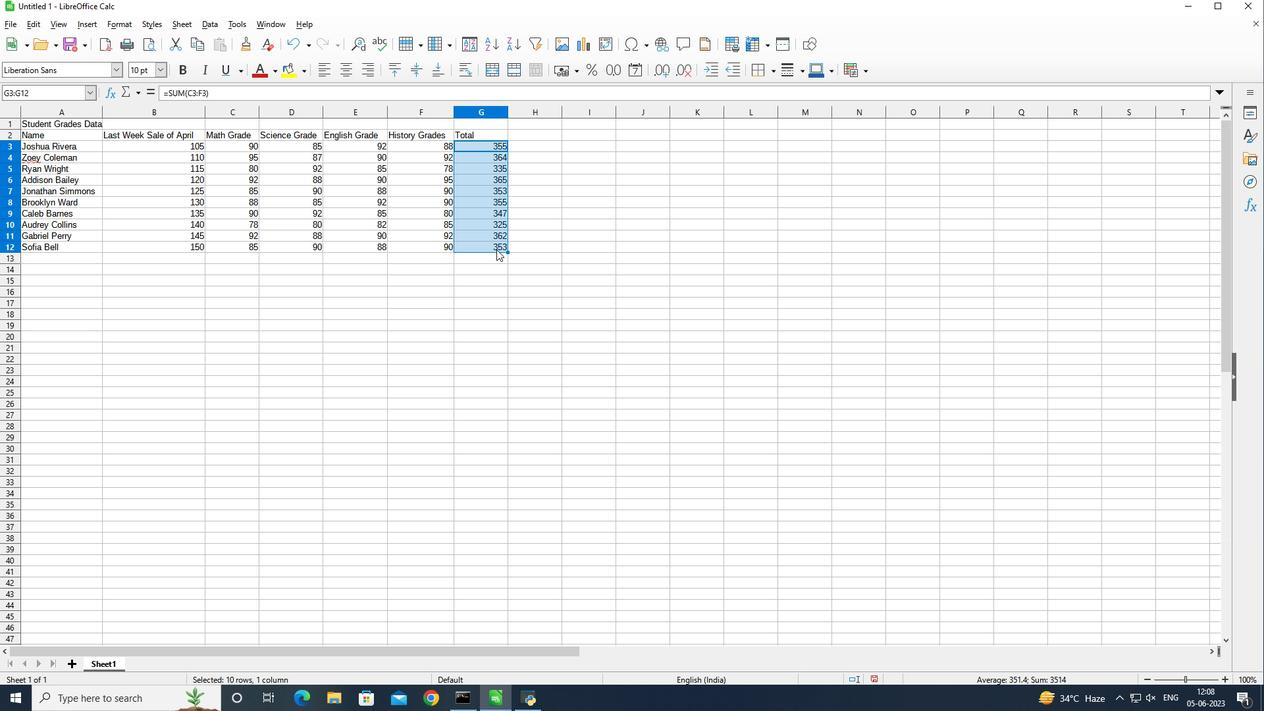 
Action: Mouse moved to (5, 17)
Screenshot: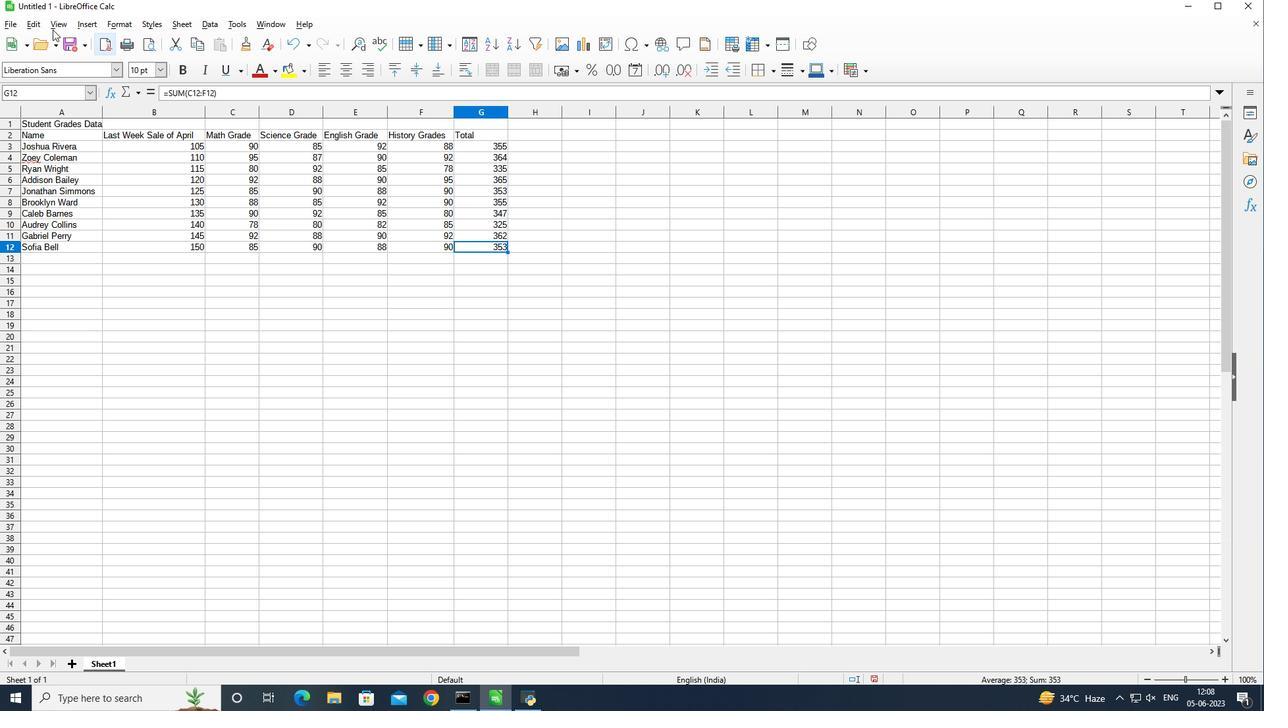 
Action: Mouse pressed left at (5, 17)
Screenshot: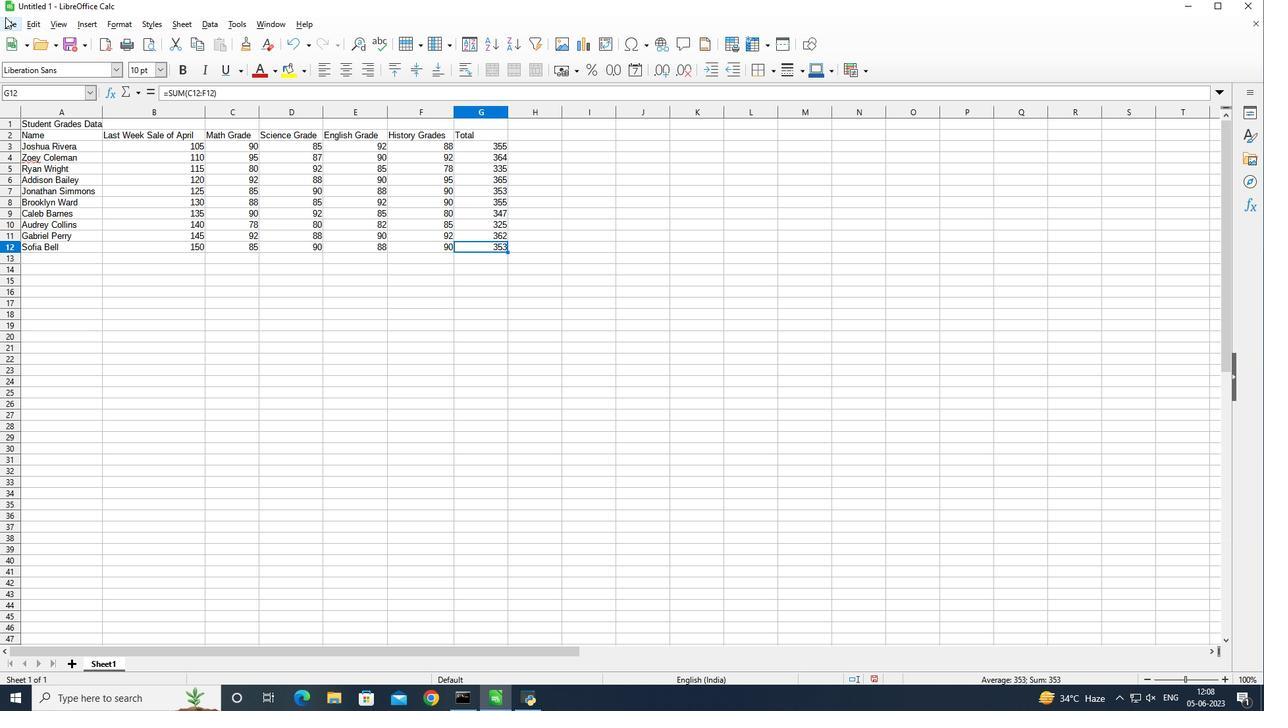 
Action: Mouse moved to (81, 194)
Screenshot: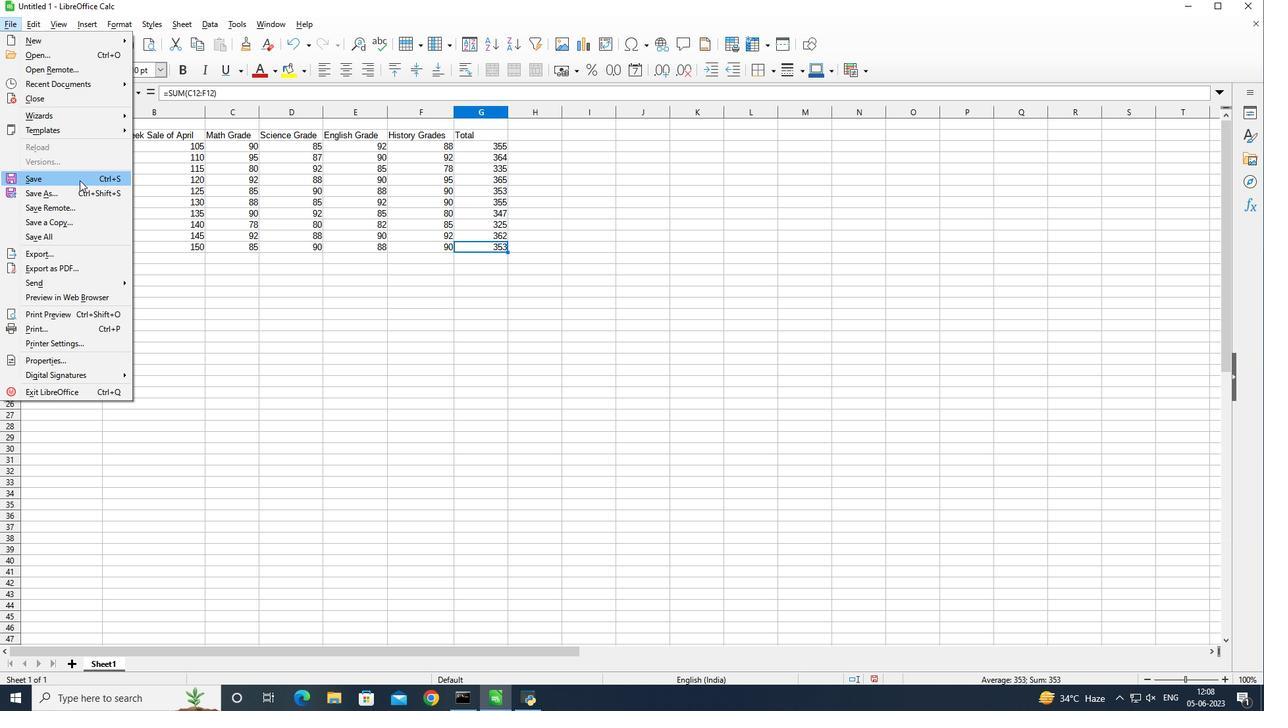 
Action: Mouse pressed left at (81, 194)
Screenshot: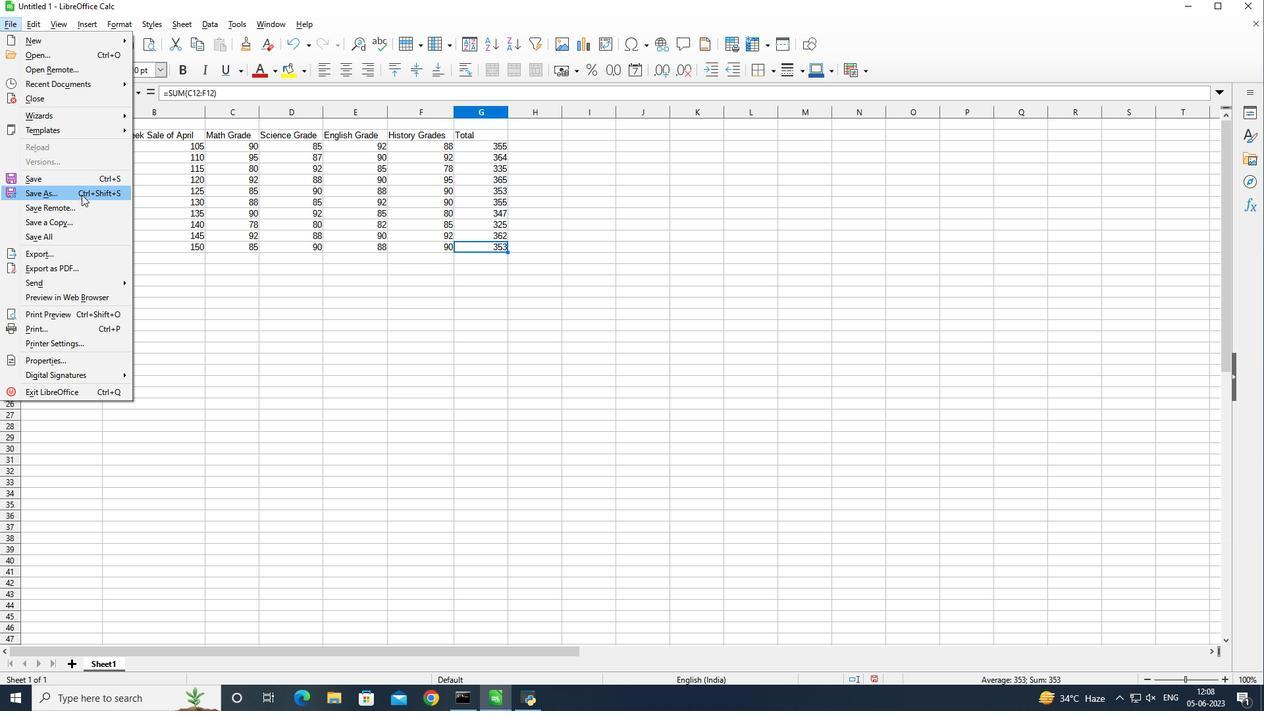 
Action: Mouse moved to (192, 289)
Screenshot: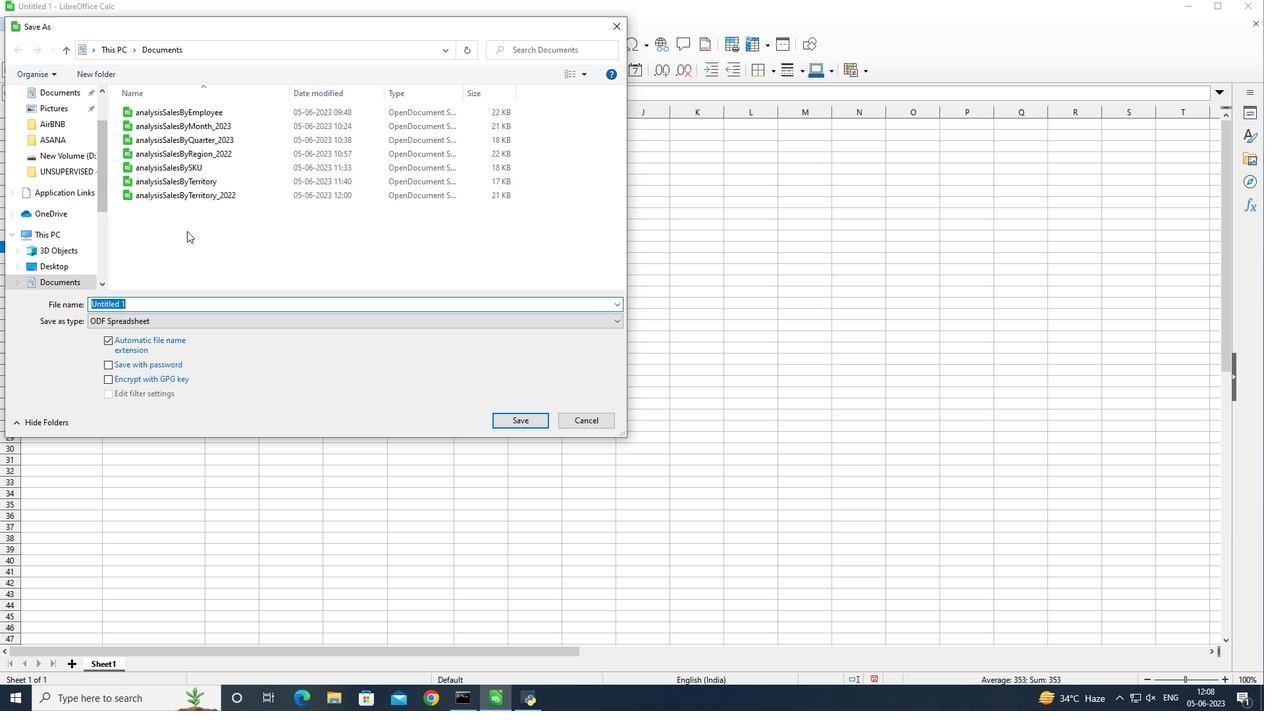 
Action: Key pressed analysis<Key.shift><Key.shift><Key.shift><Key.shift><Key.shift><Key.shift><Key.shift><Key.shift><Key.shift><Key.shift><Key.shift><Key.shift><Key.shift><Key.shift><Key.shift><Key.shift><Key.shift><Key.shift><Key.shift><Key.shift>Sales<Key.shift>Dashboard<Key.shift_r><Key.shift_r><Key.shift_r><Key.shift_r><Key.shift_r>_2022<Key.enter>
Screenshot: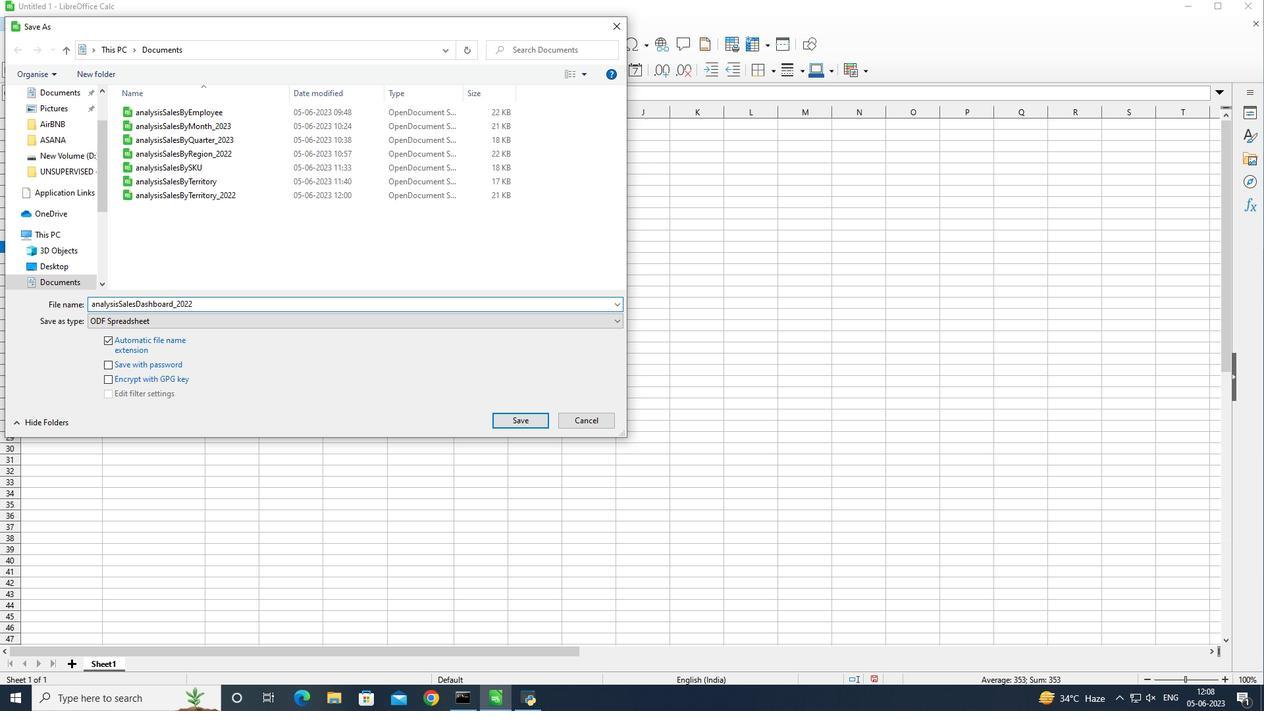 
Action: Mouse moved to (481, 243)
Screenshot: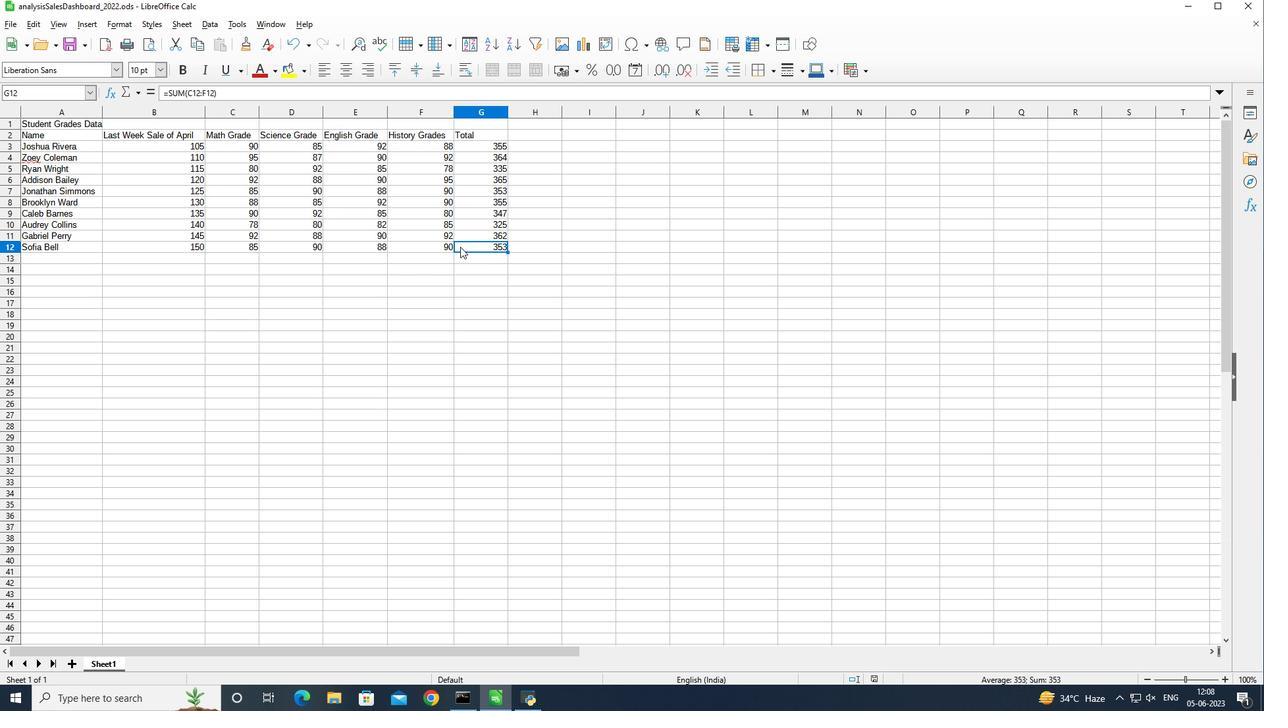 
